 Task: Find connections with filter location Dombivli with filter topic #SMMwith filter profile language Spanish with filter current company Aptiv with filter school Sri Krishna Institute Of Technology with filter industry Cutlery and Handtool Manufacturing with filter service category Bookkeeping with filter keywords title Human Resources
Action: Mouse moved to (151, 230)
Screenshot: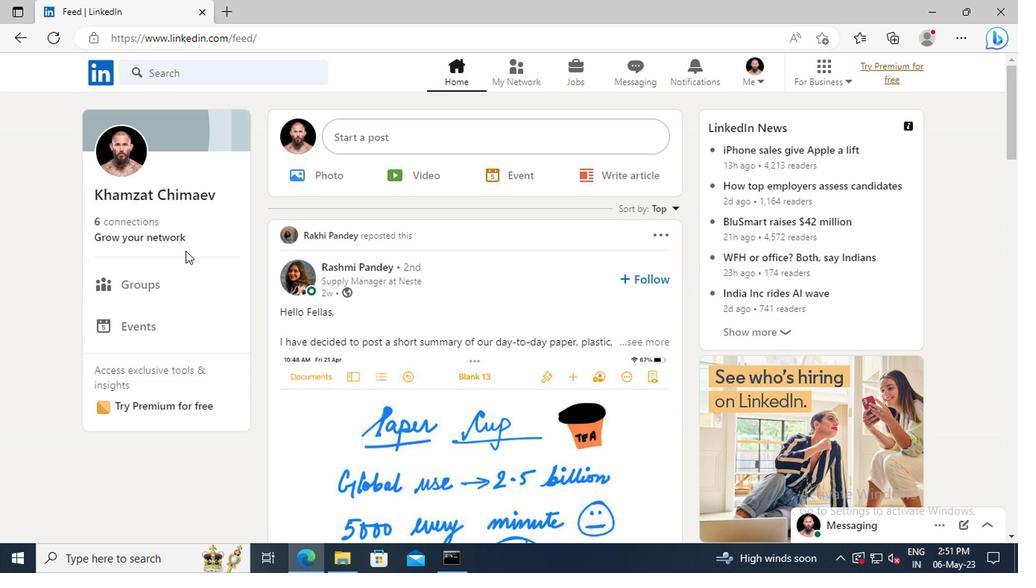
Action: Mouse pressed left at (151, 230)
Screenshot: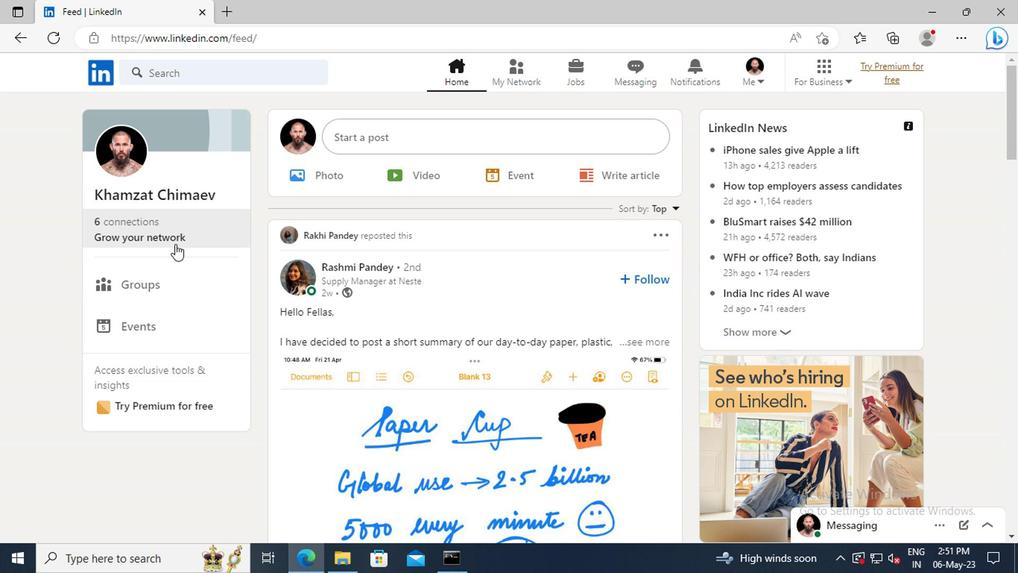 
Action: Mouse moved to (156, 157)
Screenshot: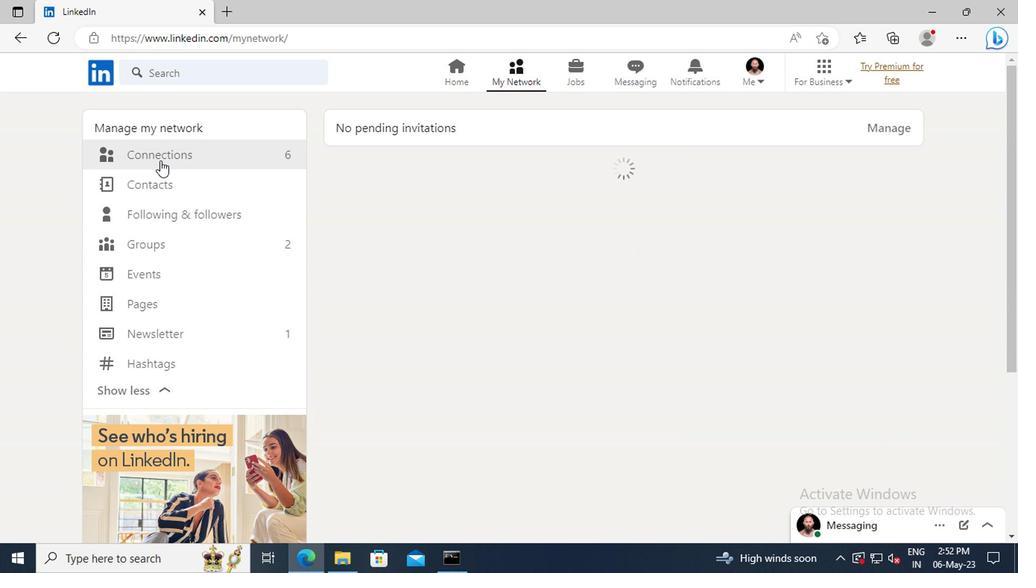 
Action: Mouse pressed left at (156, 157)
Screenshot: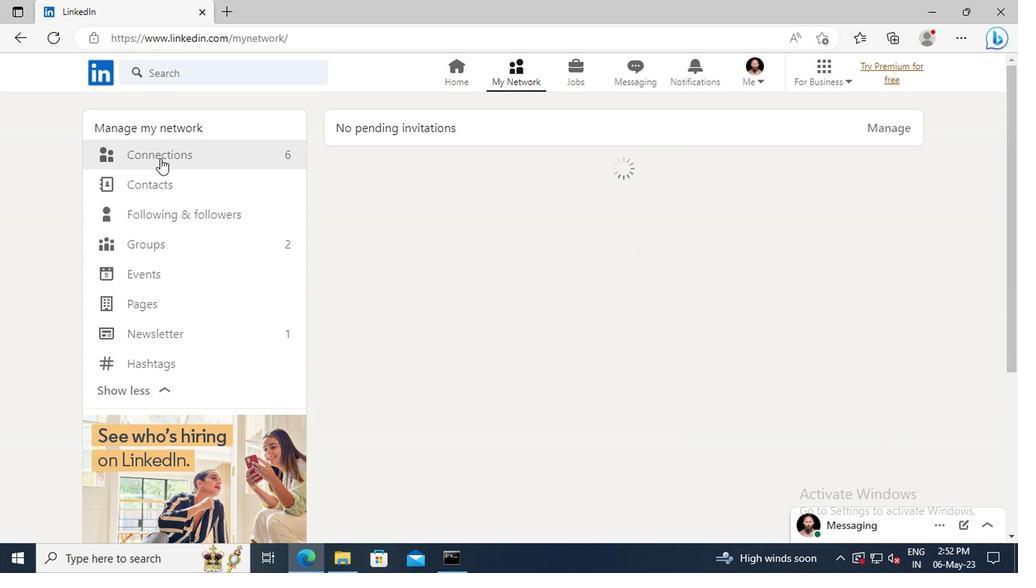
Action: Mouse moved to (621, 161)
Screenshot: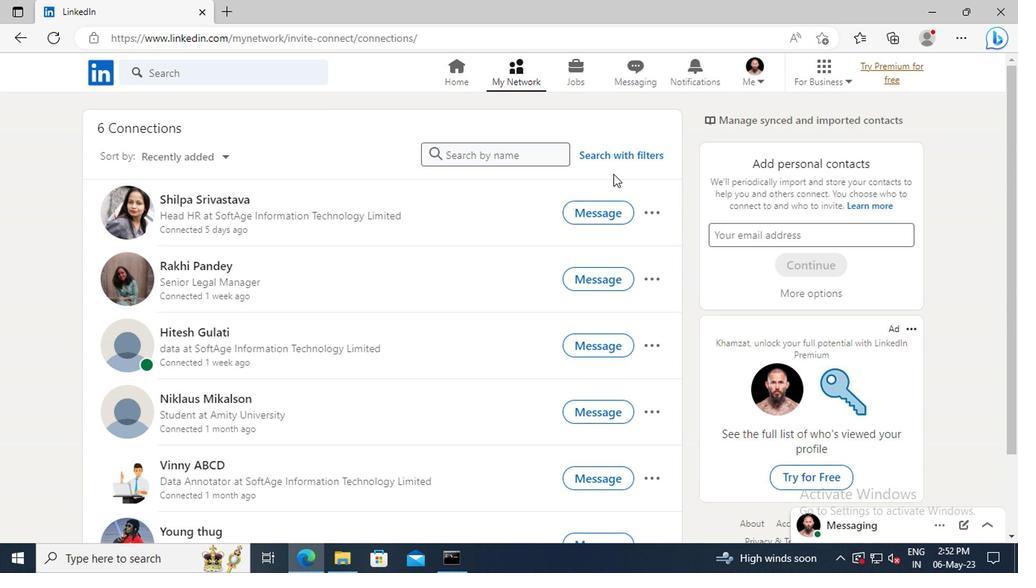
Action: Mouse pressed left at (621, 161)
Screenshot: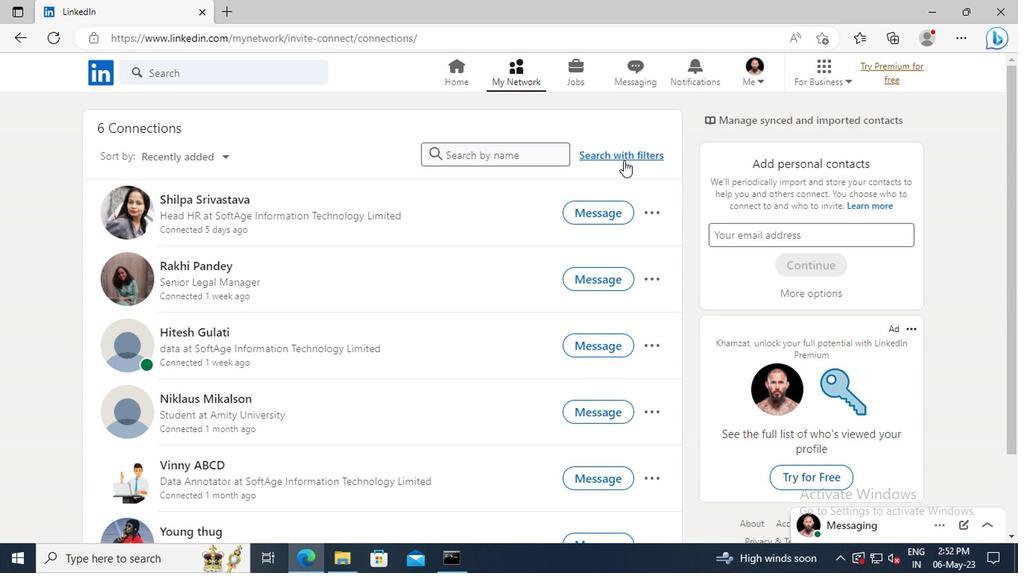 
Action: Mouse moved to (563, 115)
Screenshot: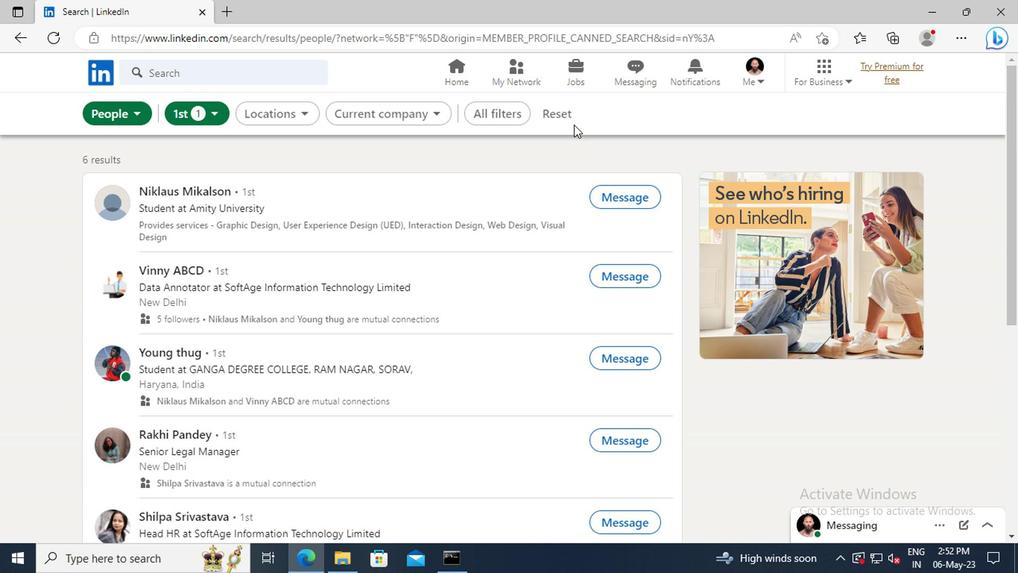 
Action: Mouse pressed left at (563, 115)
Screenshot: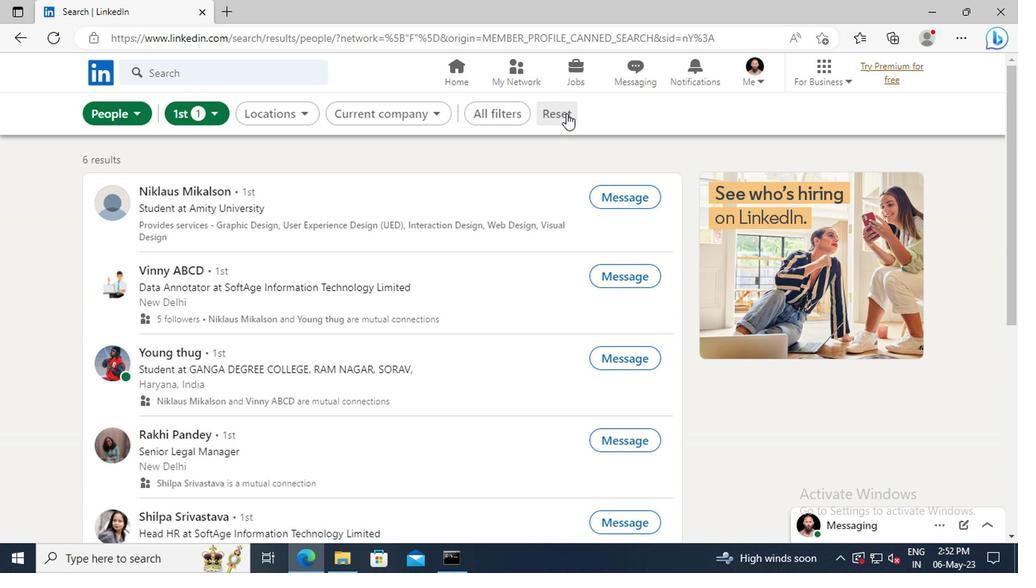 
Action: Mouse moved to (547, 116)
Screenshot: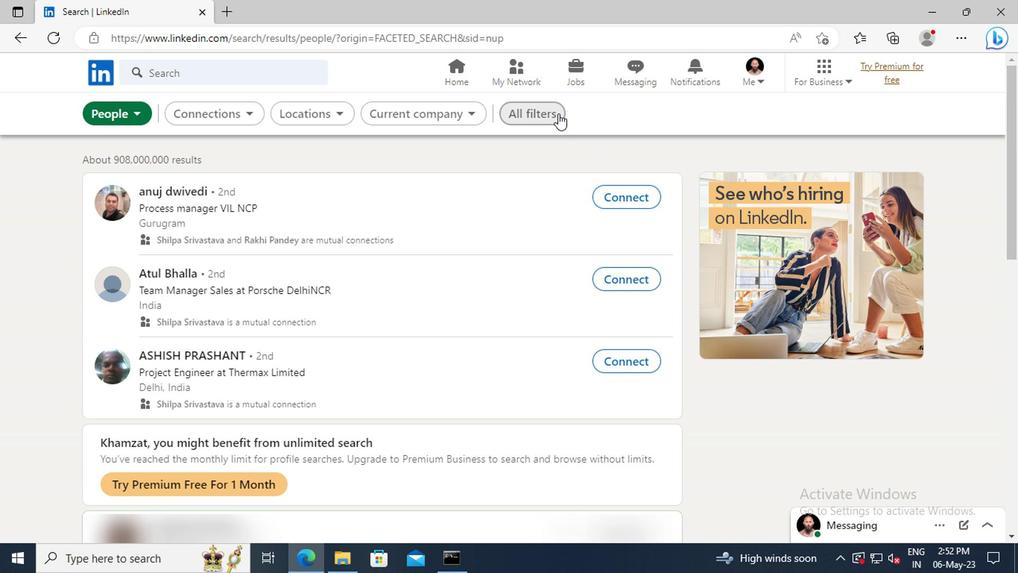 
Action: Mouse pressed left at (547, 116)
Screenshot: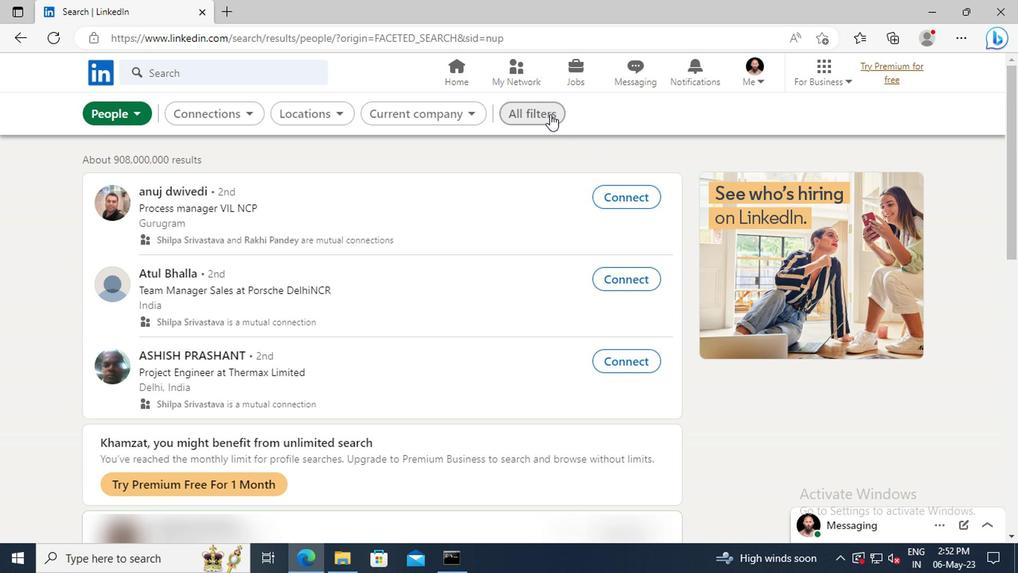 
Action: Mouse moved to (837, 299)
Screenshot: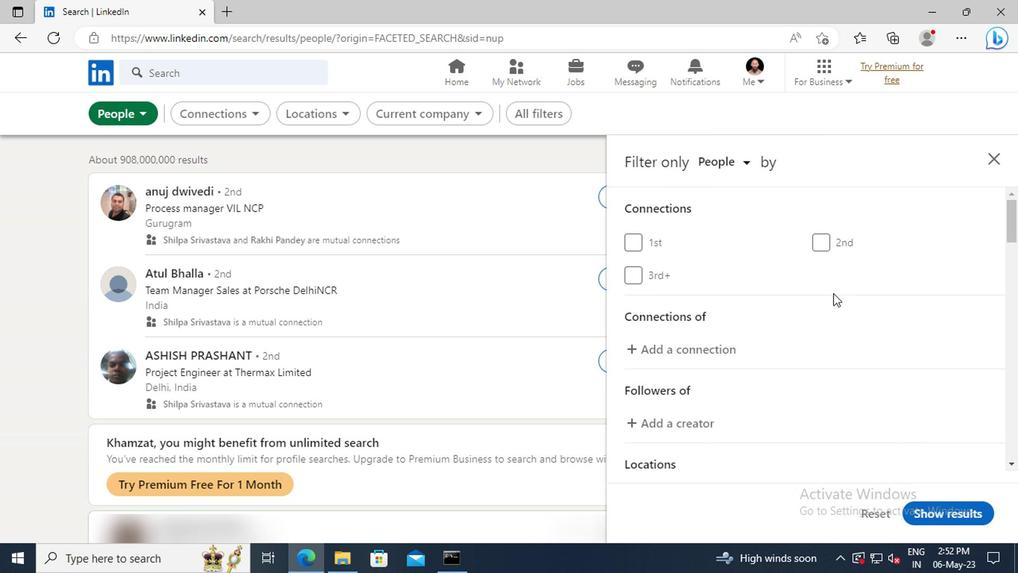 
Action: Mouse scrolled (837, 298) with delta (0, -1)
Screenshot: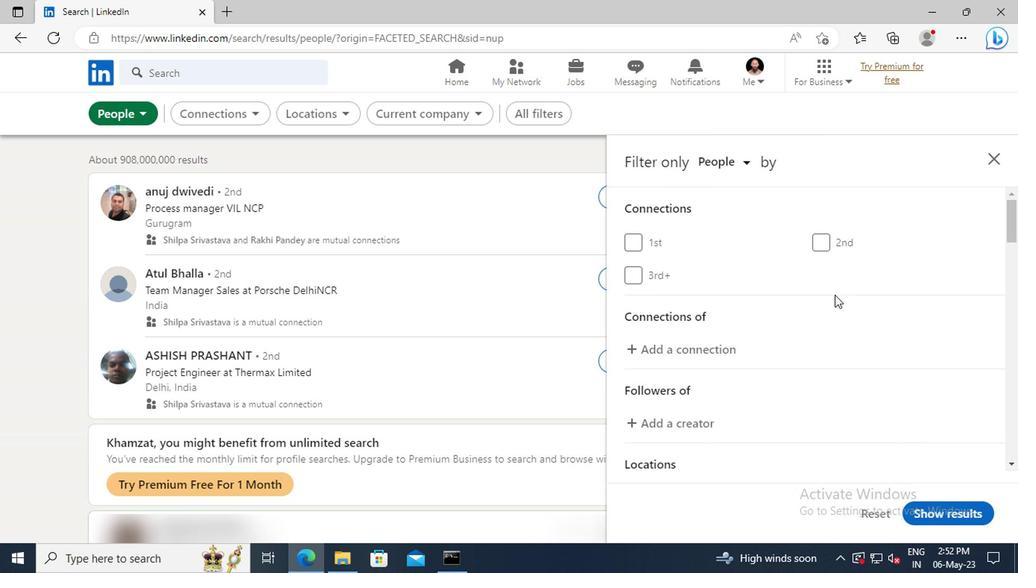 
Action: Mouse scrolled (837, 298) with delta (0, -1)
Screenshot: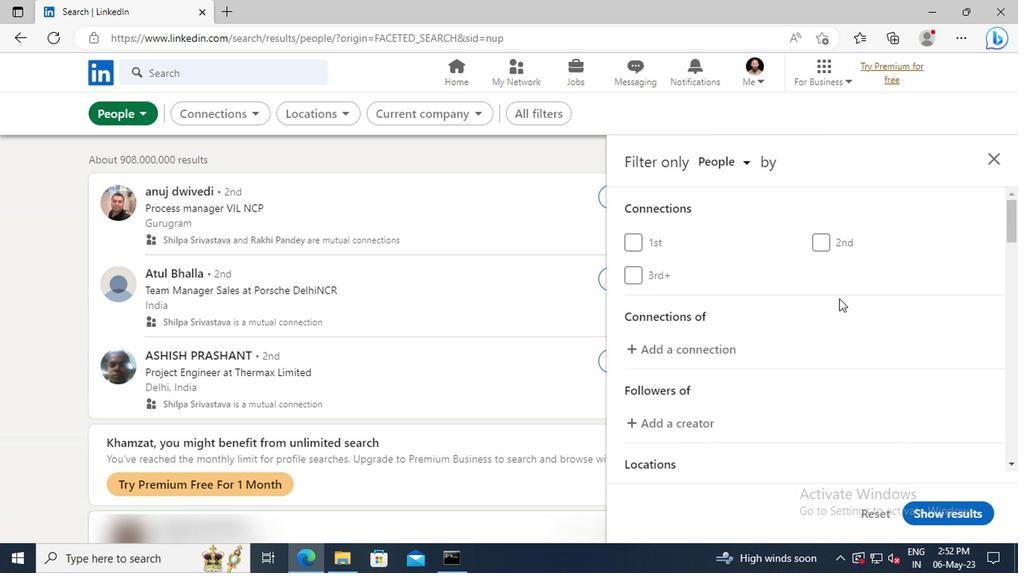 
Action: Mouse scrolled (837, 298) with delta (0, -1)
Screenshot: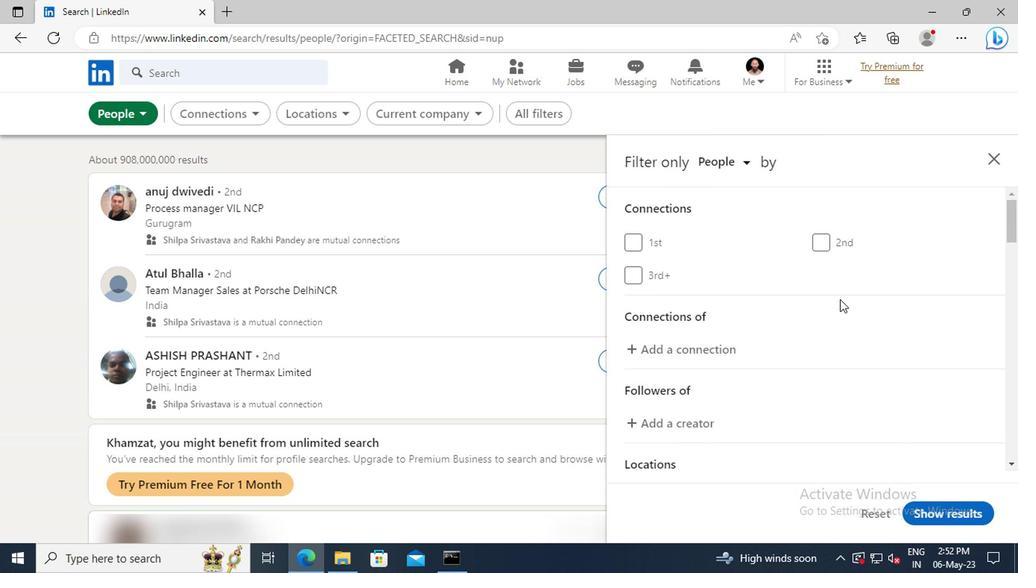 
Action: Mouse scrolled (837, 298) with delta (0, -1)
Screenshot: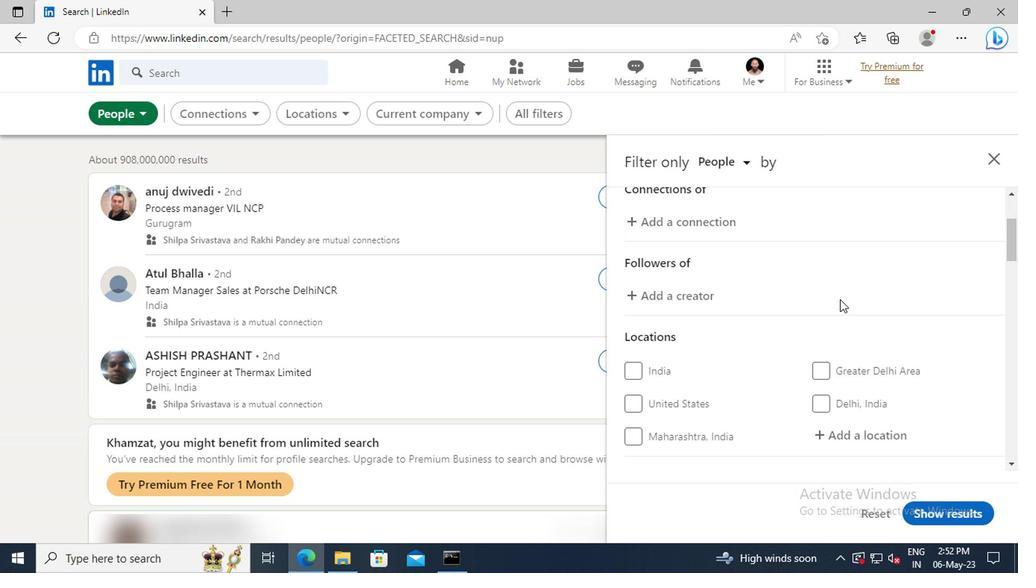 
Action: Mouse scrolled (837, 298) with delta (0, -1)
Screenshot: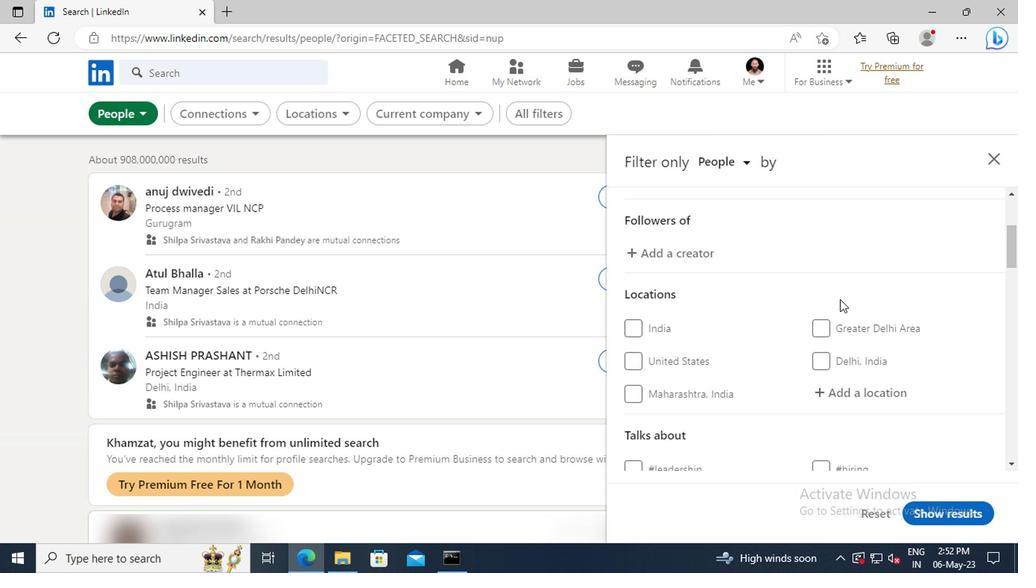 
Action: Mouse moved to (843, 349)
Screenshot: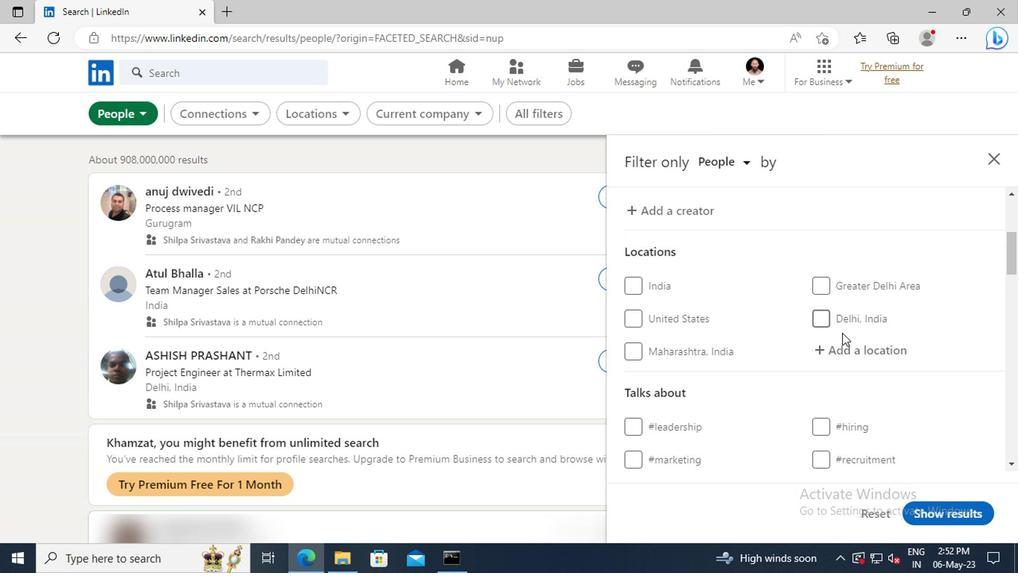 
Action: Mouse pressed left at (843, 349)
Screenshot: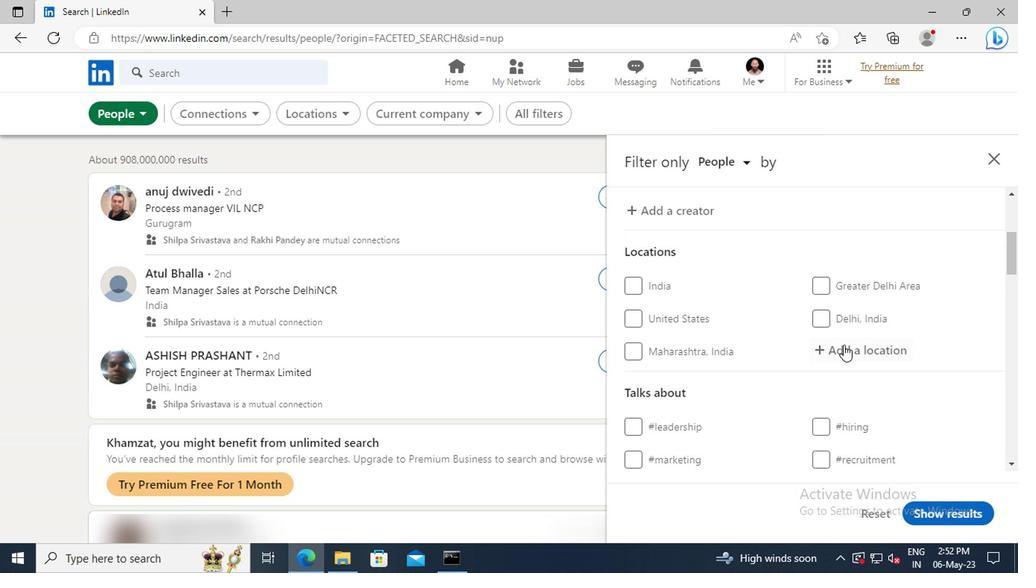 
Action: Key pressed <Key.shift>DOMBIVLI<Key.enter>
Screenshot: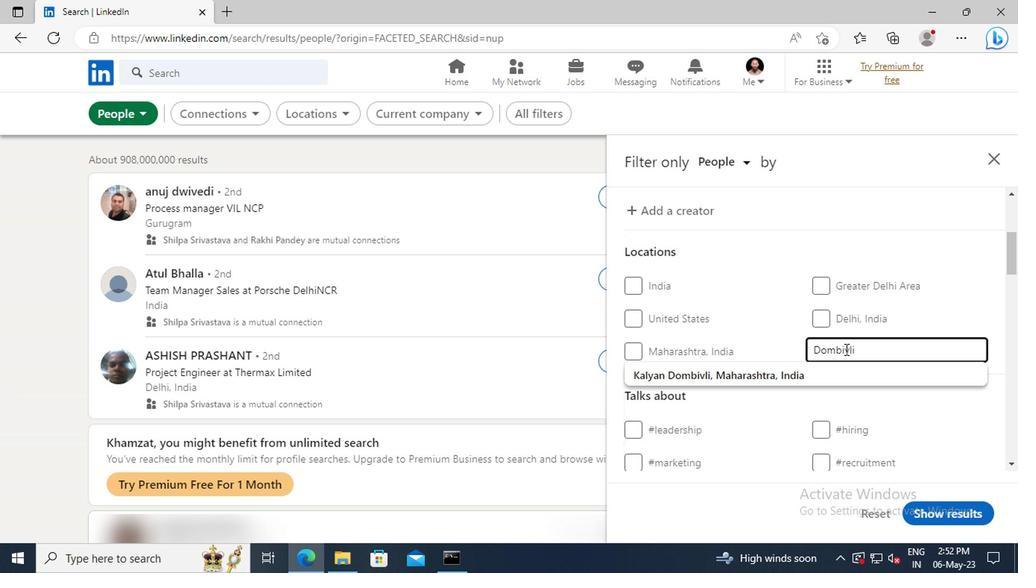 
Action: Mouse scrolled (843, 348) with delta (0, 0)
Screenshot: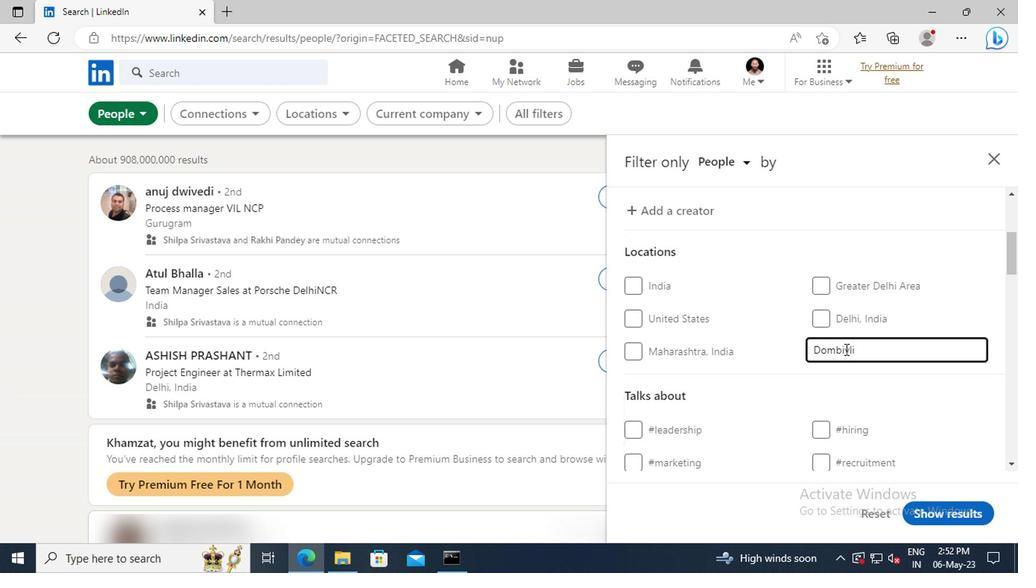 
Action: Mouse scrolled (843, 348) with delta (0, 0)
Screenshot: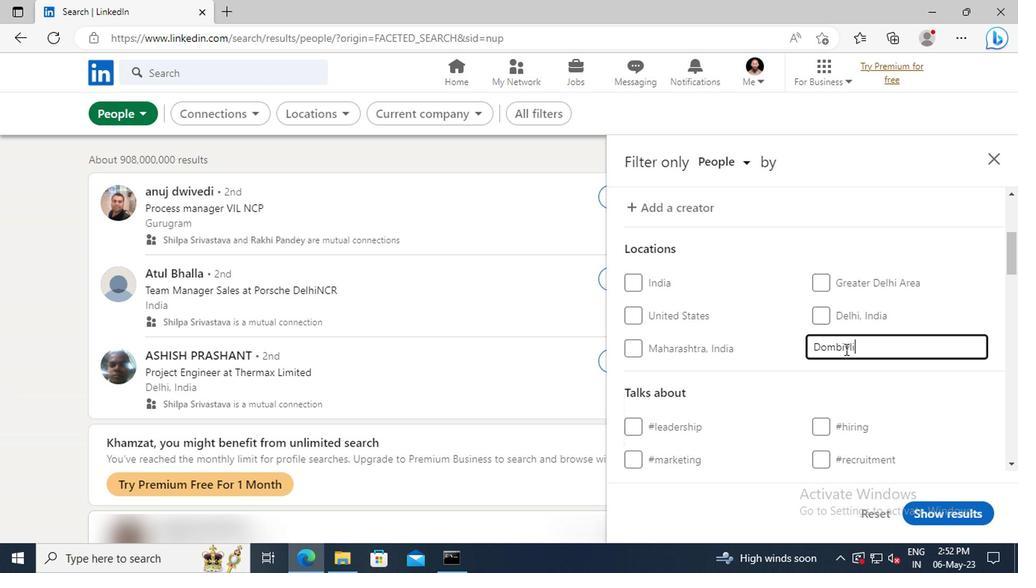 
Action: Mouse scrolled (843, 348) with delta (0, 0)
Screenshot: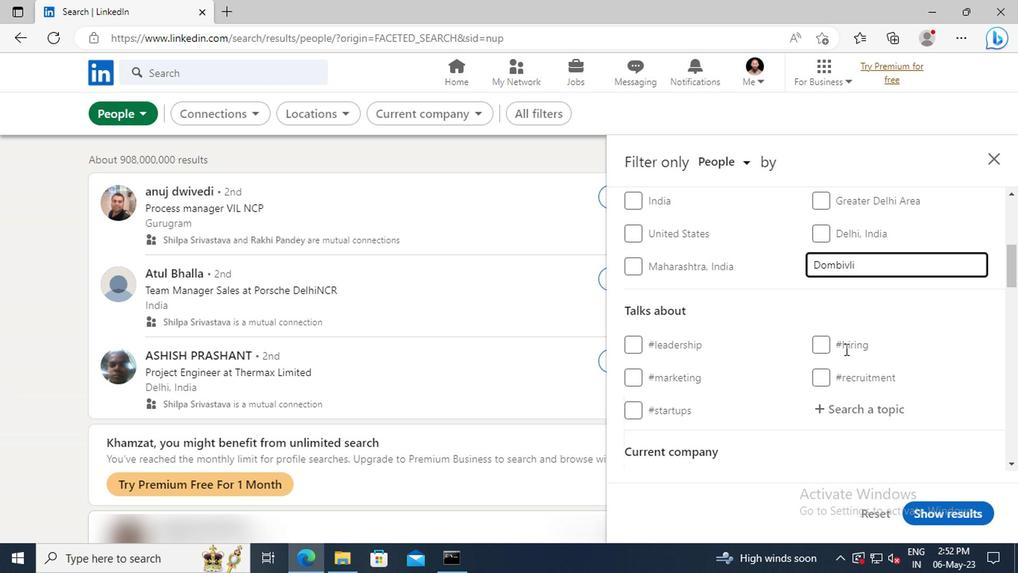 
Action: Mouse moved to (852, 366)
Screenshot: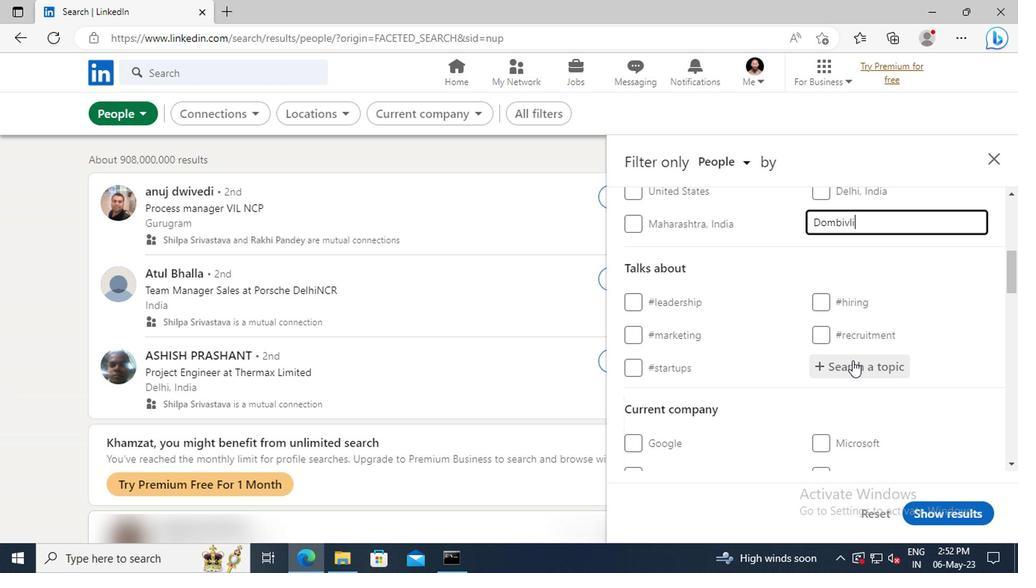 
Action: Mouse pressed left at (852, 366)
Screenshot: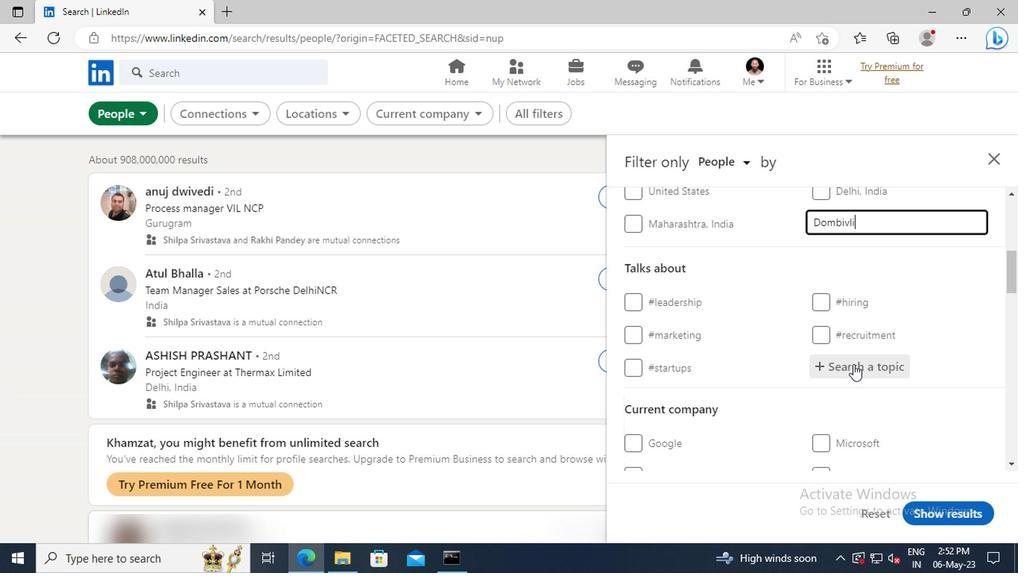 
Action: Key pressed <Key.shift>SMM
Screenshot: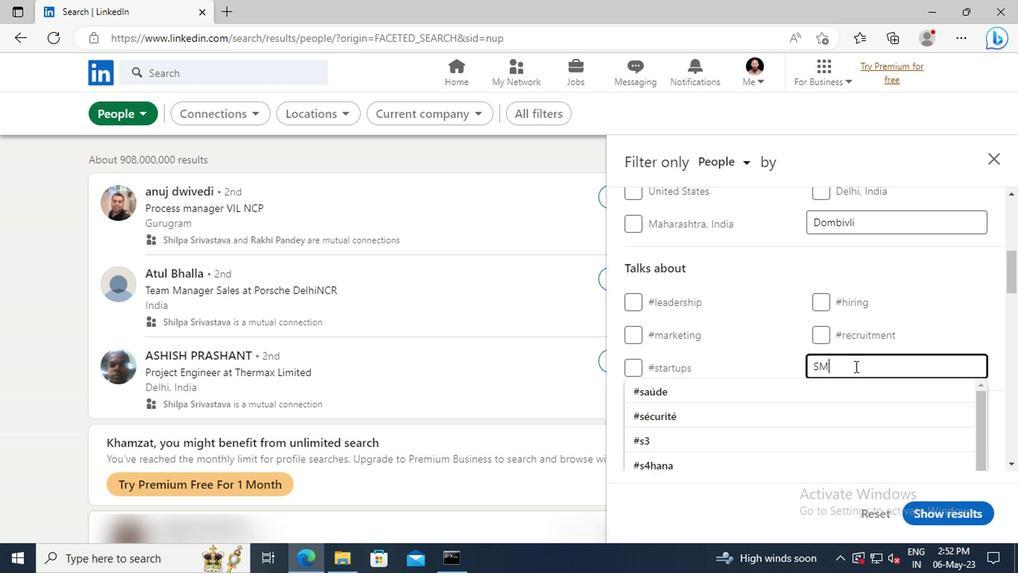
Action: Mouse moved to (852, 386)
Screenshot: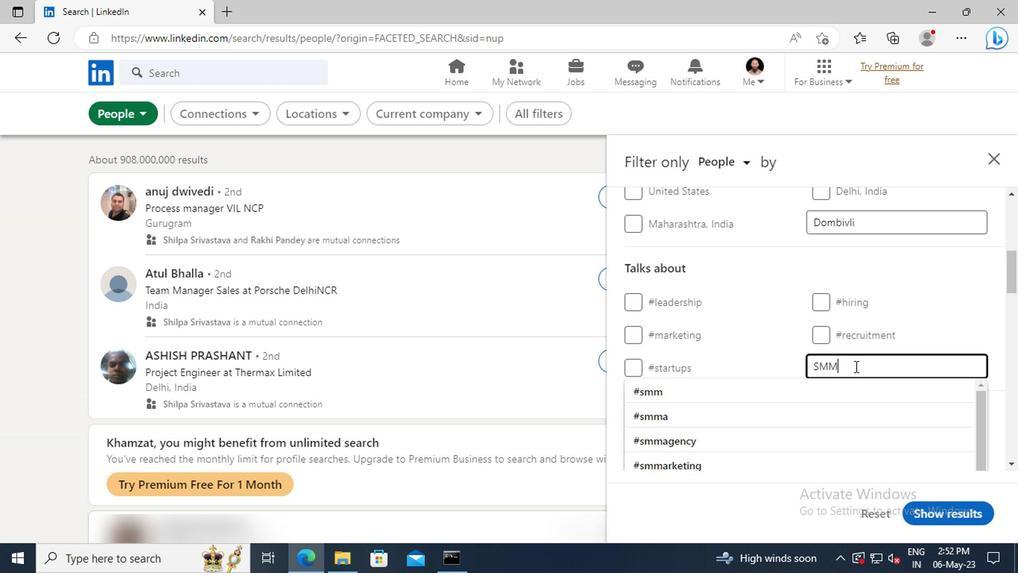 
Action: Mouse pressed left at (852, 386)
Screenshot: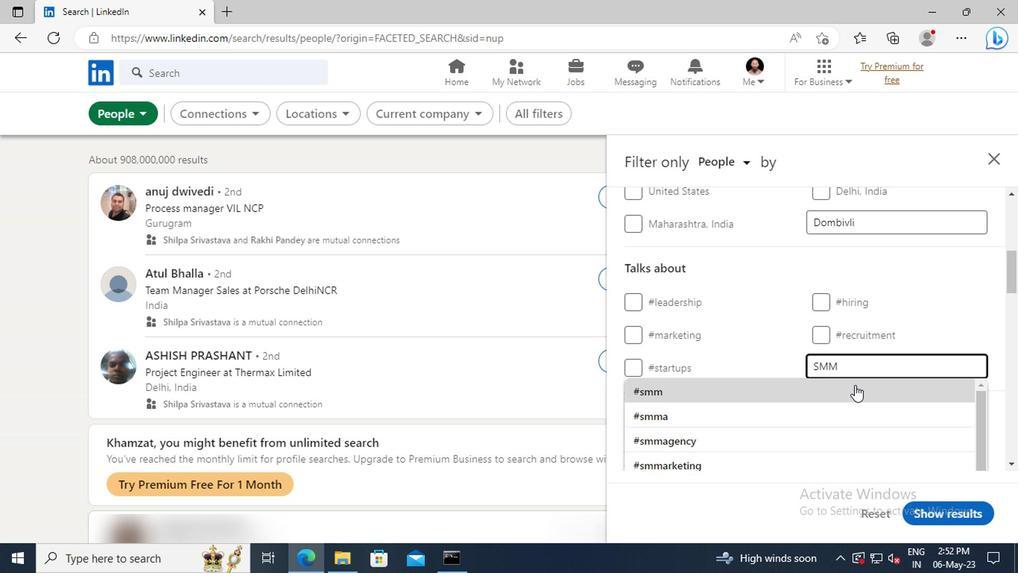 
Action: Mouse scrolled (852, 386) with delta (0, 0)
Screenshot: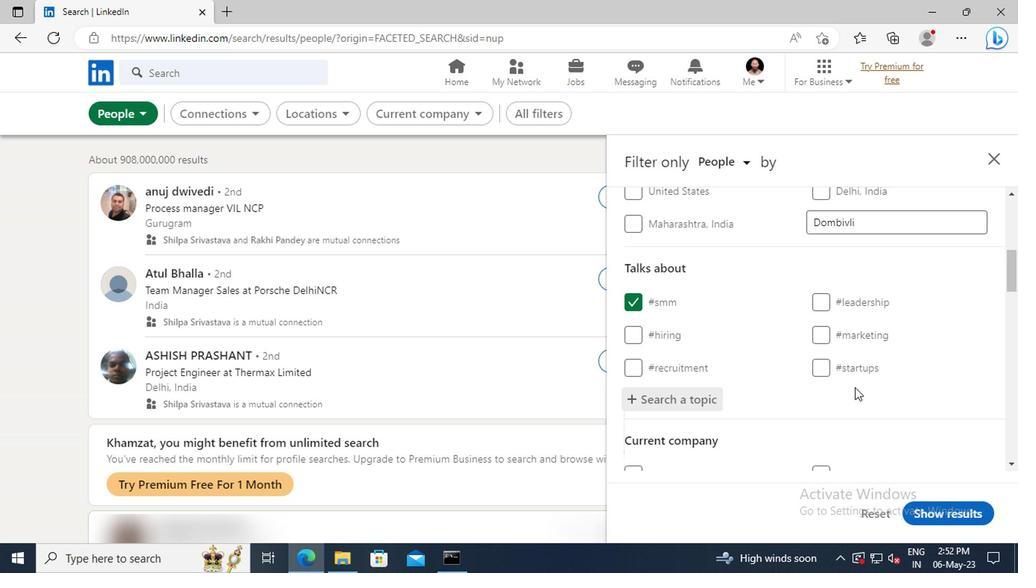 
Action: Mouse scrolled (852, 386) with delta (0, 0)
Screenshot: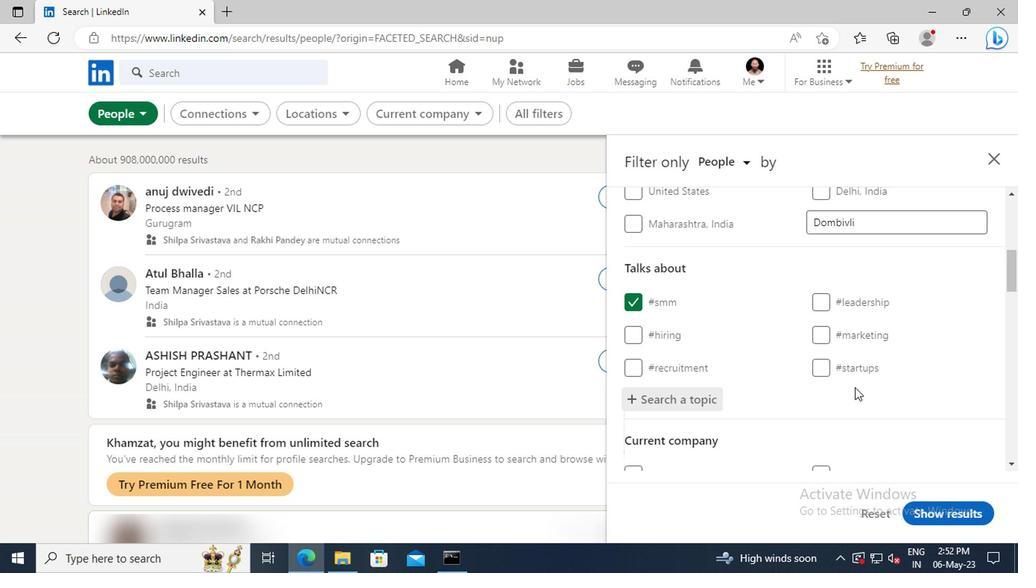 
Action: Mouse scrolled (852, 386) with delta (0, 0)
Screenshot: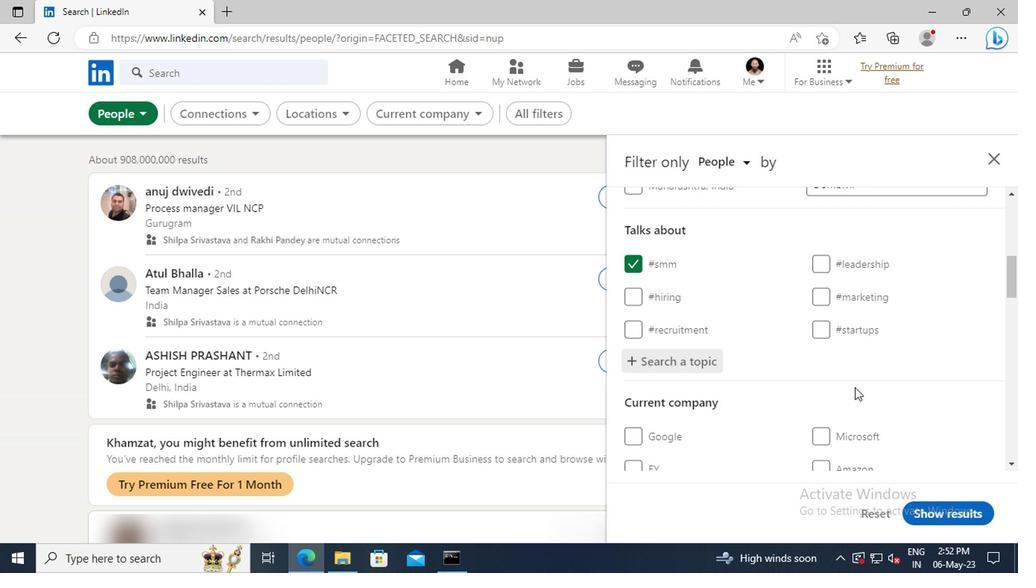 
Action: Mouse scrolled (852, 386) with delta (0, 0)
Screenshot: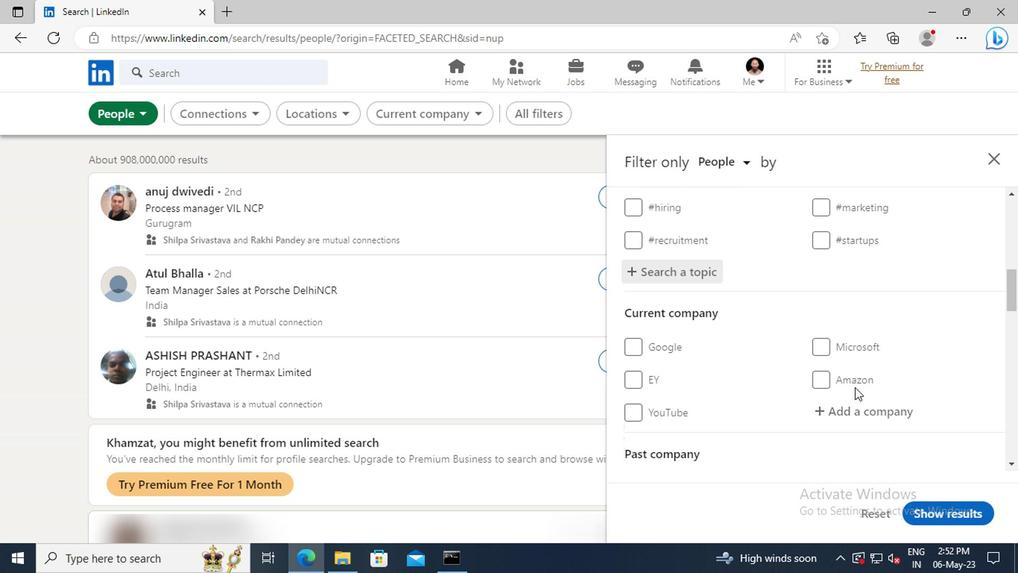 
Action: Mouse scrolled (852, 386) with delta (0, 0)
Screenshot: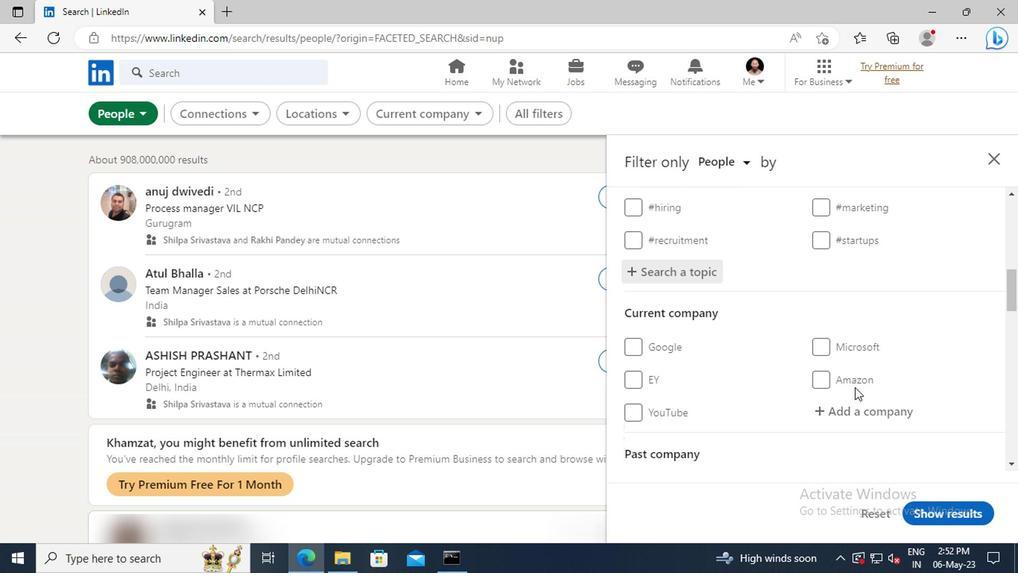 
Action: Mouse scrolled (852, 386) with delta (0, 0)
Screenshot: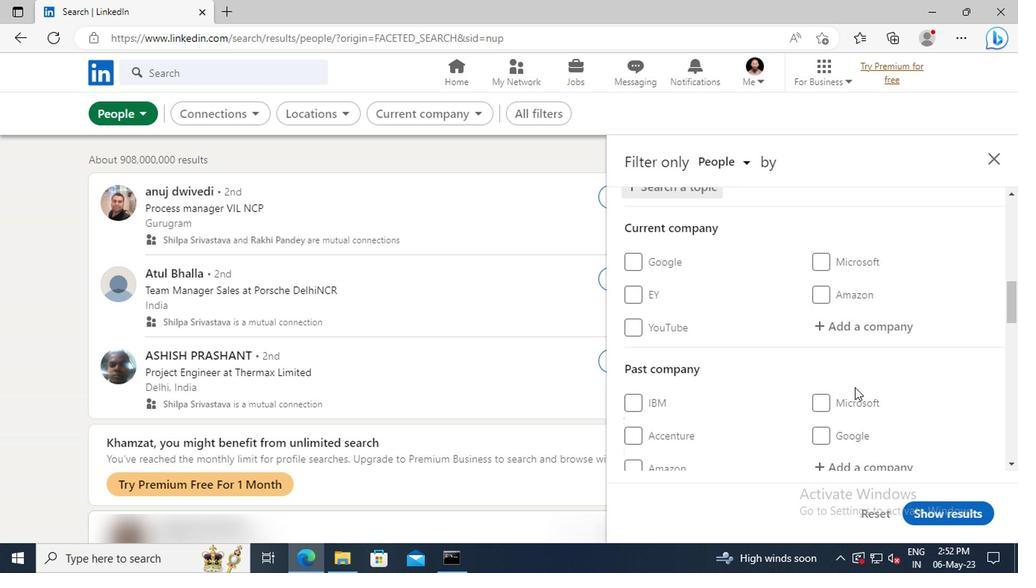 
Action: Mouse scrolled (852, 386) with delta (0, 0)
Screenshot: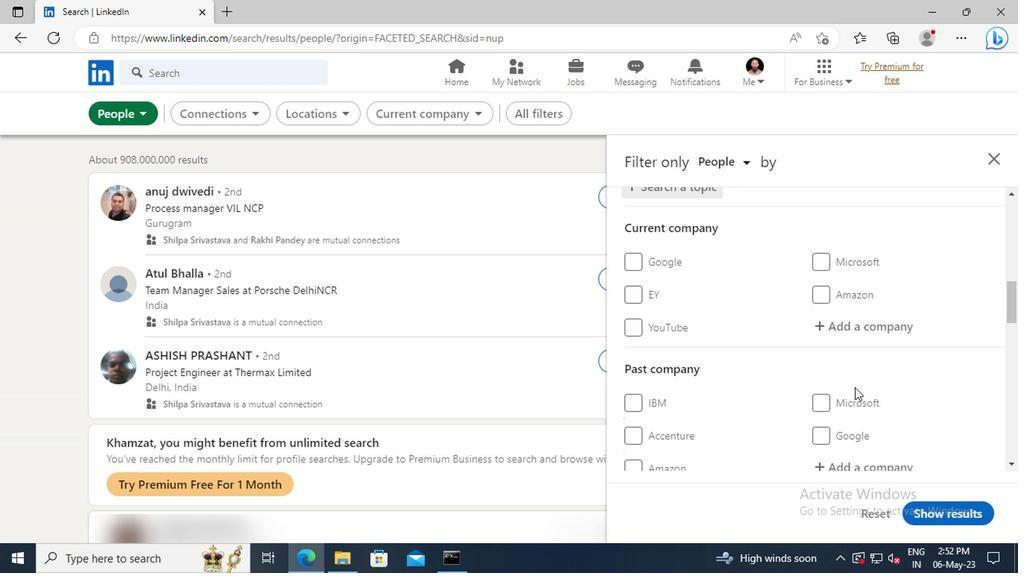 
Action: Mouse scrolled (852, 386) with delta (0, 0)
Screenshot: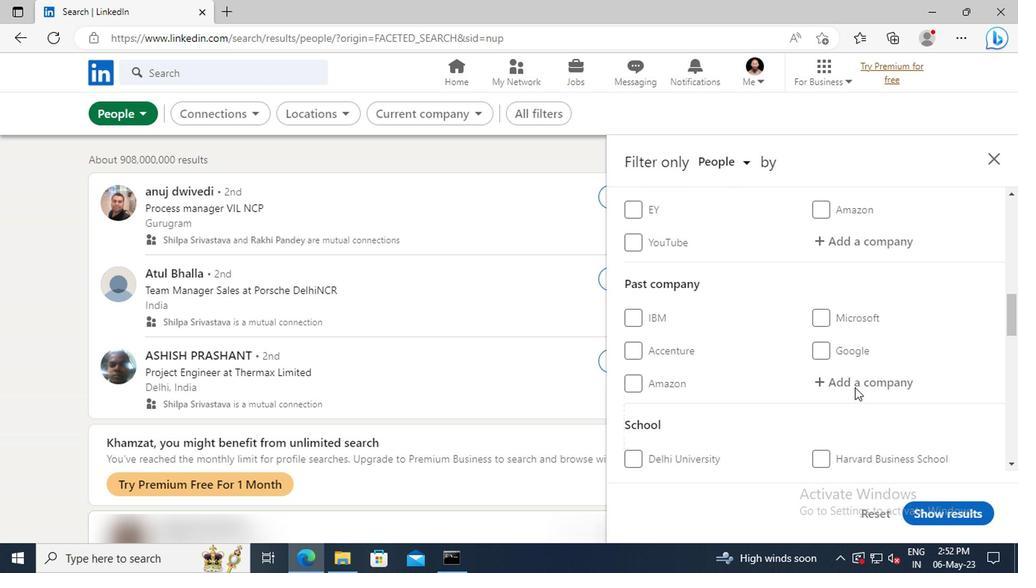 
Action: Mouse scrolled (852, 386) with delta (0, 0)
Screenshot: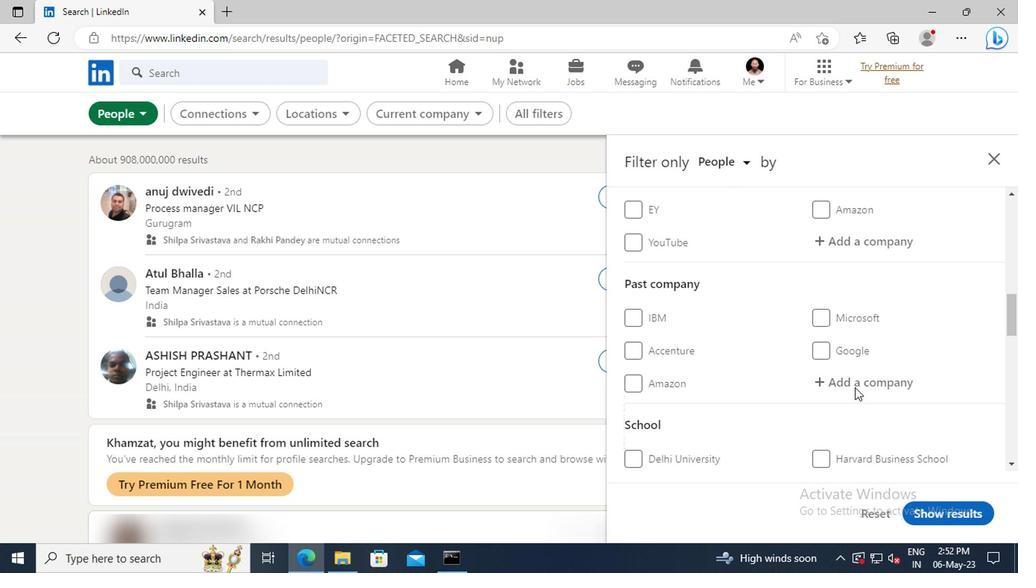 
Action: Mouse scrolled (852, 386) with delta (0, 0)
Screenshot: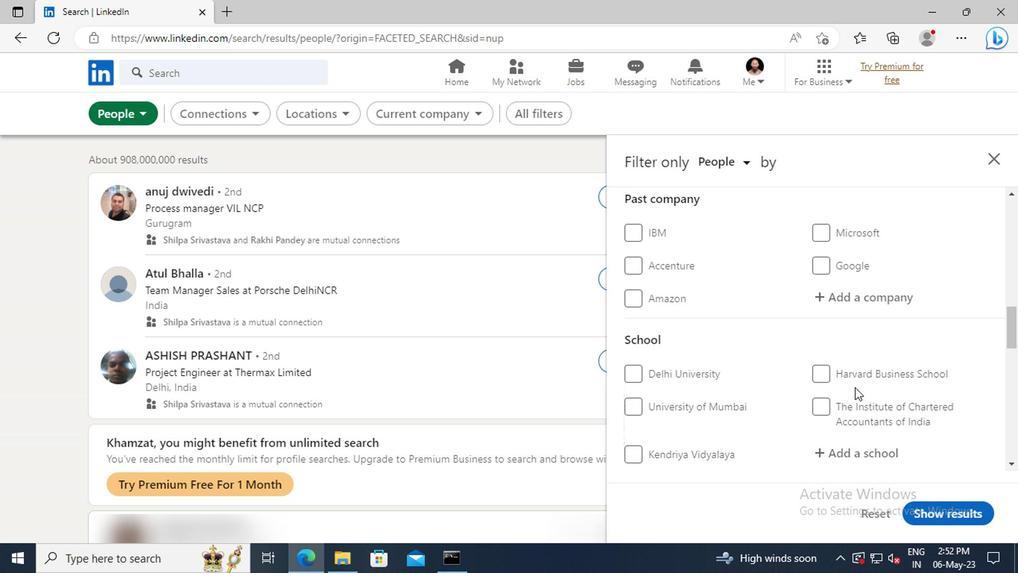 
Action: Mouse scrolled (852, 386) with delta (0, 0)
Screenshot: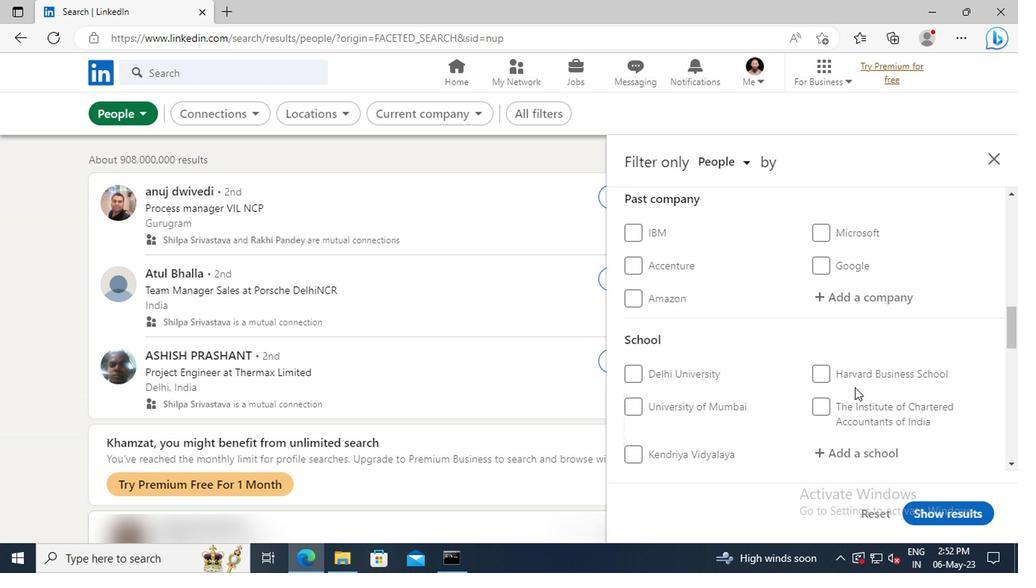 
Action: Mouse scrolled (852, 386) with delta (0, 0)
Screenshot: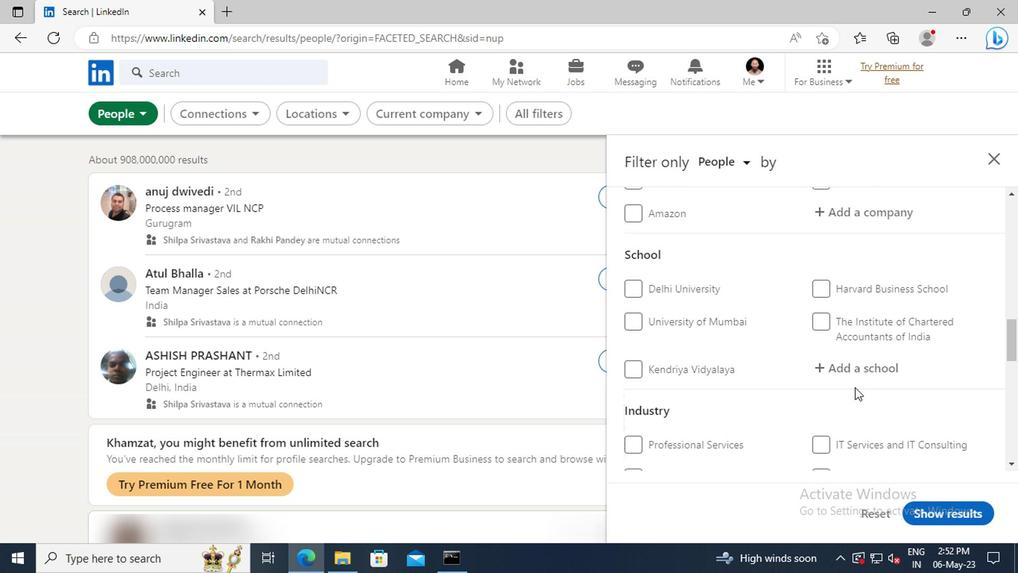 
Action: Mouse scrolled (852, 386) with delta (0, 0)
Screenshot: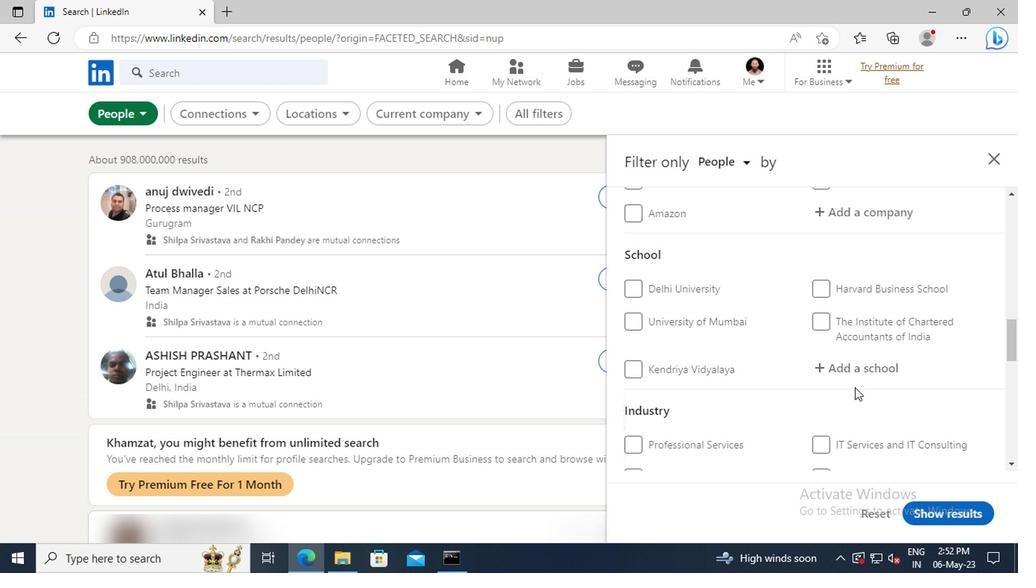 
Action: Mouse scrolled (852, 386) with delta (0, 0)
Screenshot: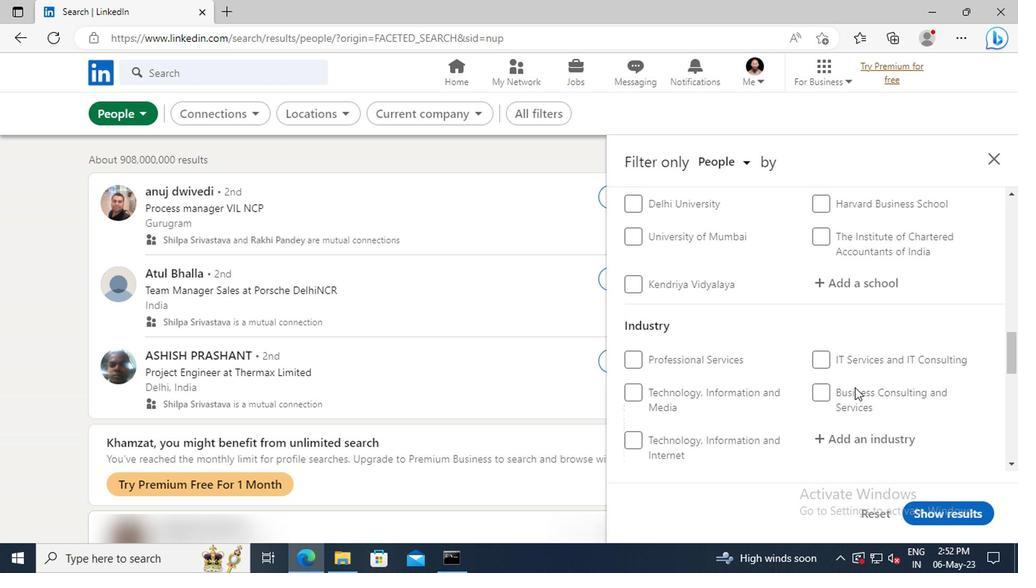 
Action: Mouse scrolled (852, 386) with delta (0, 0)
Screenshot: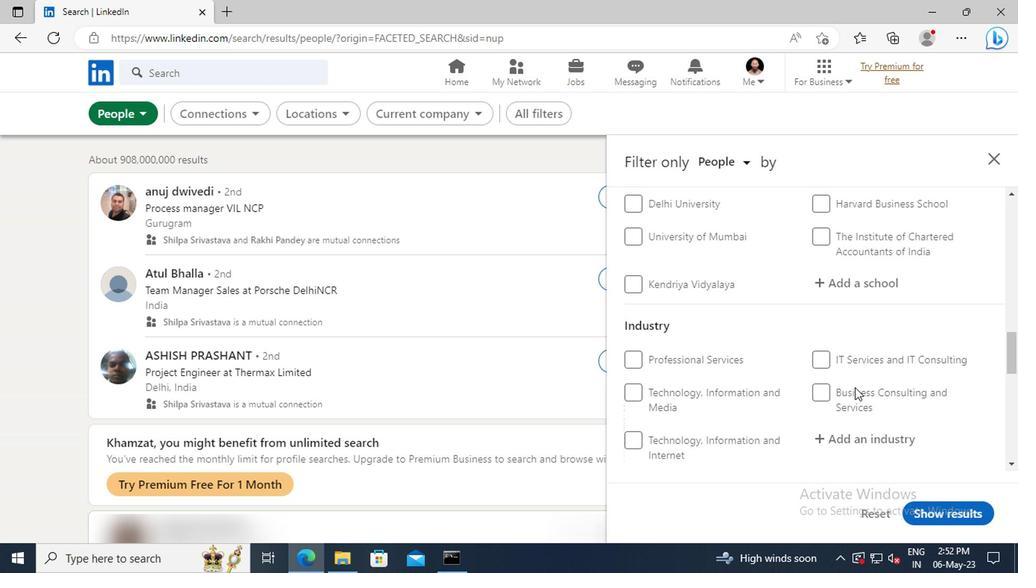 
Action: Mouse scrolled (852, 386) with delta (0, 0)
Screenshot: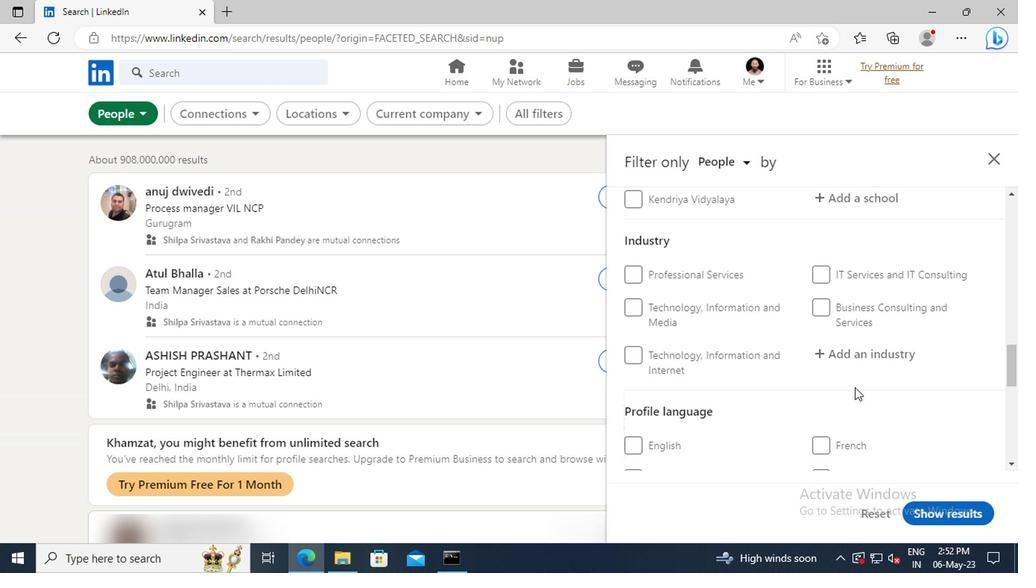 
Action: Mouse scrolled (852, 386) with delta (0, 0)
Screenshot: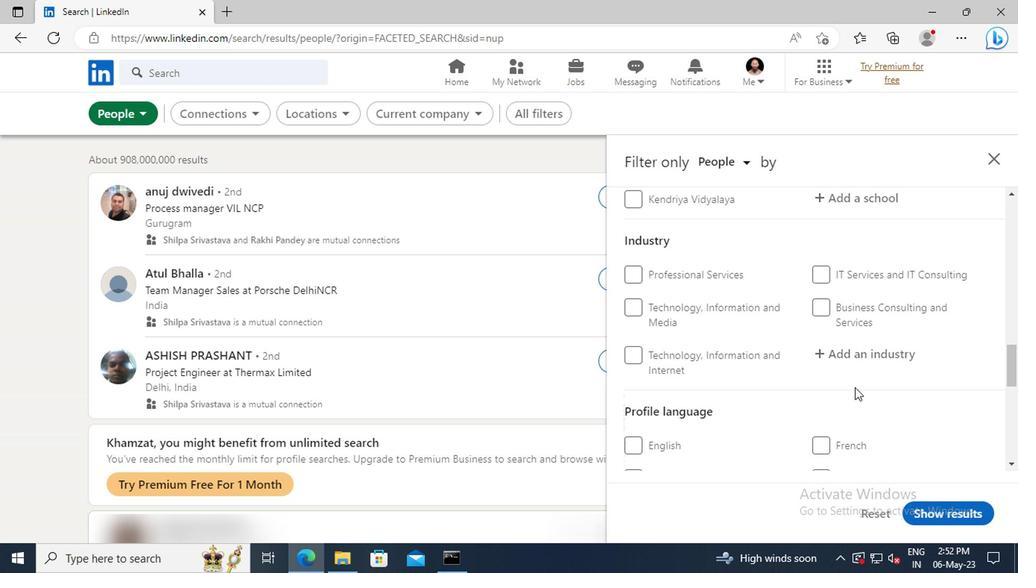 
Action: Mouse moved to (633, 393)
Screenshot: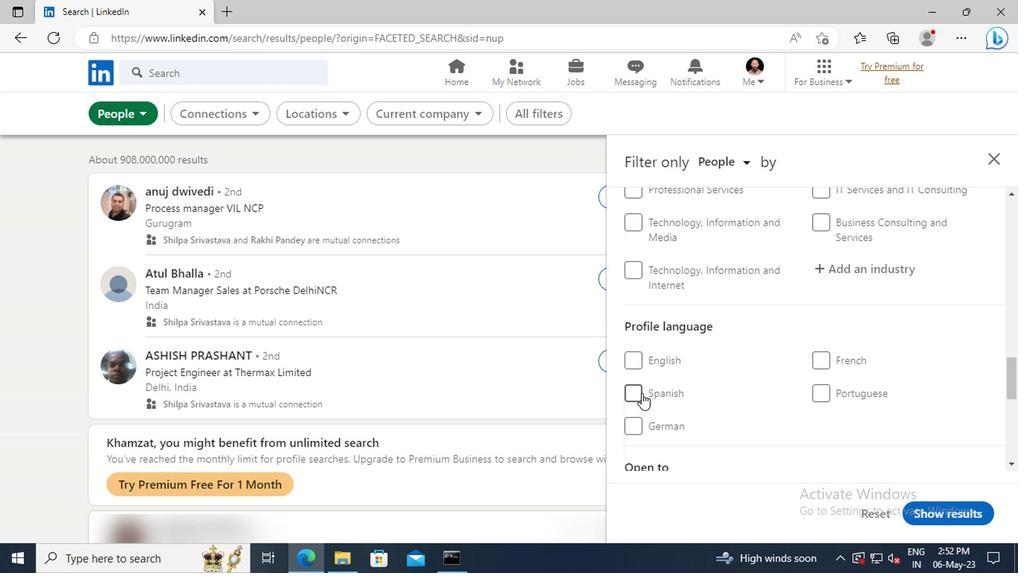 
Action: Mouse pressed left at (633, 393)
Screenshot: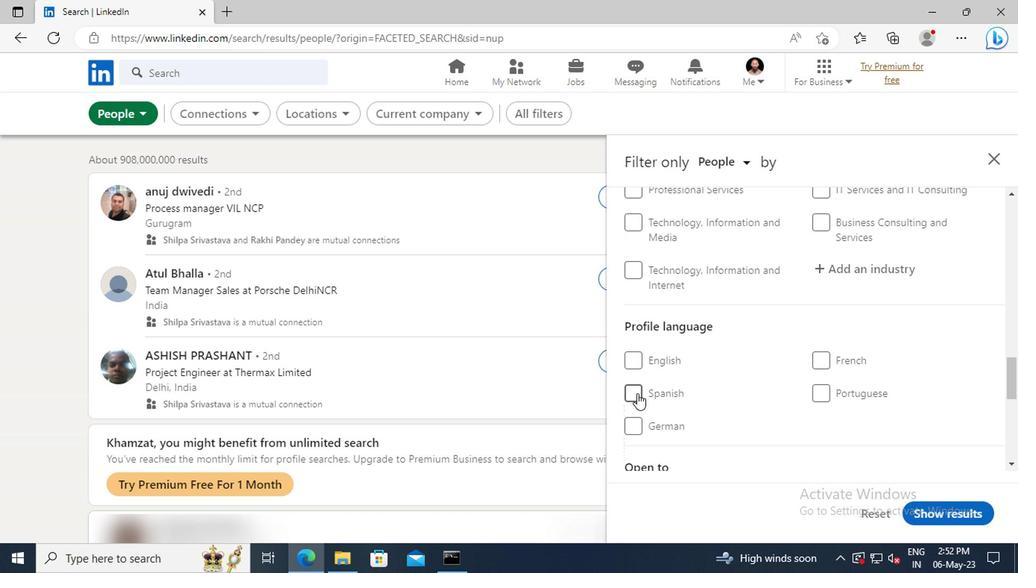 
Action: Mouse moved to (840, 361)
Screenshot: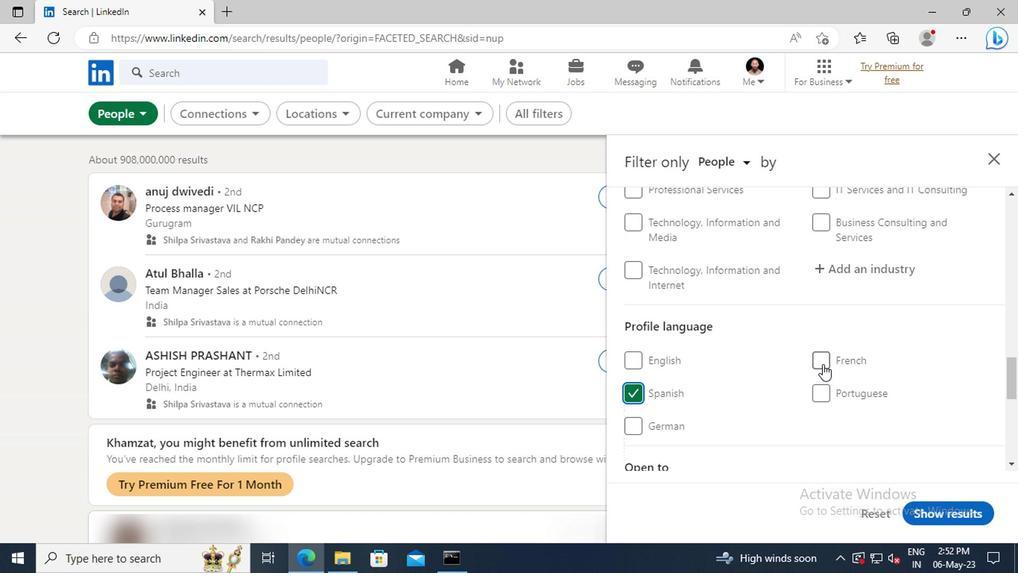 
Action: Mouse scrolled (840, 362) with delta (0, 0)
Screenshot: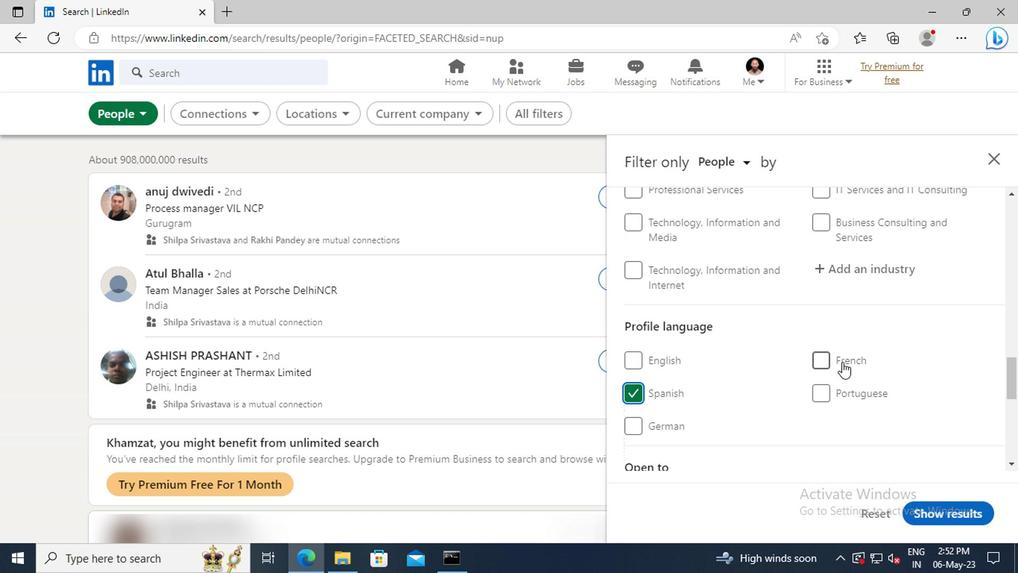 
Action: Mouse scrolled (840, 362) with delta (0, 0)
Screenshot: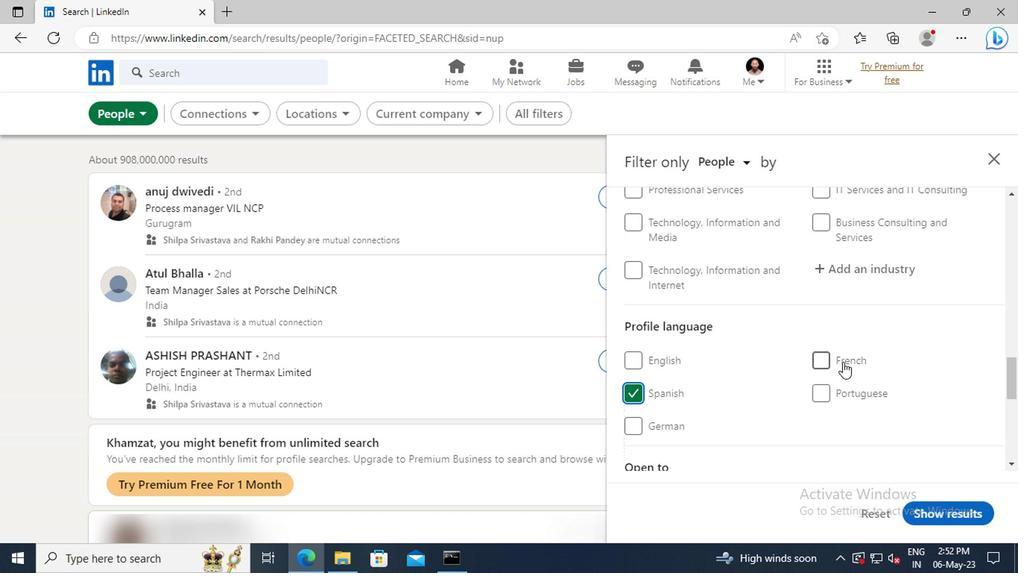 
Action: Mouse scrolled (840, 362) with delta (0, 0)
Screenshot: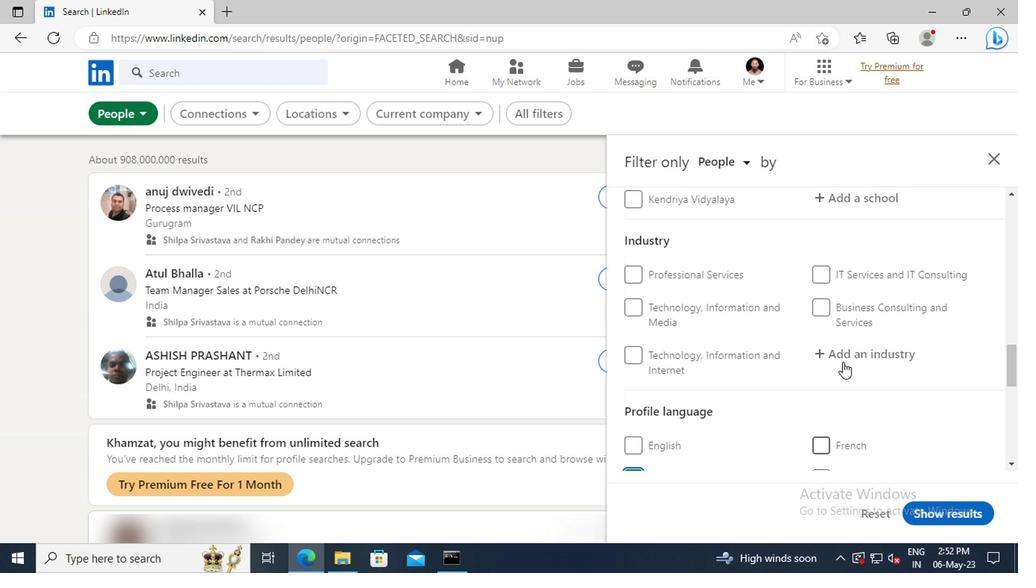 
Action: Mouse scrolled (840, 362) with delta (0, 0)
Screenshot: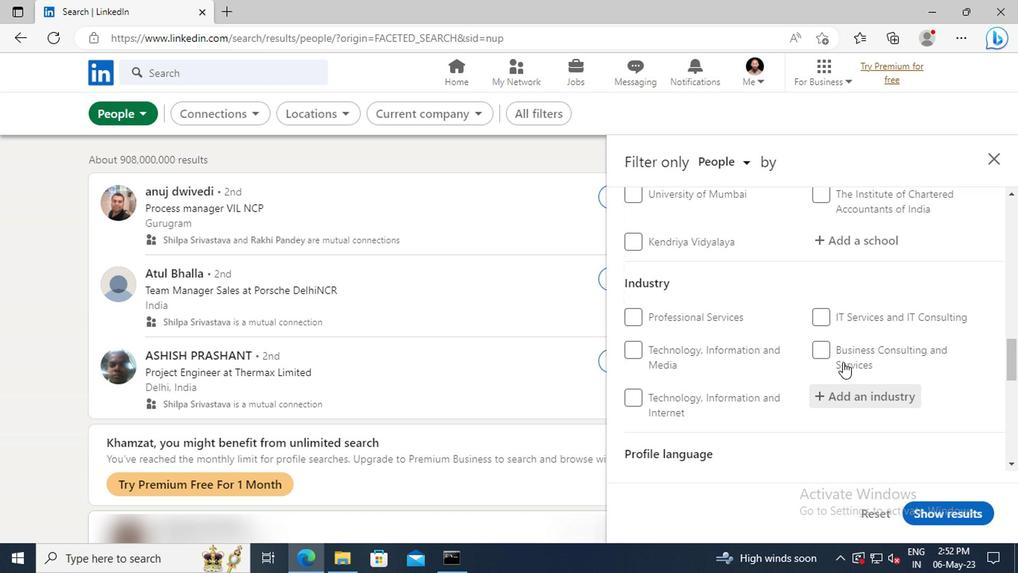 
Action: Mouse scrolled (840, 362) with delta (0, 0)
Screenshot: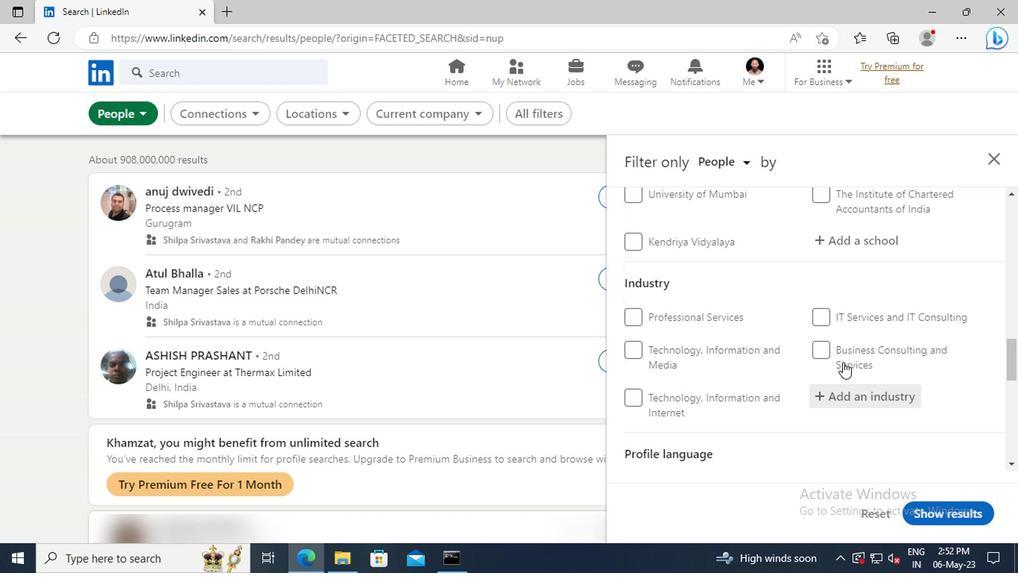 
Action: Mouse scrolled (840, 362) with delta (0, 0)
Screenshot: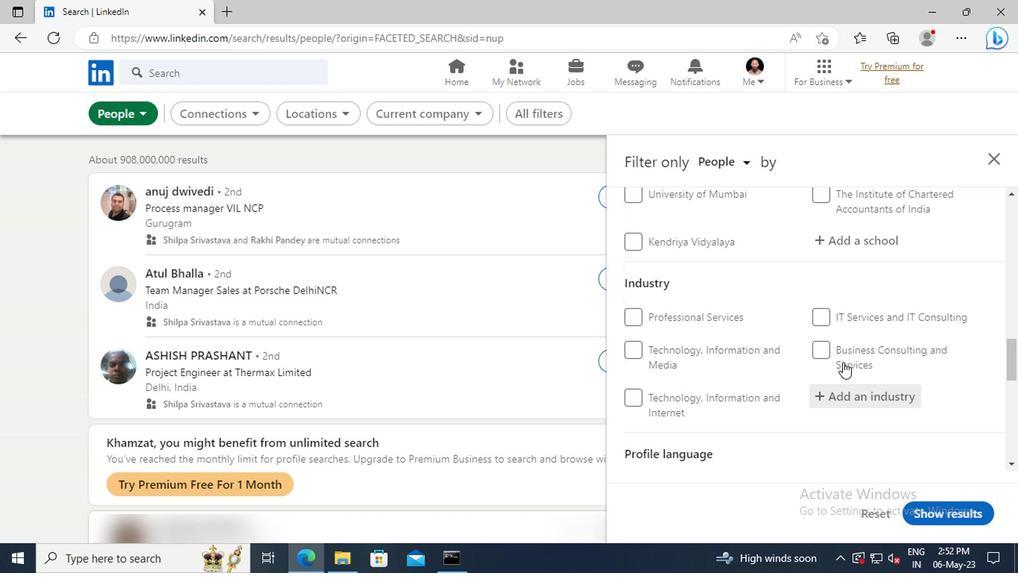 
Action: Mouse scrolled (840, 362) with delta (0, 0)
Screenshot: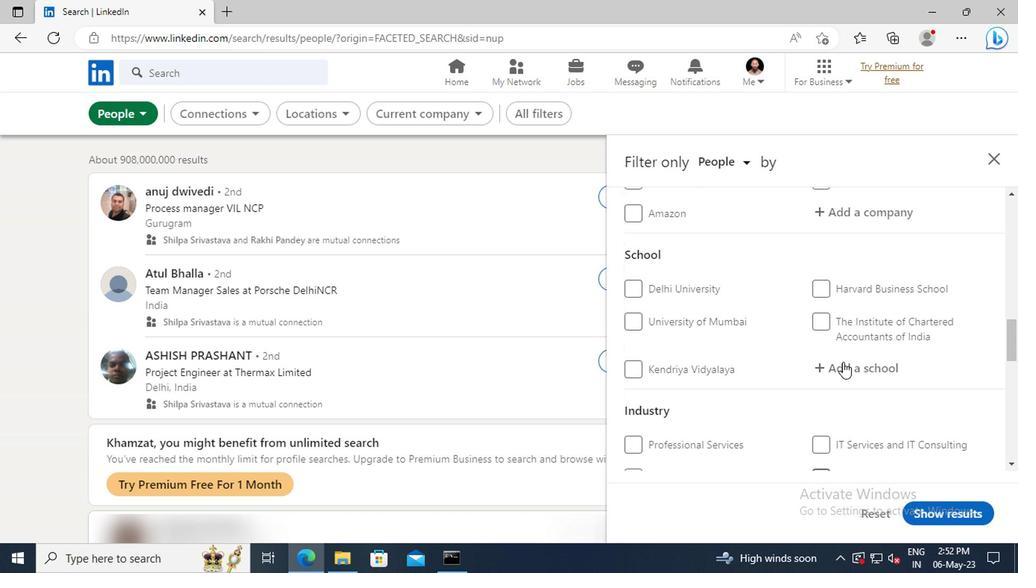 
Action: Mouse scrolled (840, 362) with delta (0, 0)
Screenshot: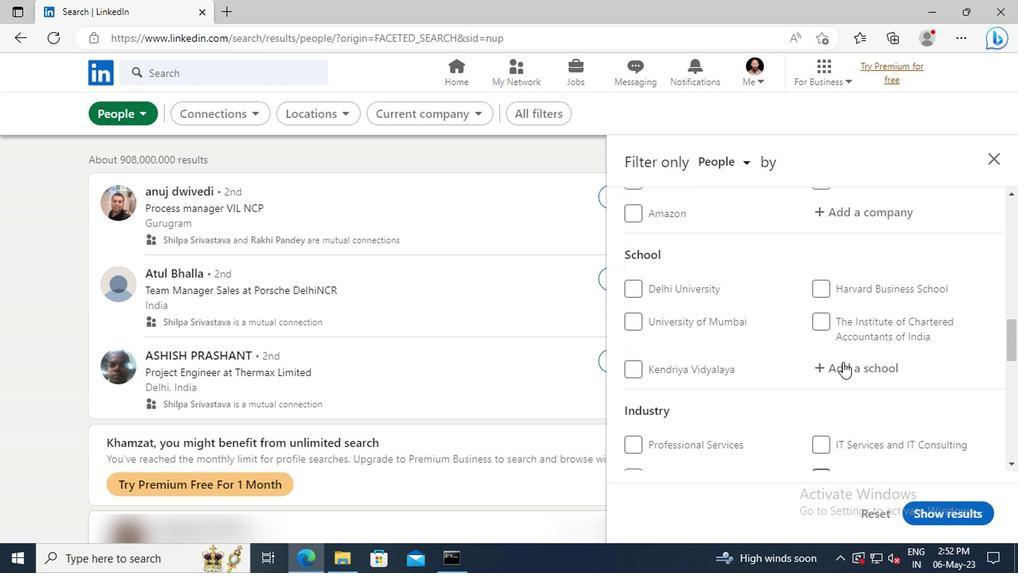 
Action: Mouse scrolled (840, 362) with delta (0, 0)
Screenshot: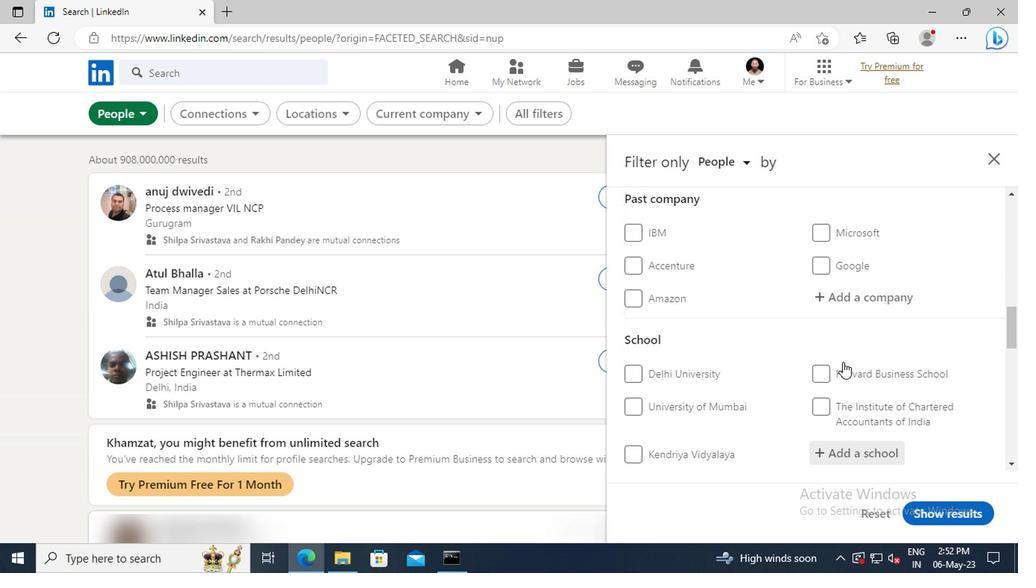 
Action: Mouse scrolled (840, 362) with delta (0, 0)
Screenshot: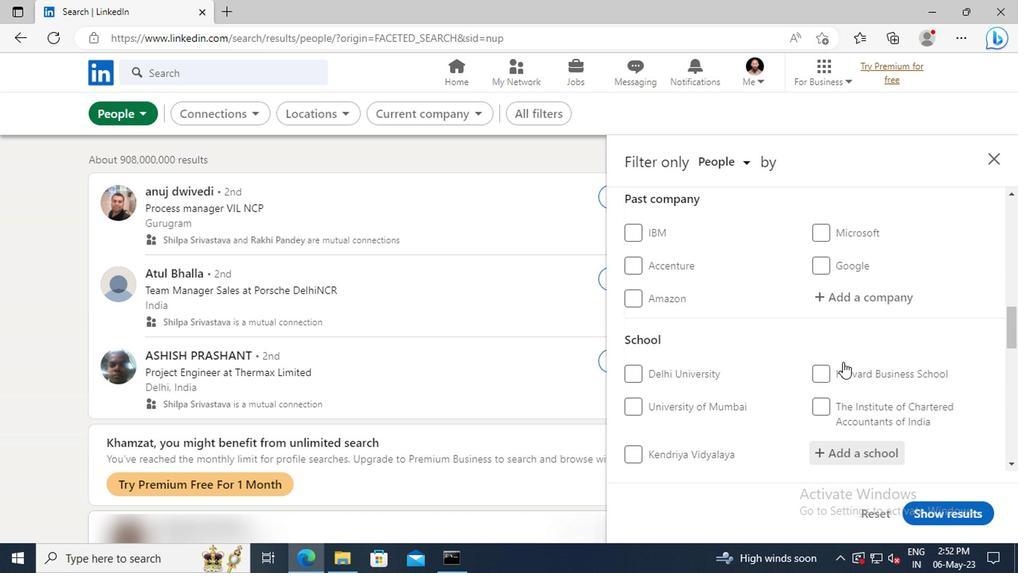 
Action: Mouse scrolled (840, 362) with delta (0, 0)
Screenshot: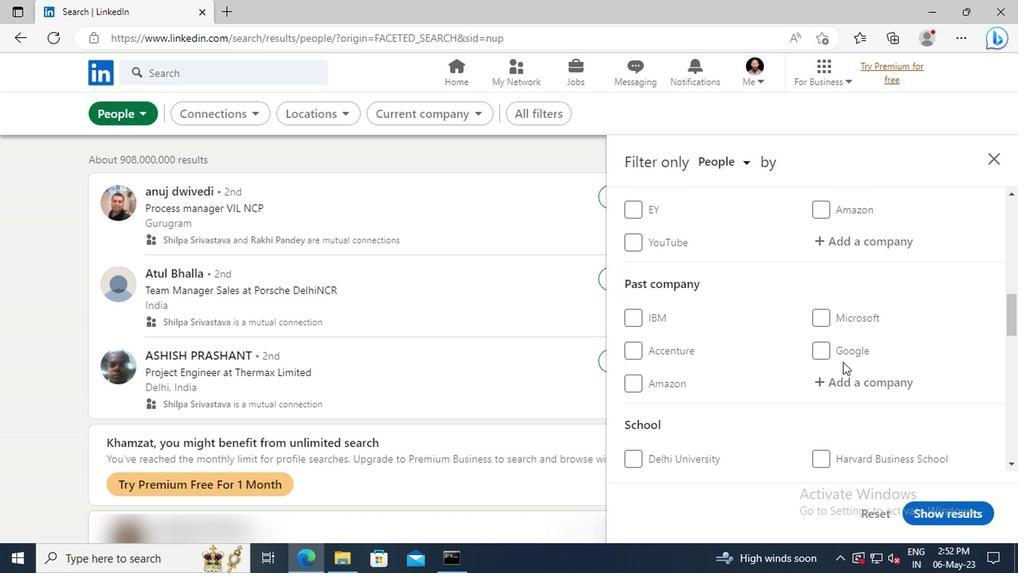 
Action: Mouse scrolled (840, 362) with delta (0, 0)
Screenshot: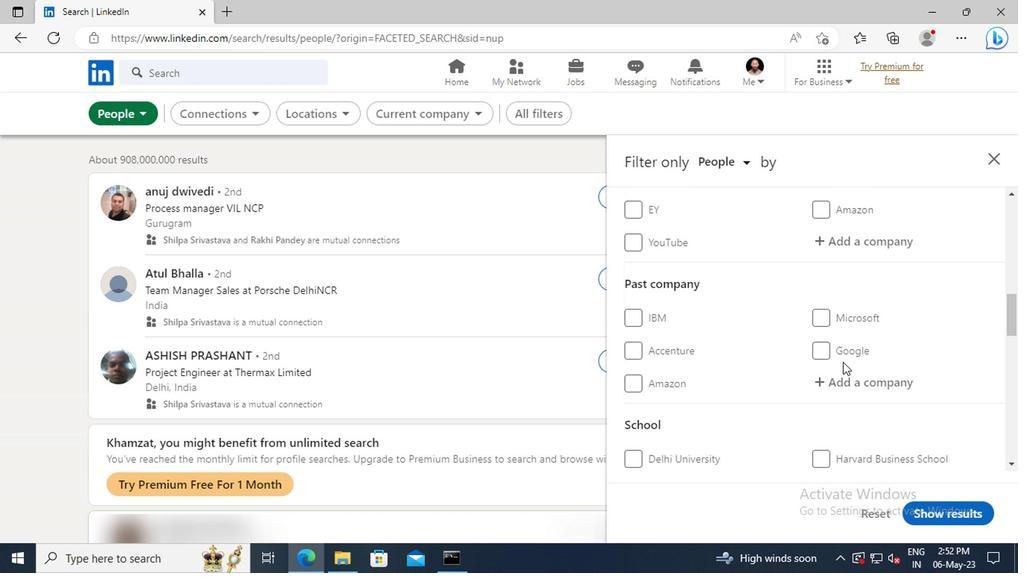 
Action: Mouse moved to (835, 330)
Screenshot: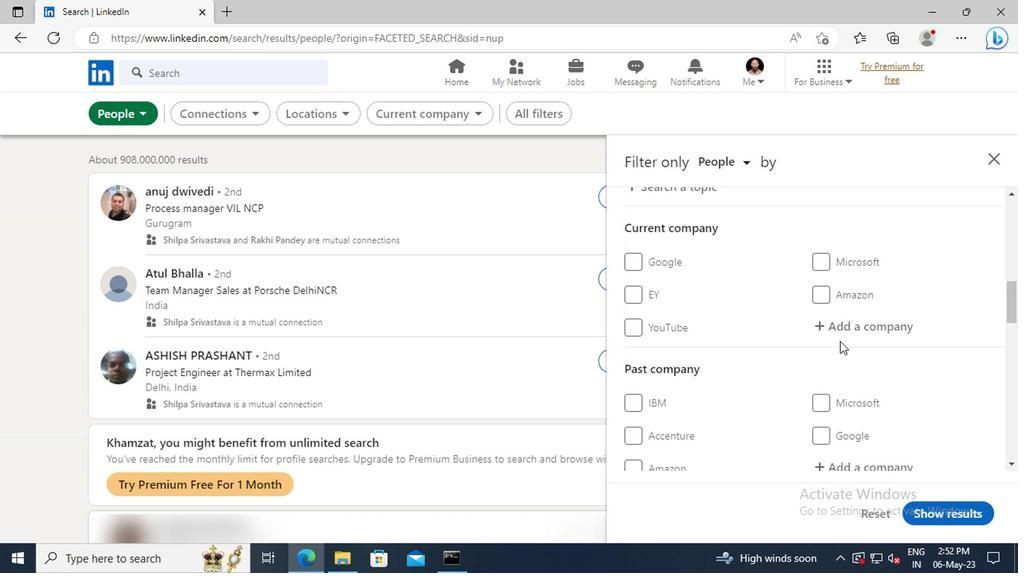 
Action: Mouse pressed left at (835, 330)
Screenshot: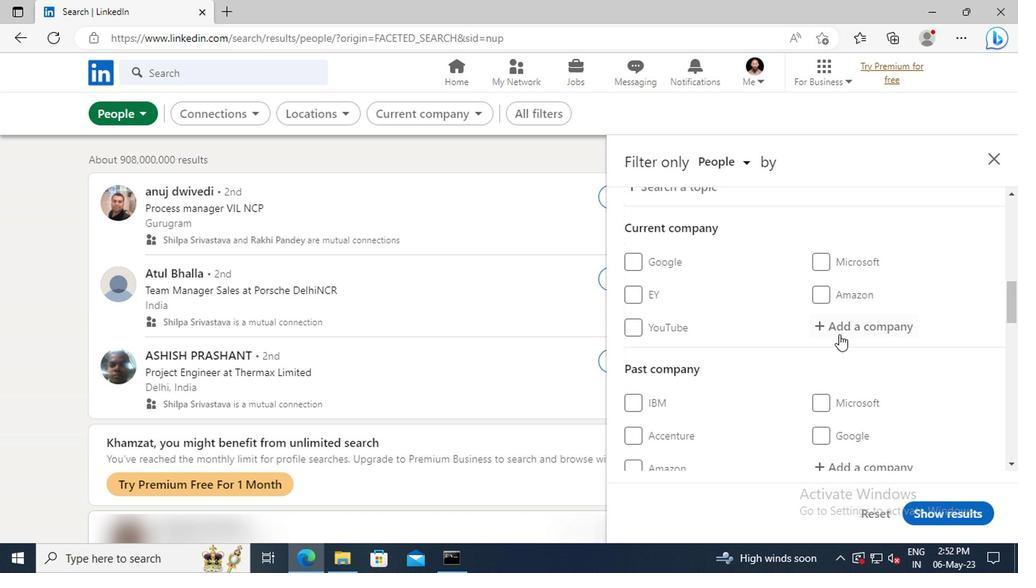 
Action: Key pressed <Key.shift>APTIV
Screenshot: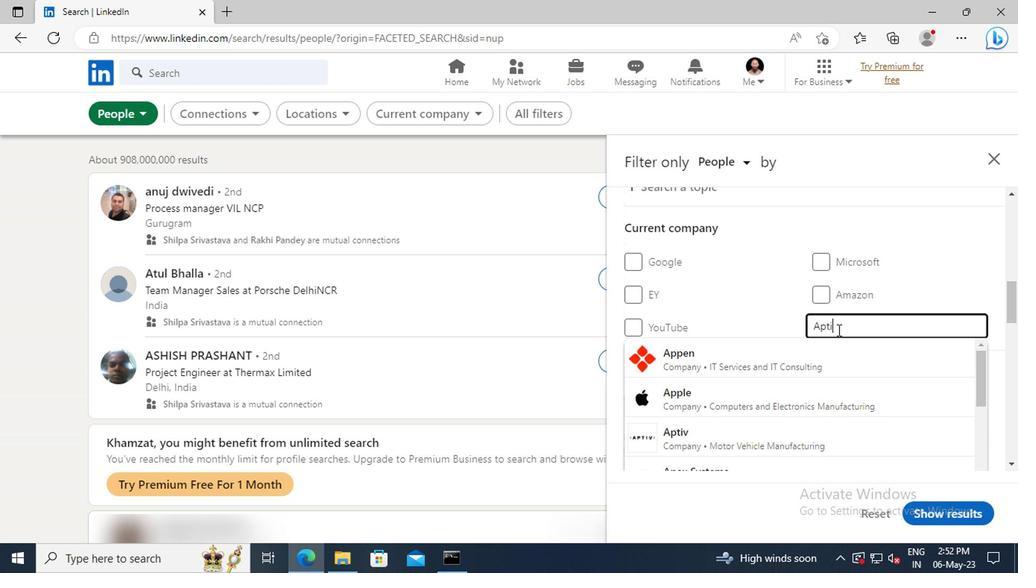 
Action: Mouse moved to (840, 352)
Screenshot: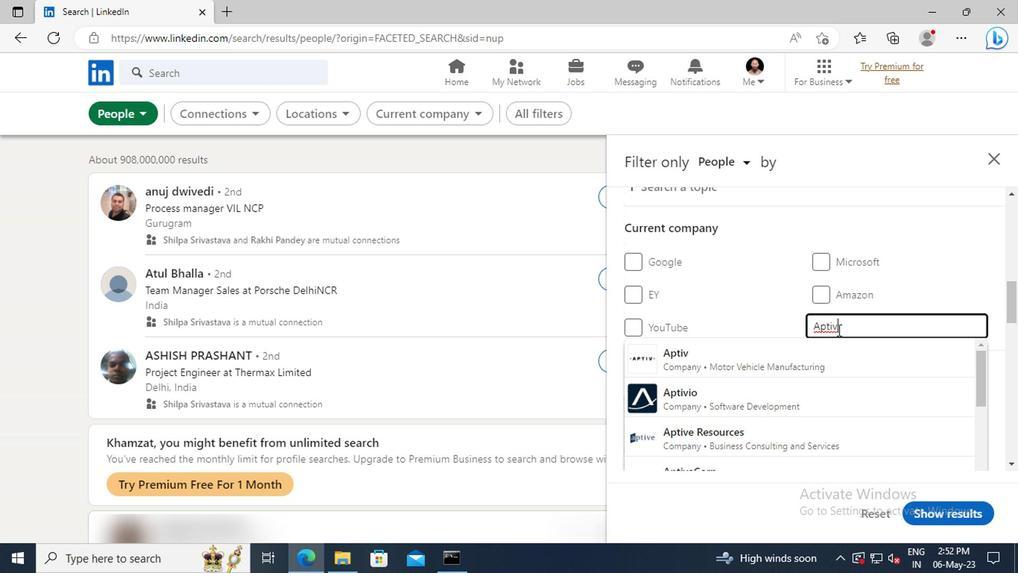 
Action: Mouse pressed left at (840, 352)
Screenshot: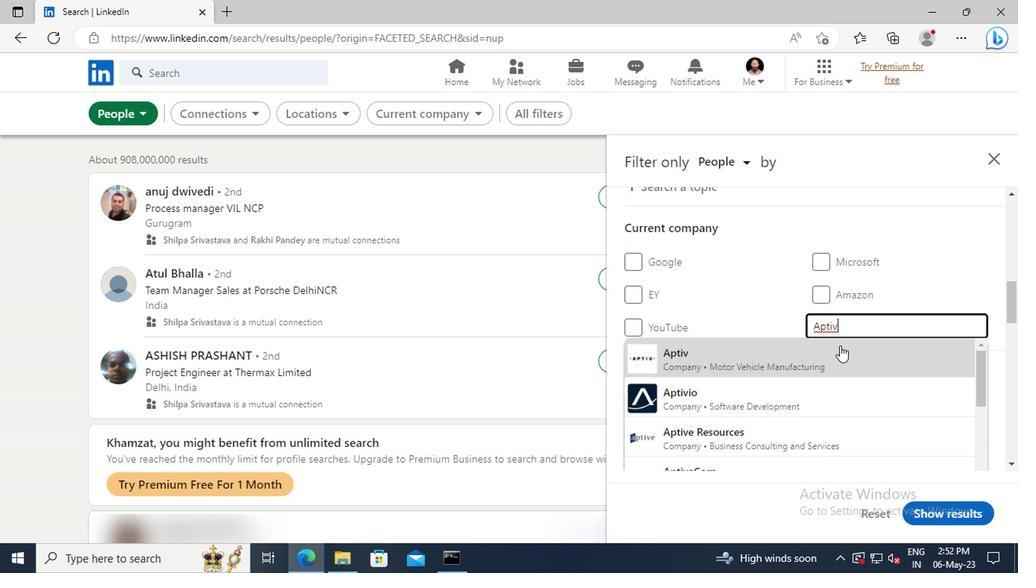 
Action: Mouse scrolled (840, 352) with delta (0, 0)
Screenshot: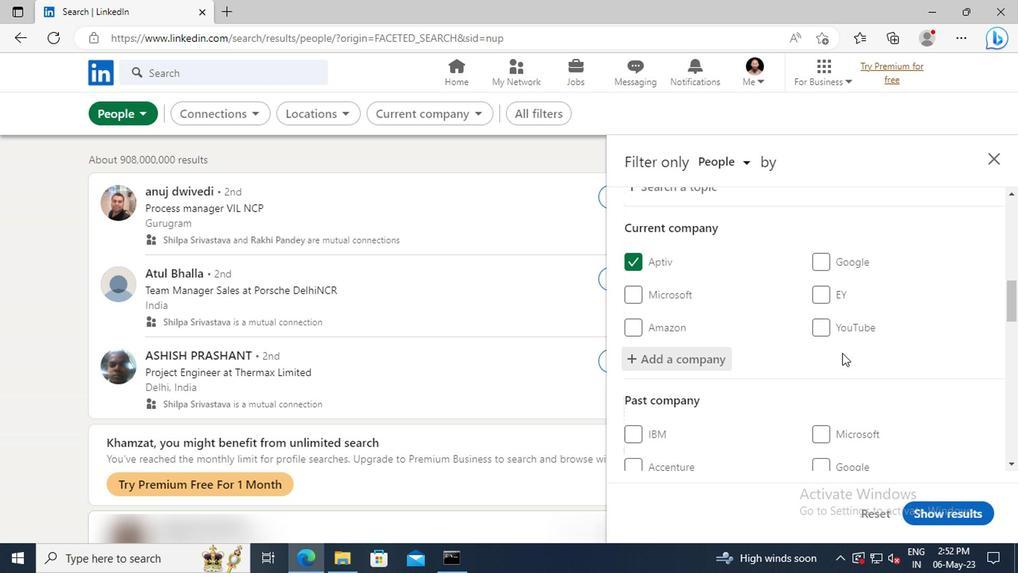 
Action: Mouse scrolled (840, 352) with delta (0, 0)
Screenshot: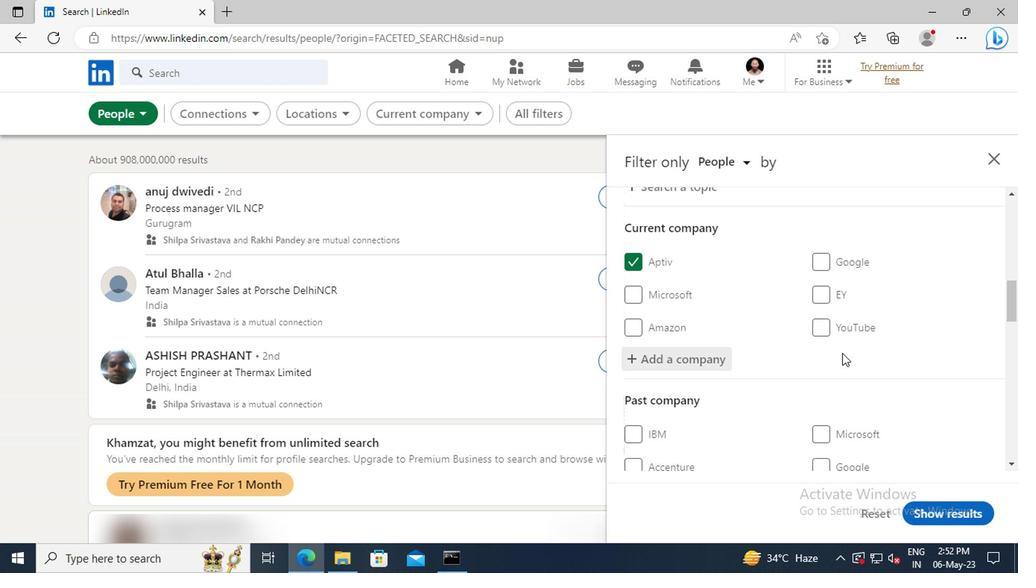 
Action: Mouse scrolled (840, 352) with delta (0, 0)
Screenshot: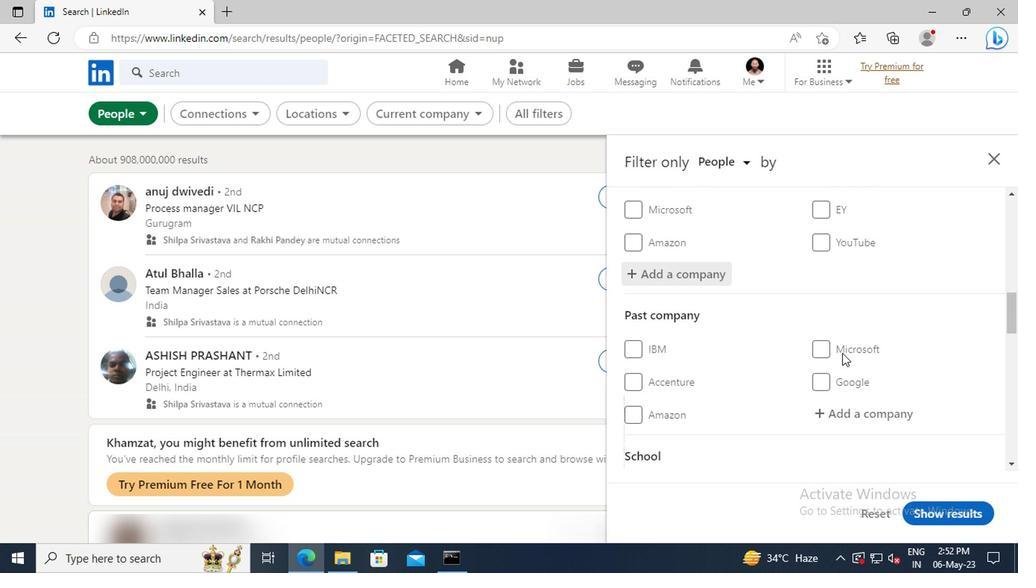 
Action: Mouse scrolled (840, 352) with delta (0, 0)
Screenshot: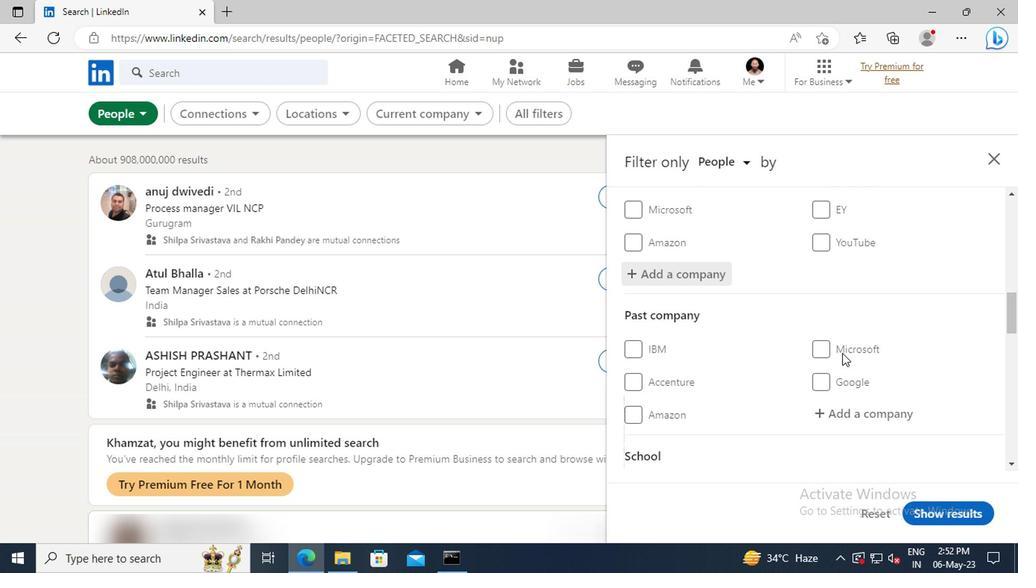 
Action: Mouse moved to (840, 350)
Screenshot: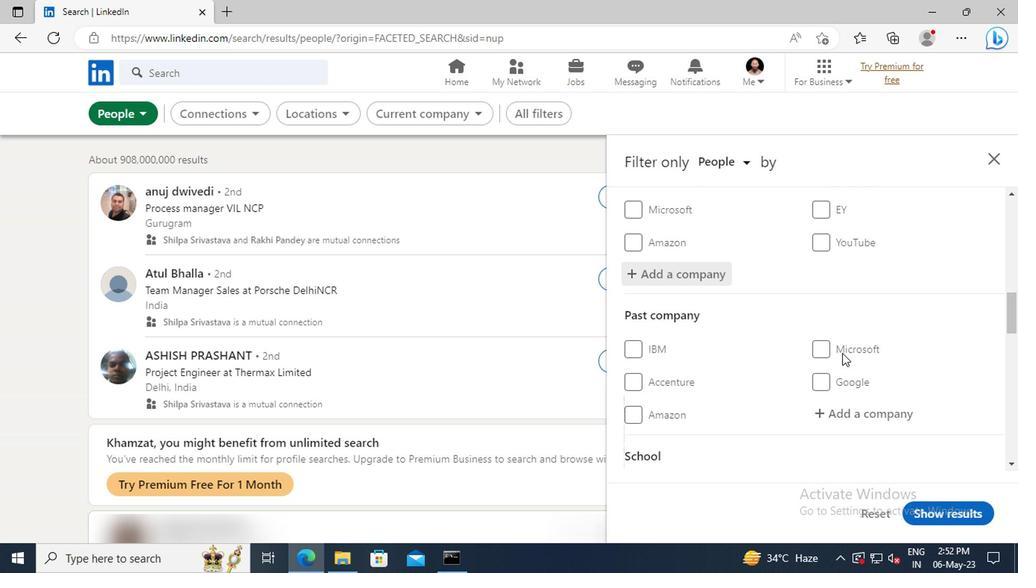 
Action: Mouse scrolled (840, 349) with delta (0, -1)
Screenshot: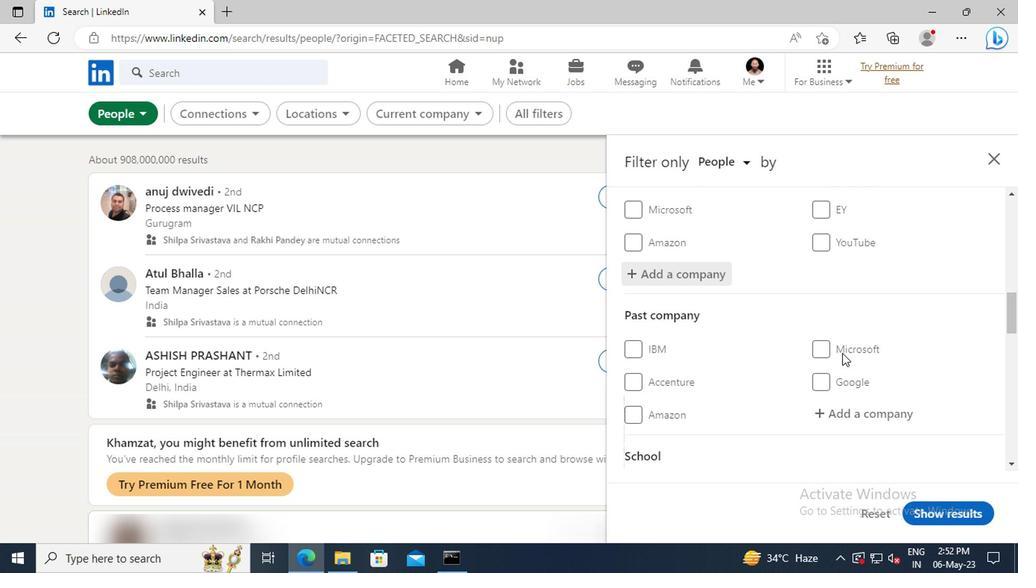 
Action: Mouse moved to (834, 342)
Screenshot: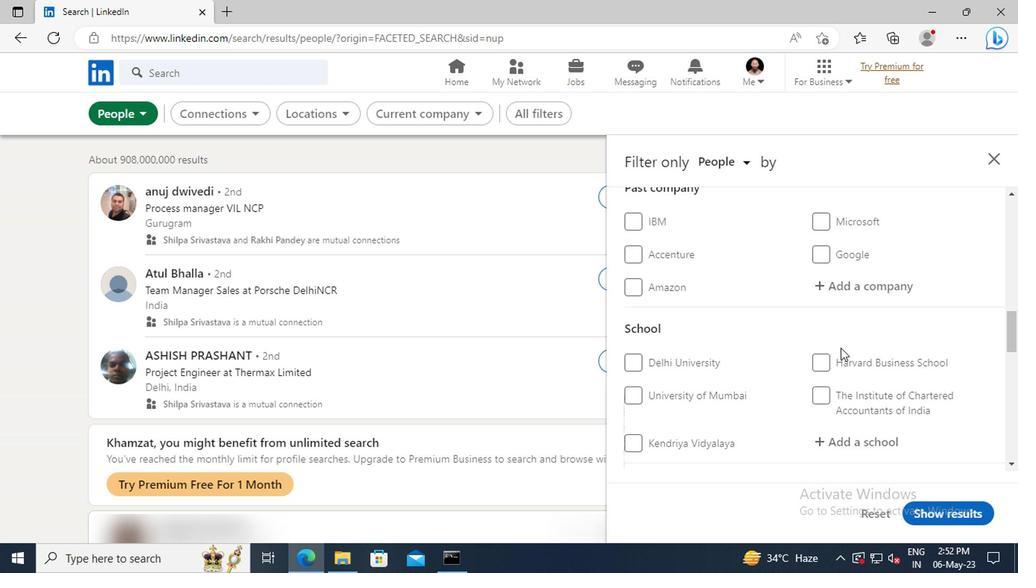 
Action: Mouse scrolled (834, 341) with delta (0, -1)
Screenshot: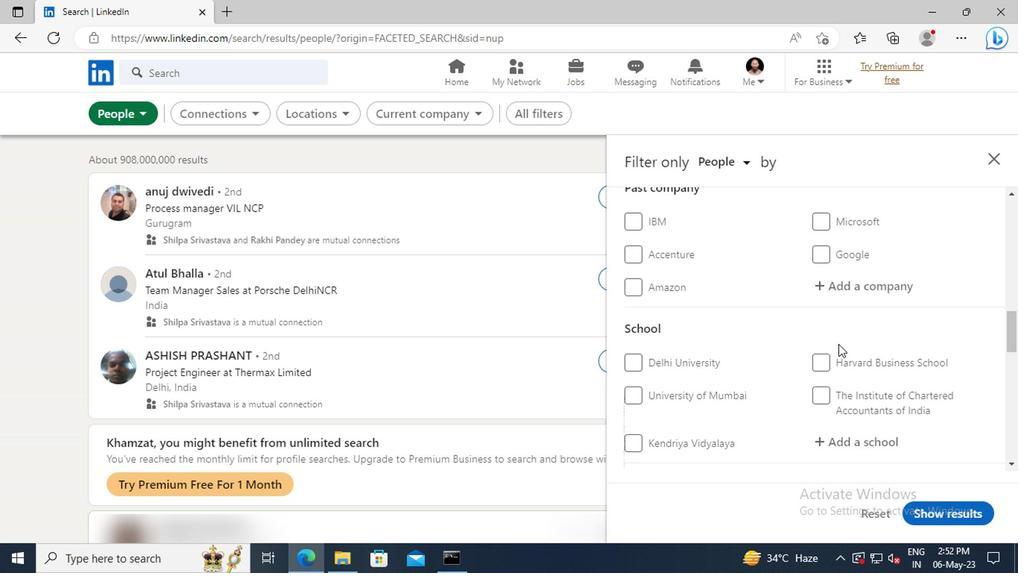
Action: Mouse scrolled (834, 341) with delta (0, -1)
Screenshot: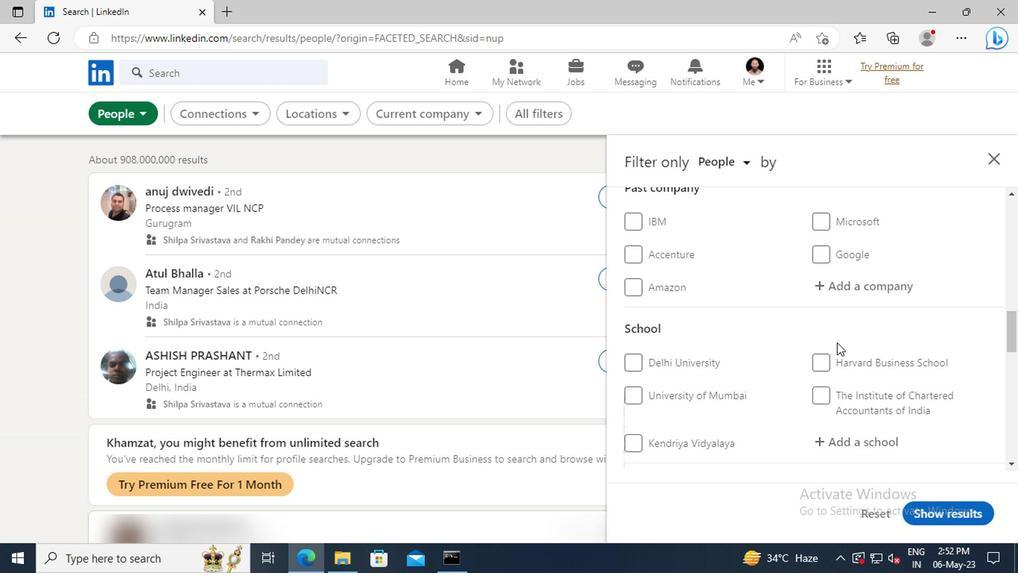 
Action: Mouse moved to (836, 356)
Screenshot: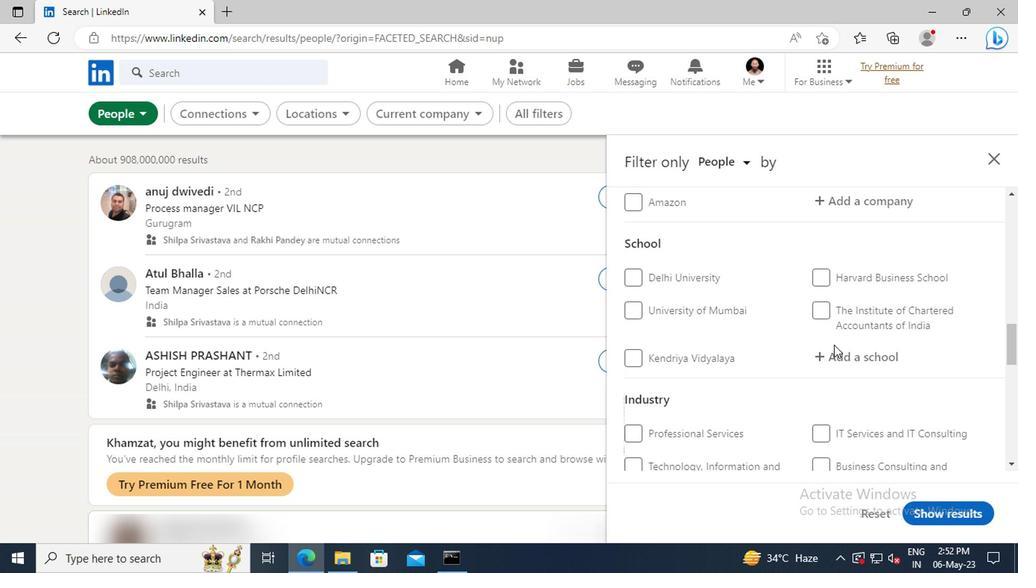 
Action: Mouse pressed left at (836, 356)
Screenshot: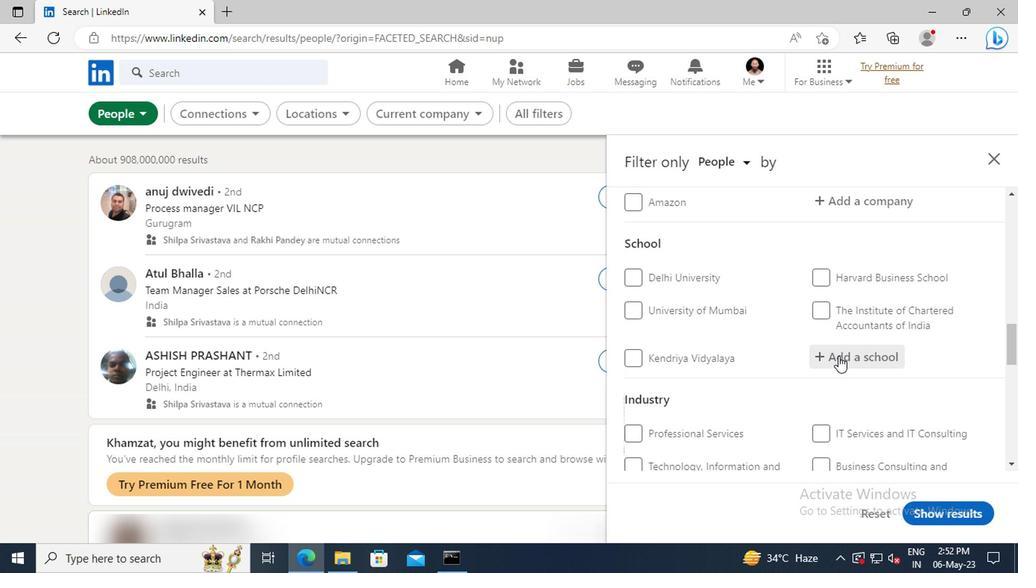 
Action: Key pressed <Key.shift>SRI<Key.space><Key.shift>KRISHNA<Key.space><Key.shift>INS
Screenshot: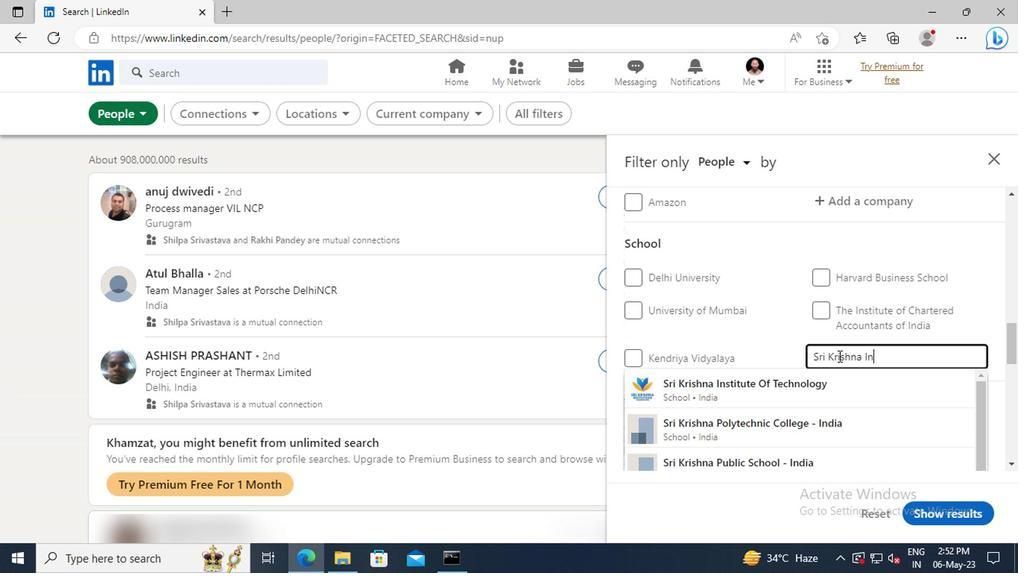 
Action: Mouse moved to (840, 385)
Screenshot: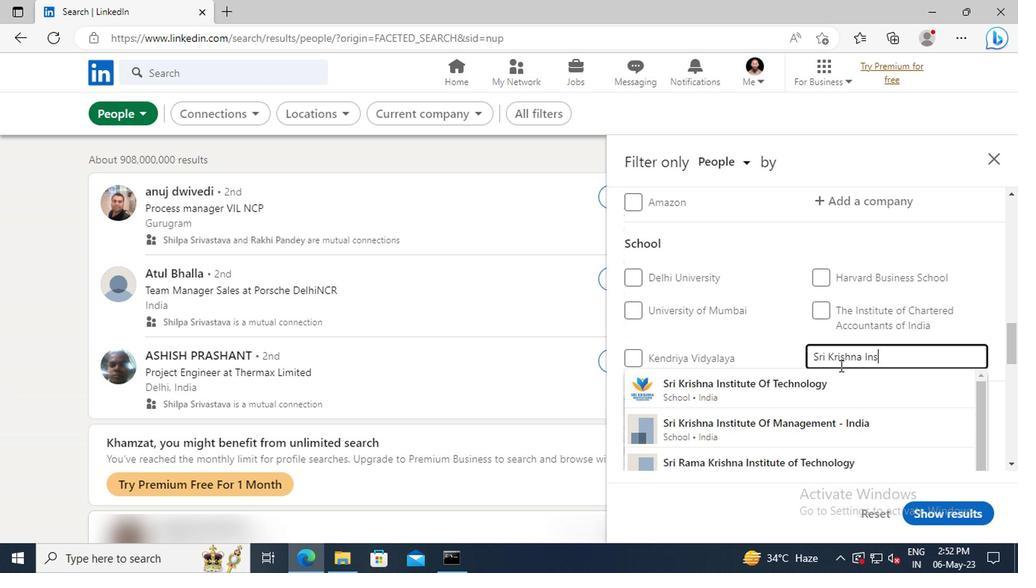 
Action: Mouse pressed left at (840, 385)
Screenshot: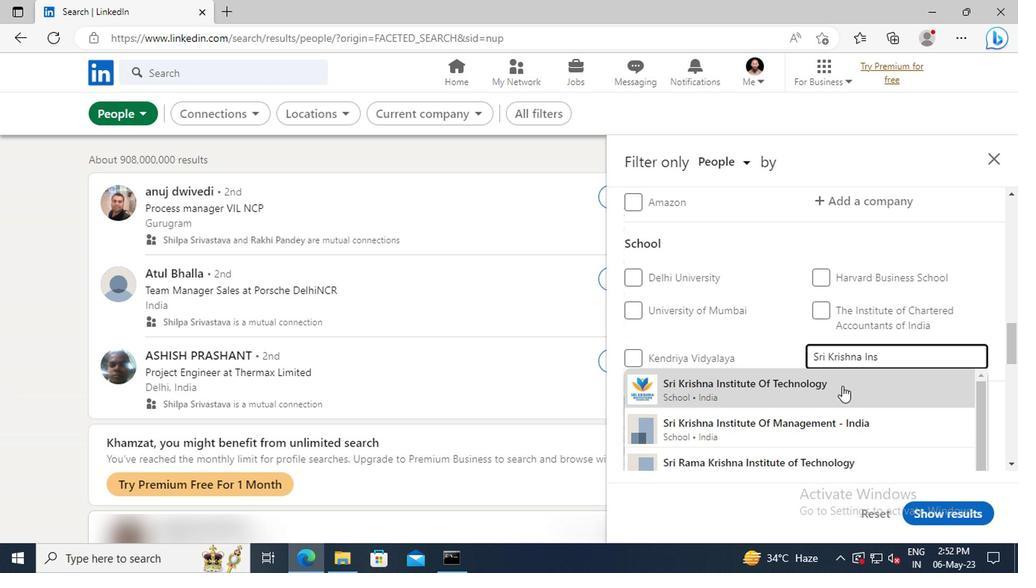 
Action: Mouse scrolled (840, 384) with delta (0, -1)
Screenshot: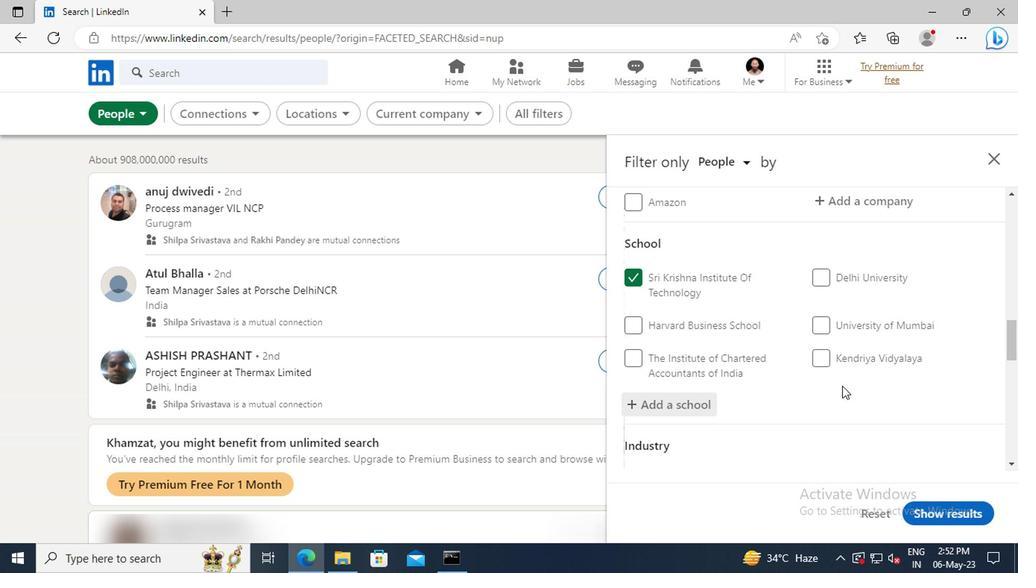 
Action: Mouse scrolled (840, 384) with delta (0, -1)
Screenshot: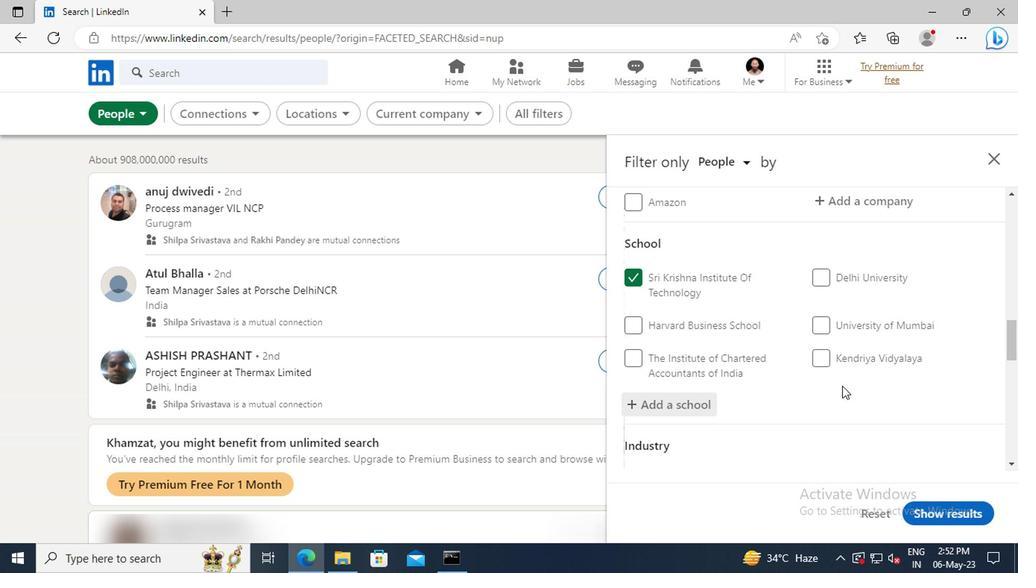 
Action: Mouse moved to (836, 376)
Screenshot: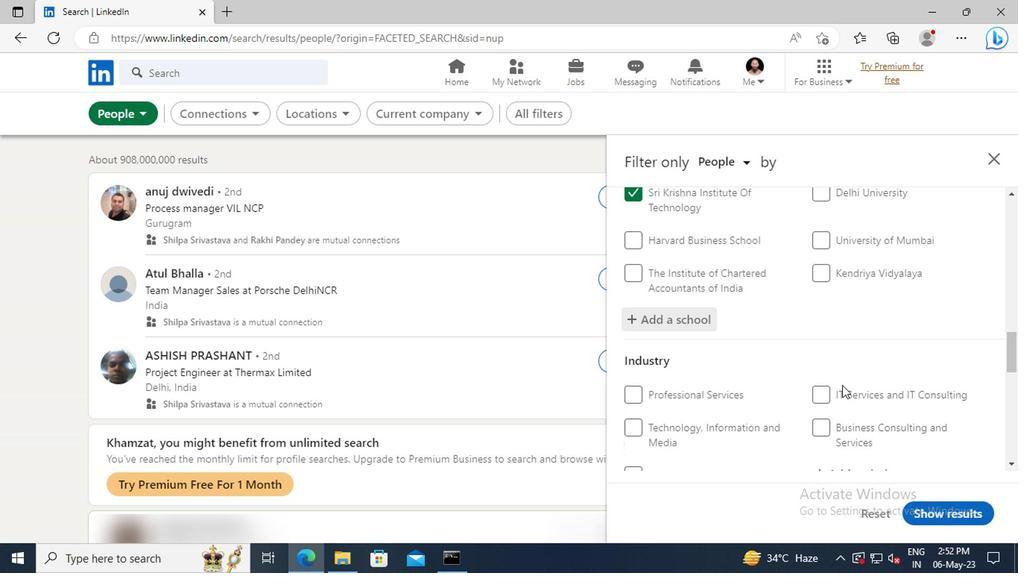 
Action: Mouse scrolled (836, 375) with delta (0, -1)
Screenshot: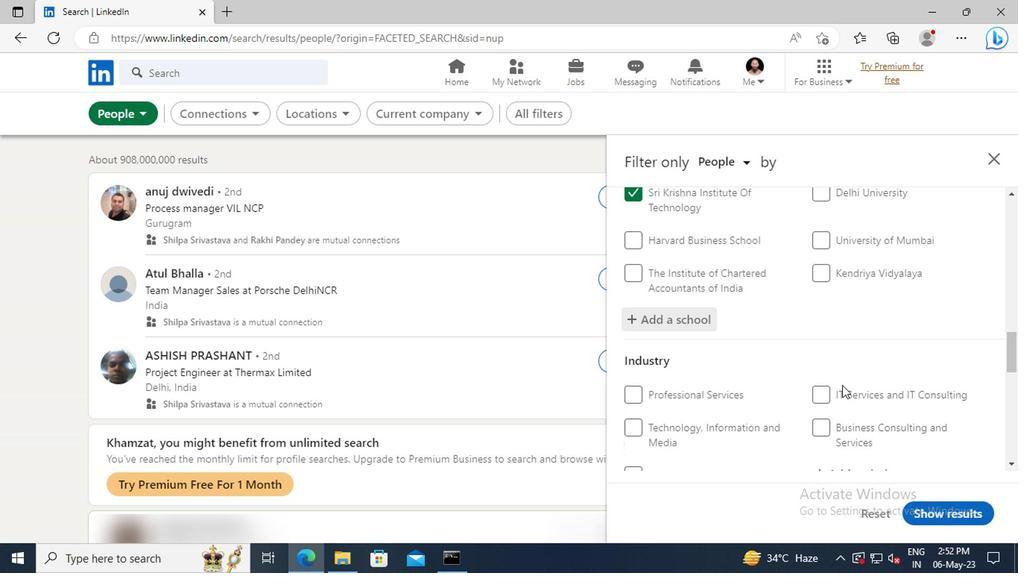 
Action: Mouse scrolled (836, 375) with delta (0, -1)
Screenshot: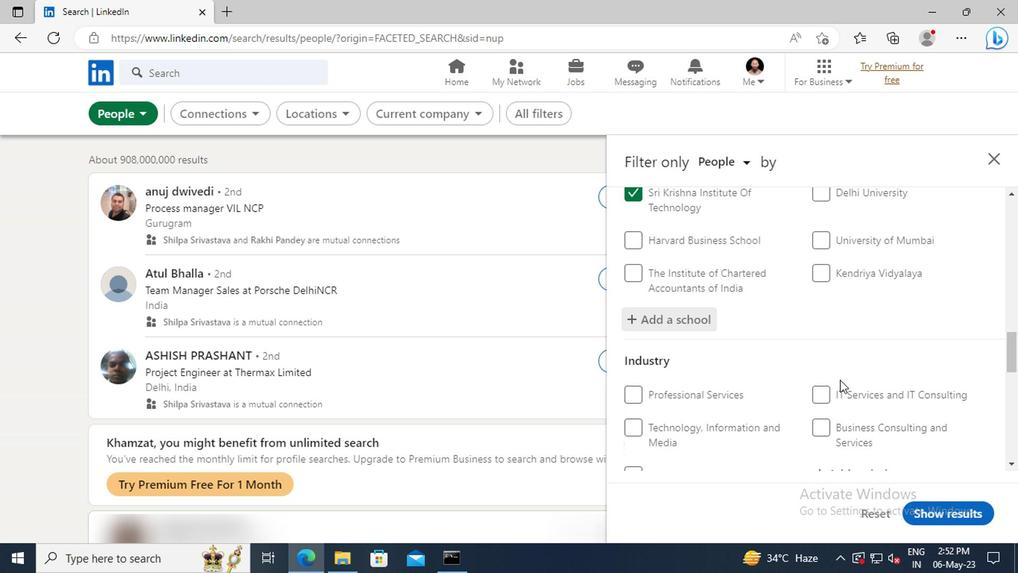 
Action: Mouse moved to (835, 387)
Screenshot: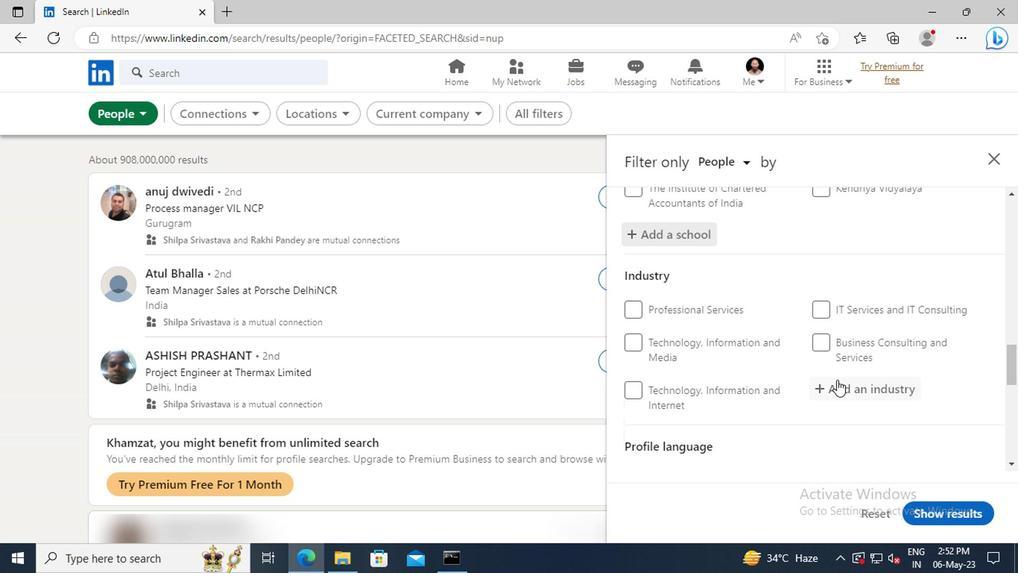 
Action: Mouse pressed left at (835, 387)
Screenshot: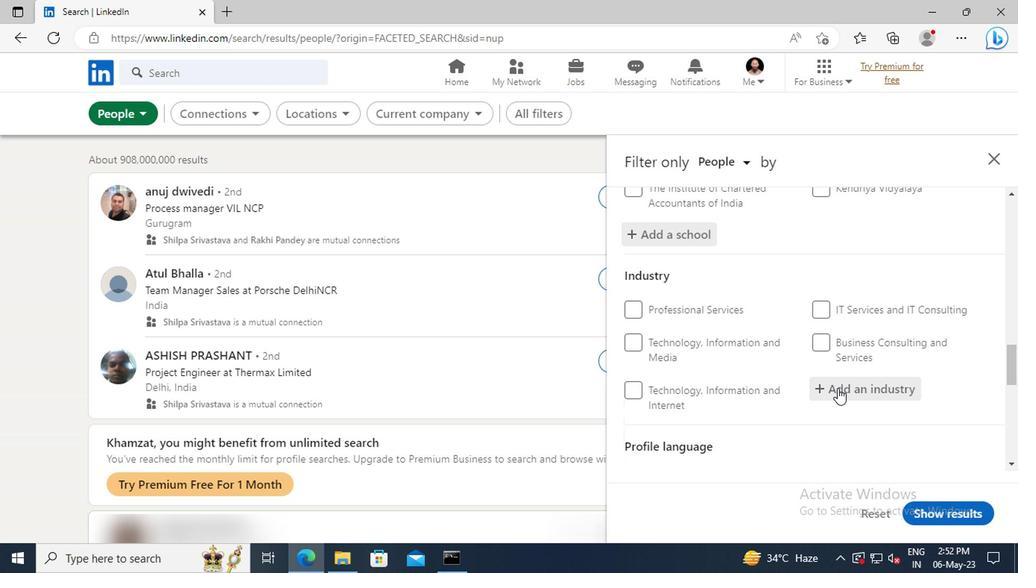 
Action: Key pressed <Key.shift>CUTLE
Screenshot: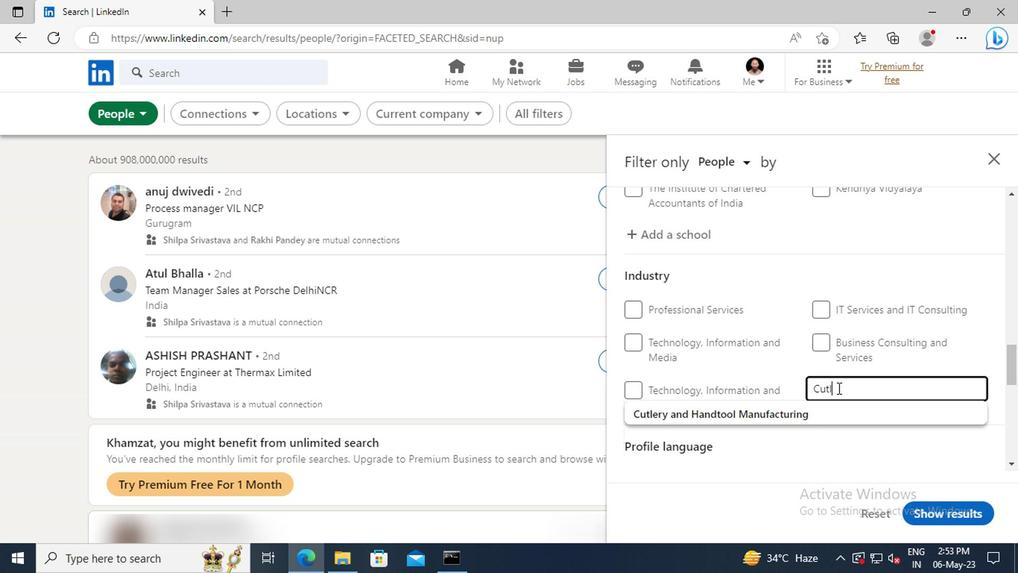 
Action: Mouse moved to (842, 409)
Screenshot: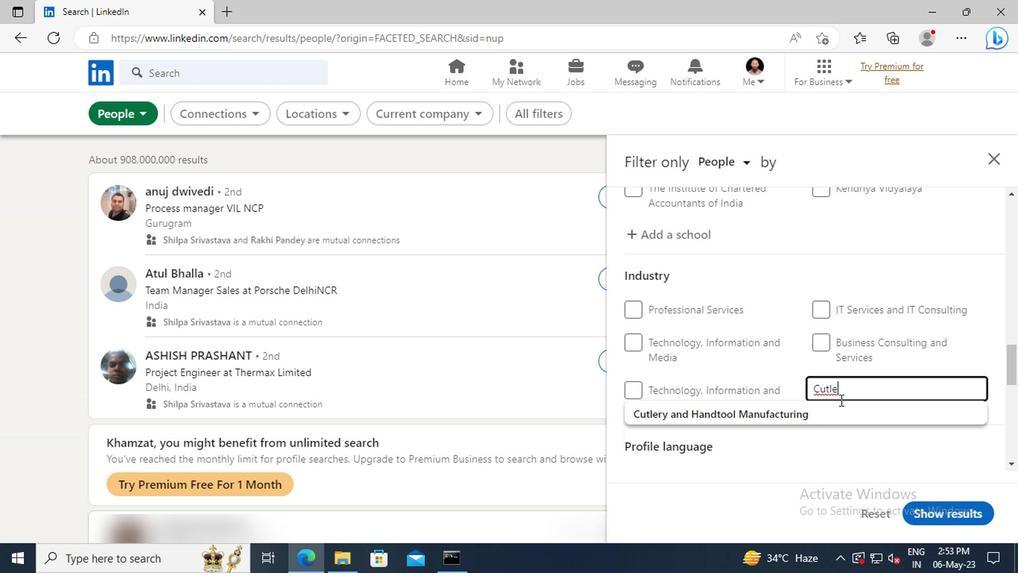 
Action: Mouse pressed left at (842, 409)
Screenshot: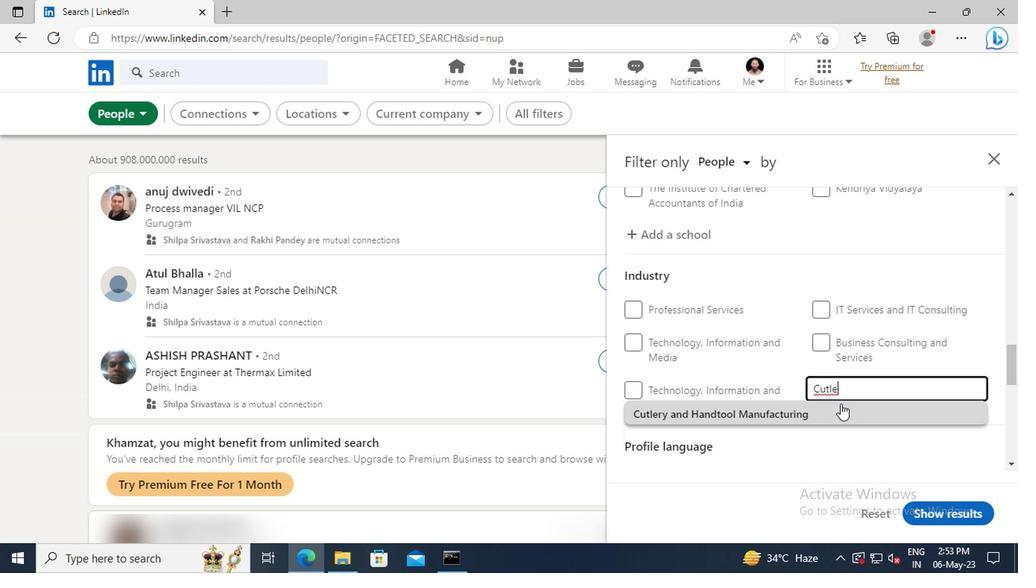 
Action: Mouse scrolled (842, 408) with delta (0, 0)
Screenshot: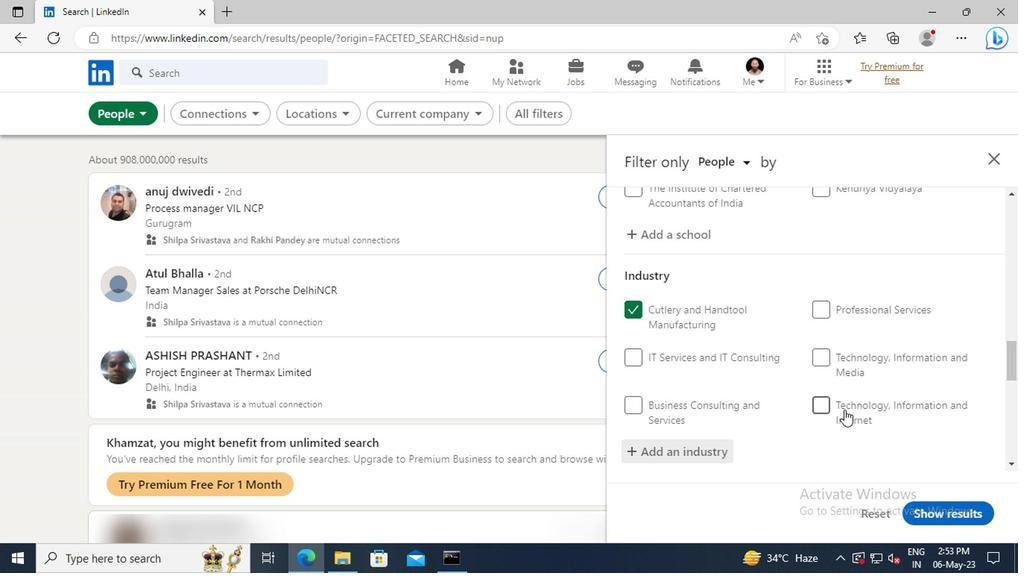 
Action: Mouse scrolled (842, 408) with delta (0, 0)
Screenshot: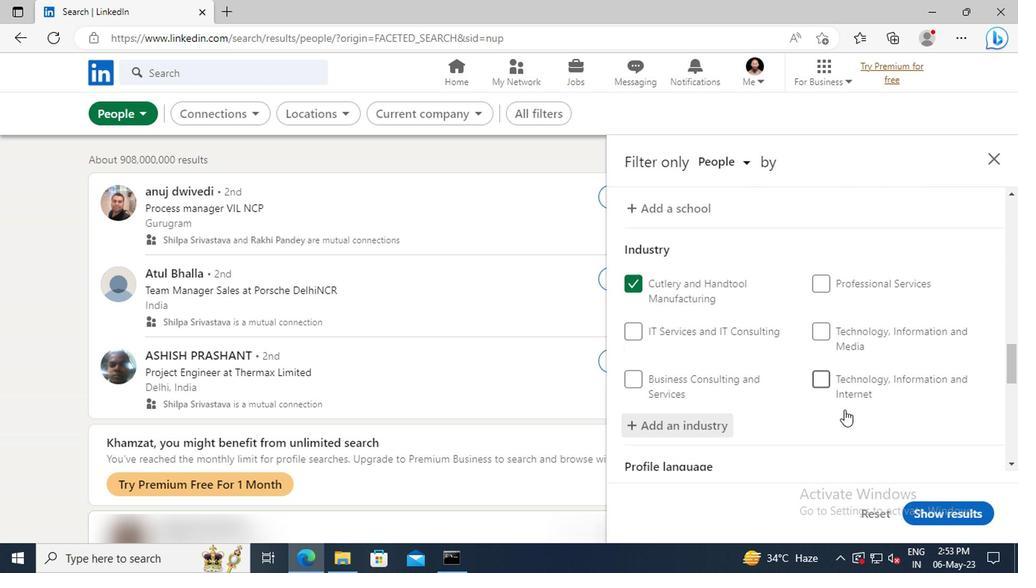 
Action: Mouse scrolled (842, 408) with delta (0, 0)
Screenshot: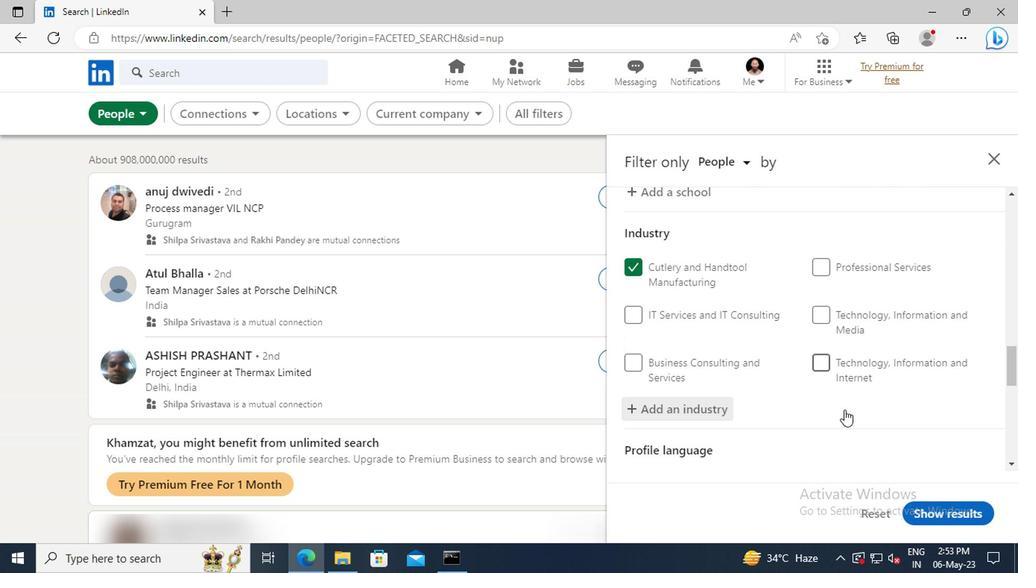 
Action: Mouse moved to (842, 408)
Screenshot: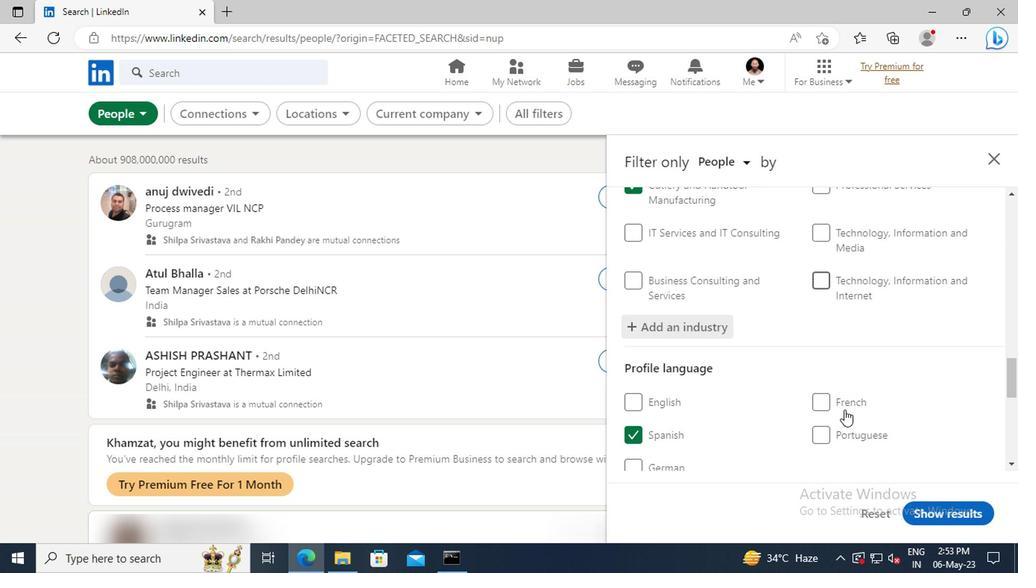 
Action: Mouse scrolled (842, 407) with delta (0, -1)
Screenshot: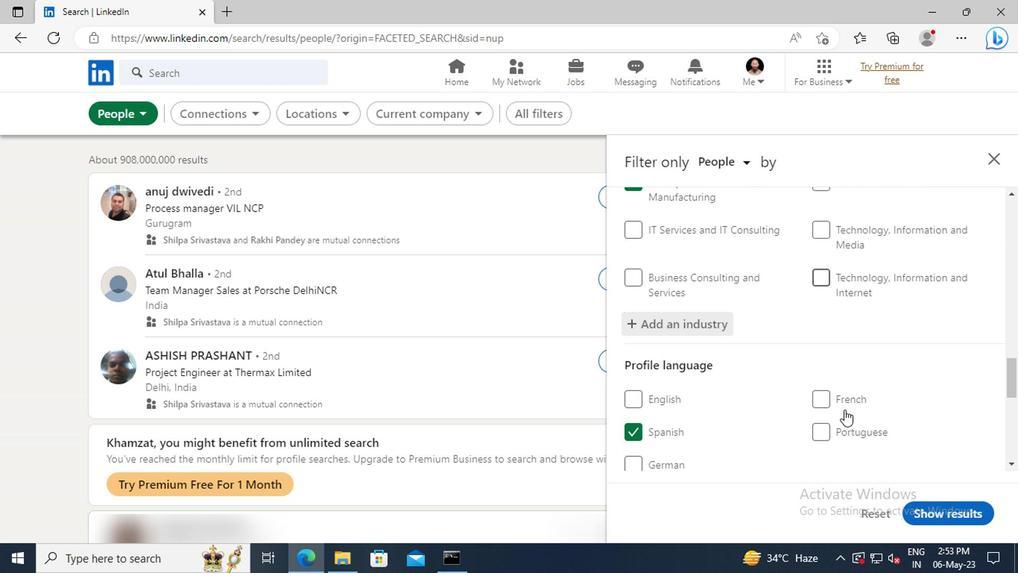 
Action: Mouse moved to (840, 402)
Screenshot: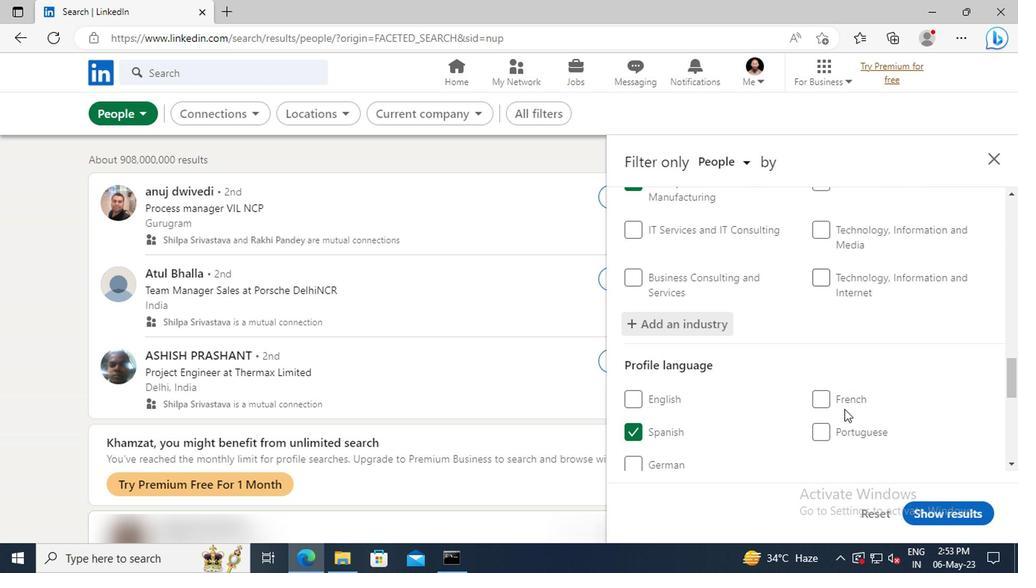 
Action: Mouse scrolled (840, 401) with delta (0, -1)
Screenshot: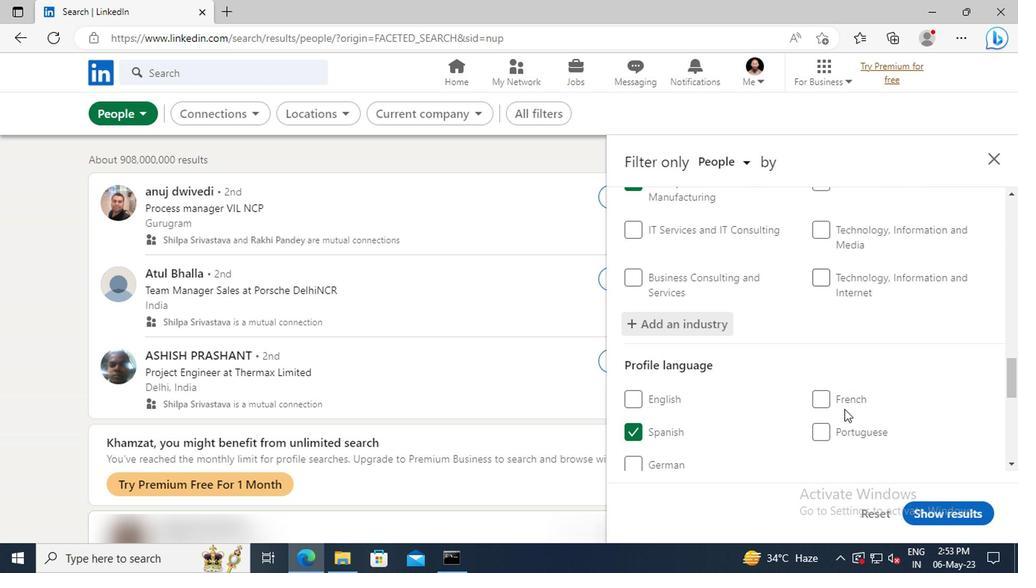 
Action: Mouse moved to (827, 365)
Screenshot: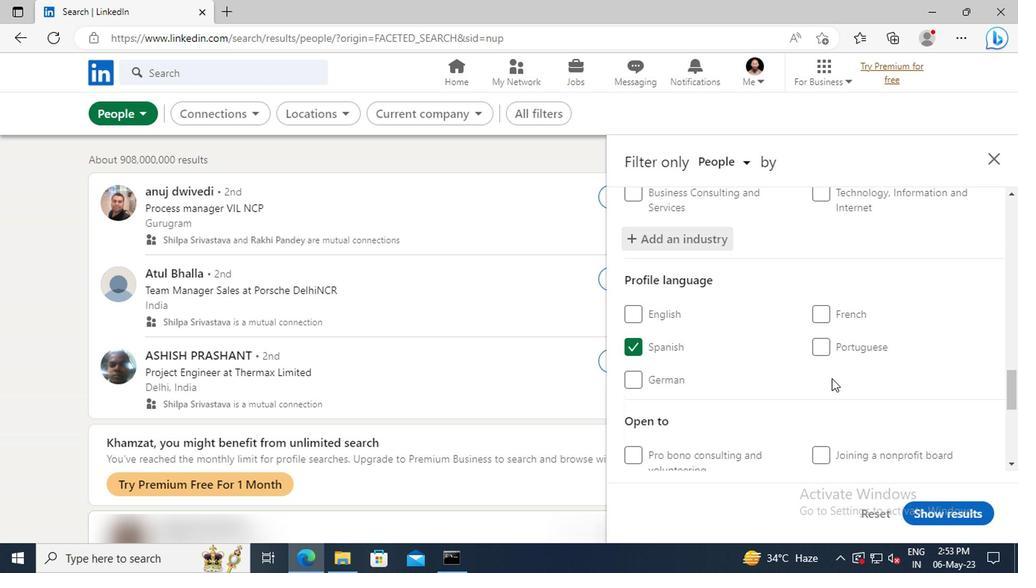 
Action: Mouse scrolled (827, 364) with delta (0, -1)
Screenshot: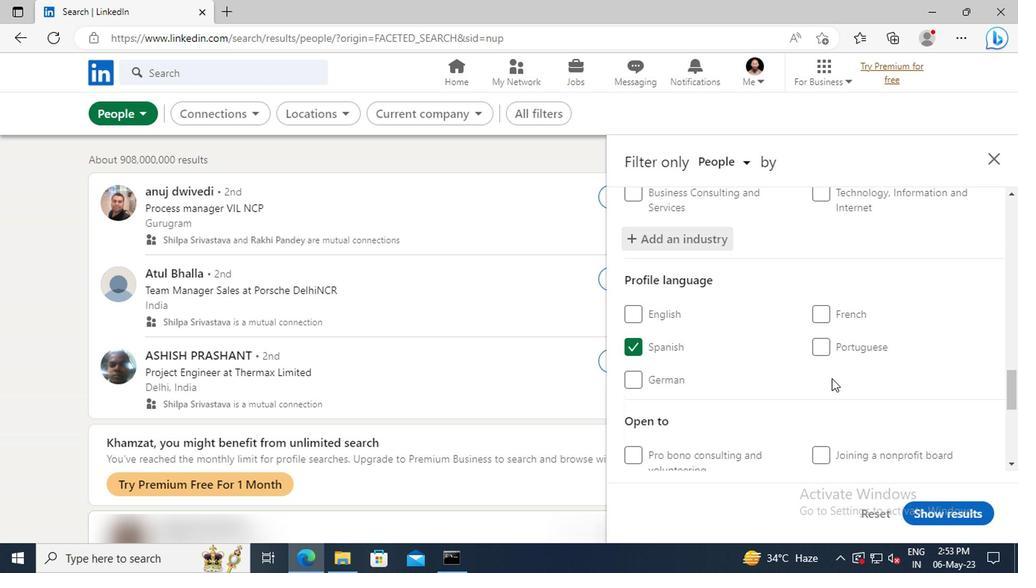 
Action: Mouse moved to (827, 364)
Screenshot: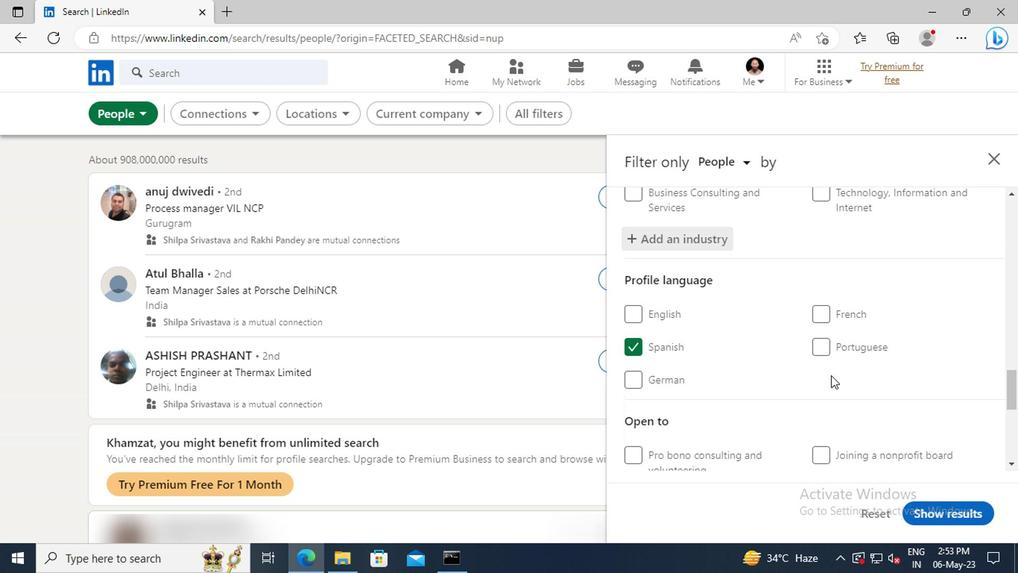 
Action: Mouse scrolled (827, 364) with delta (0, 0)
Screenshot: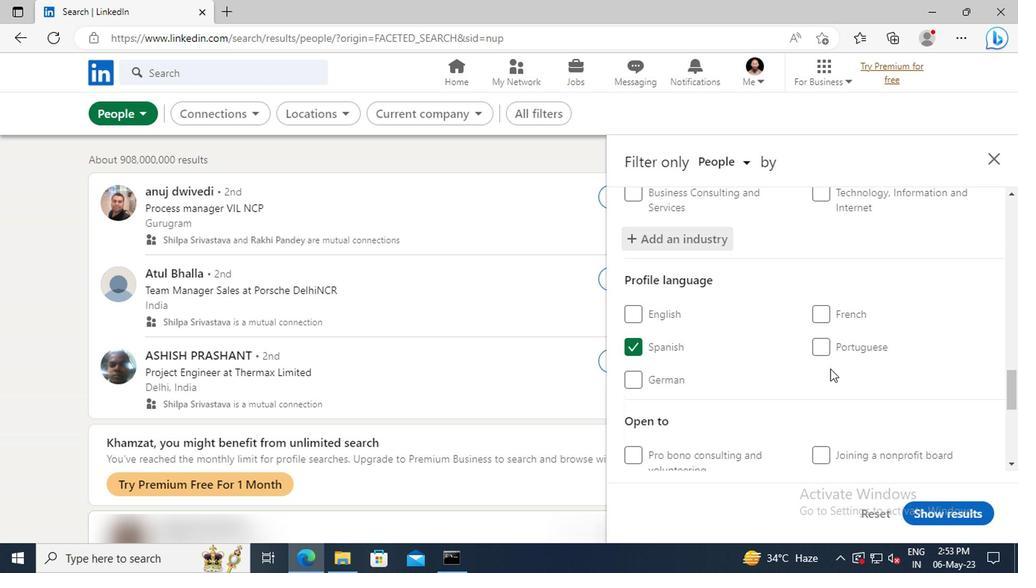 
Action: Mouse moved to (827, 351)
Screenshot: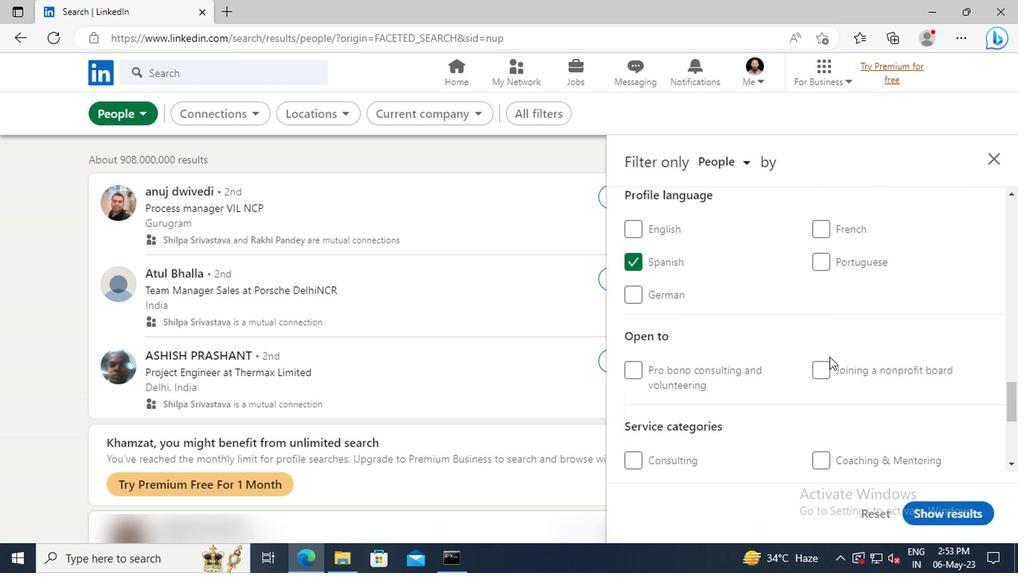 
Action: Mouse scrolled (827, 350) with delta (0, 0)
Screenshot: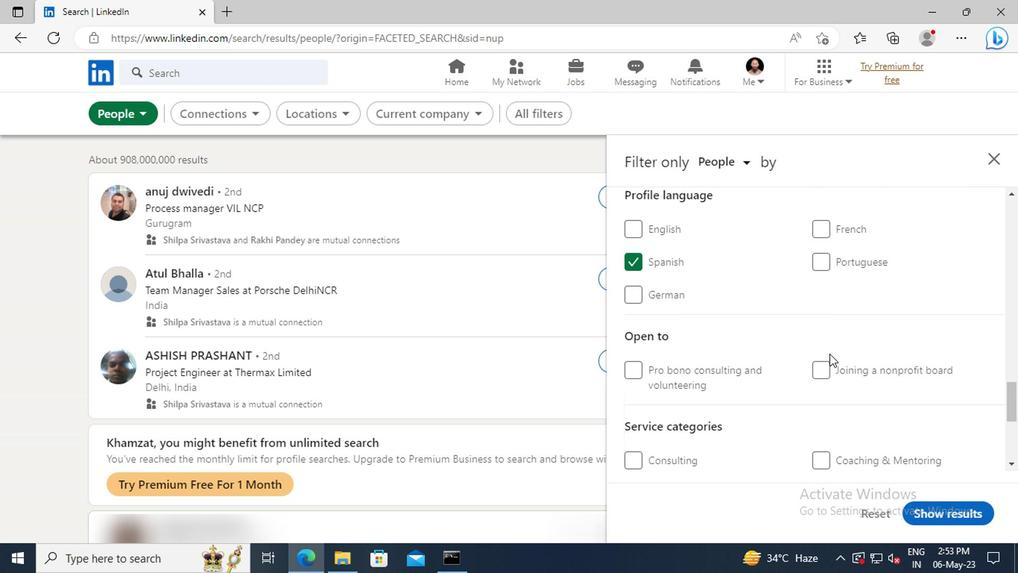 
Action: Mouse scrolled (827, 350) with delta (0, 0)
Screenshot: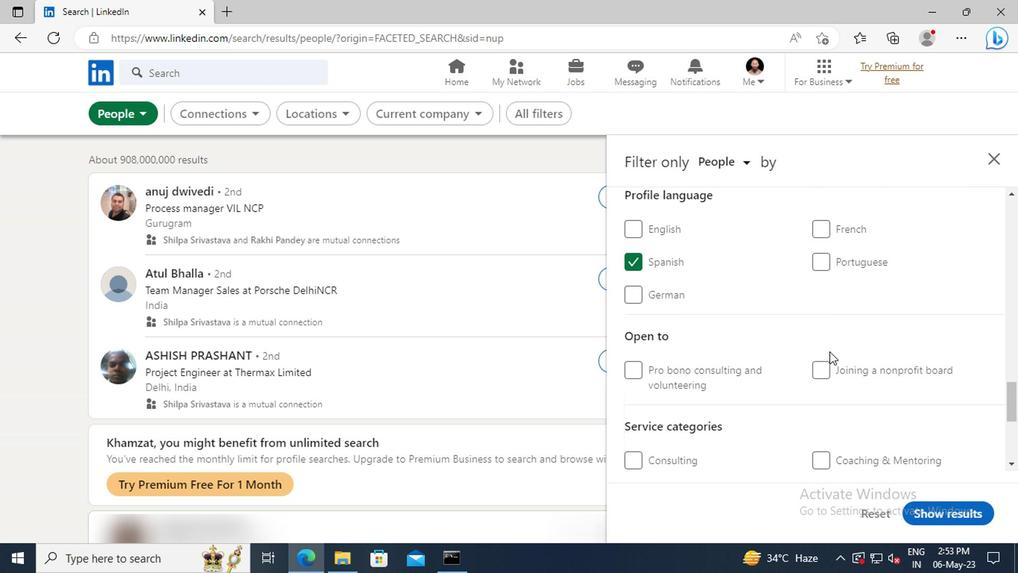 
Action: Mouse scrolled (827, 350) with delta (0, 0)
Screenshot: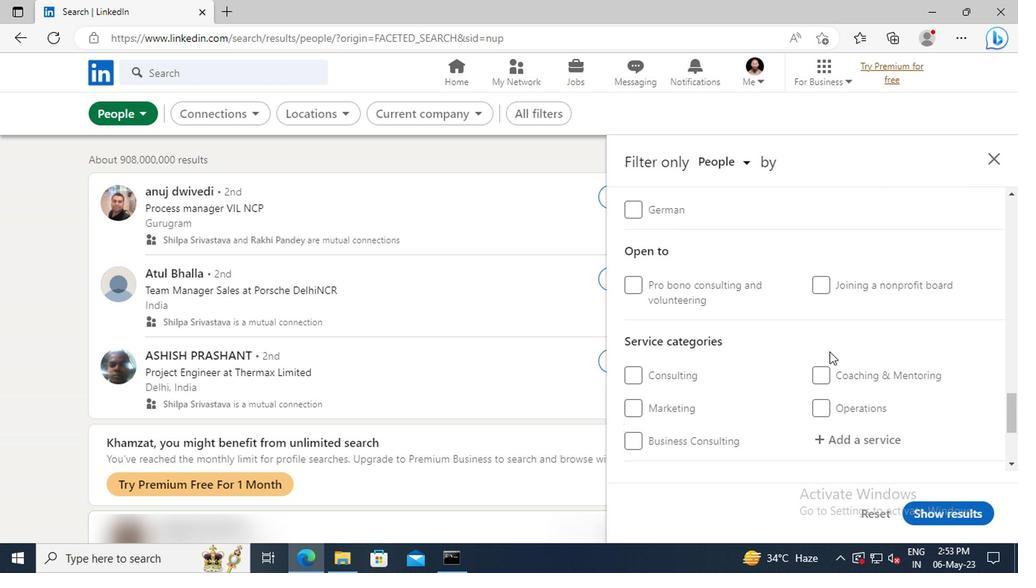
Action: Mouse scrolled (827, 350) with delta (0, 0)
Screenshot: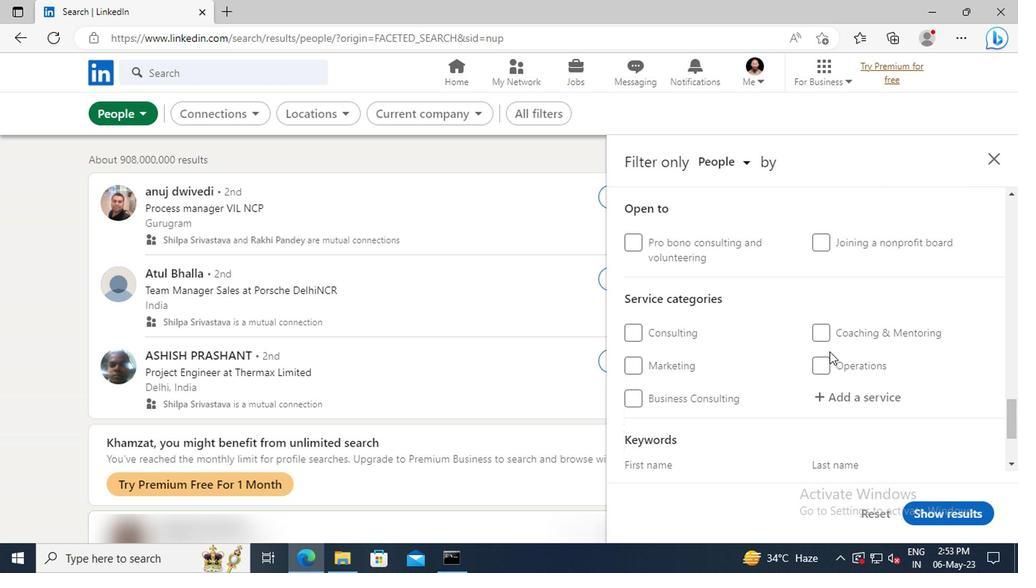 
Action: Mouse moved to (831, 354)
Screenshot: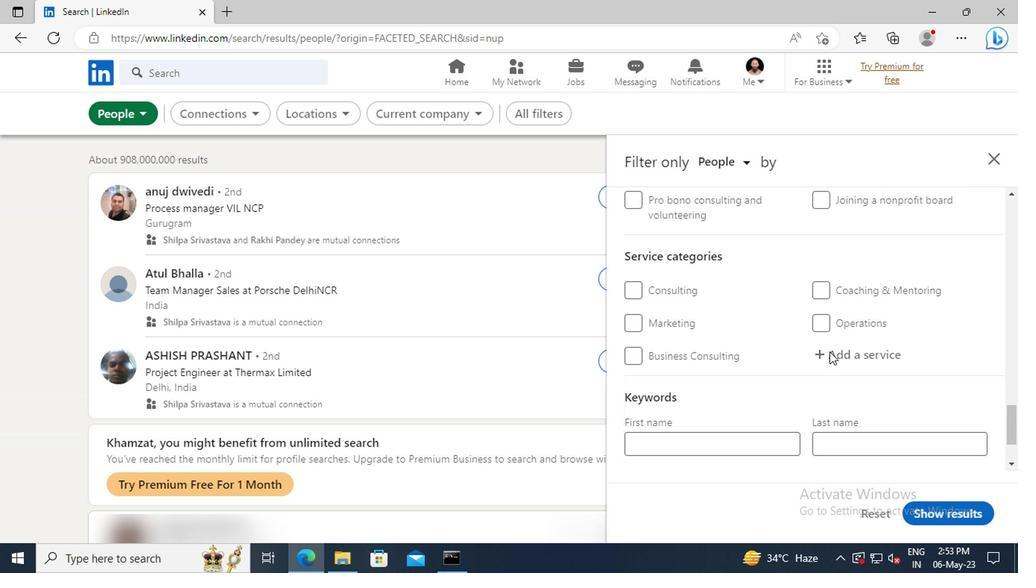 
Action: Mouse pressed left at (831, 354)
Screenshot: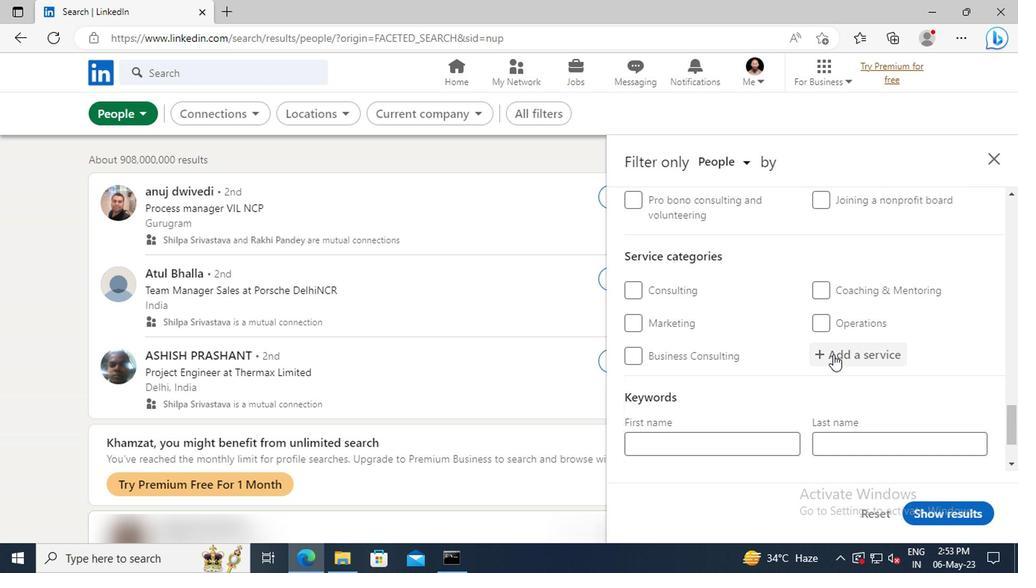 
Action: Key pressed <Key.shift>BOOK
Screenshot: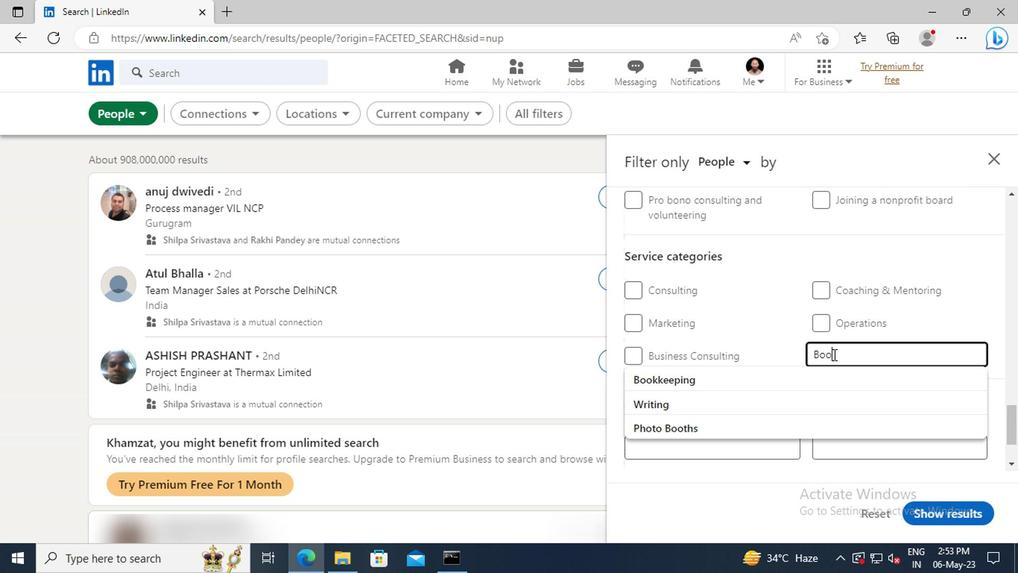 
Action: Mouse moved to (831, 355)
Screenshot: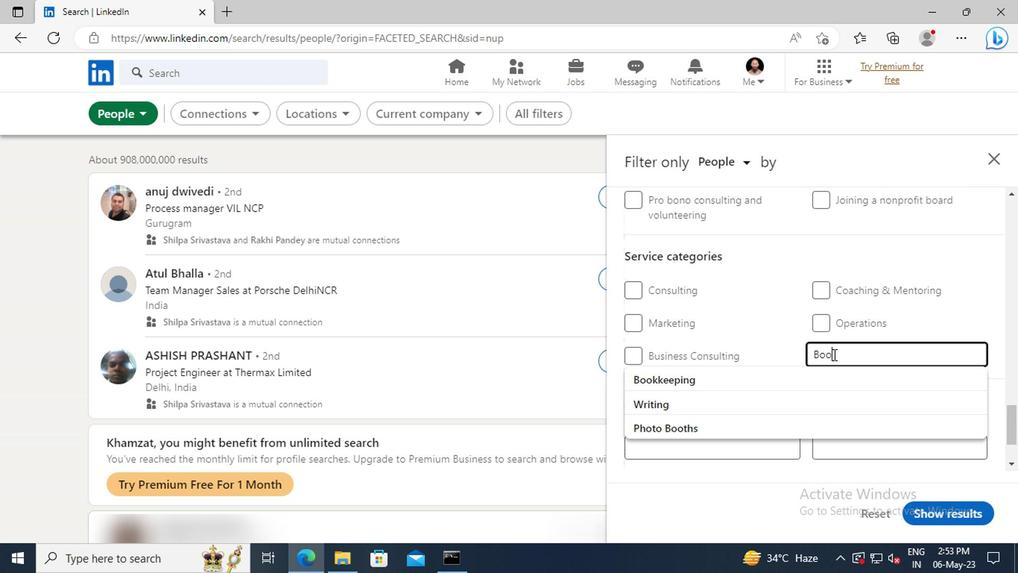 
Action: Key pressed KE
Screenshot: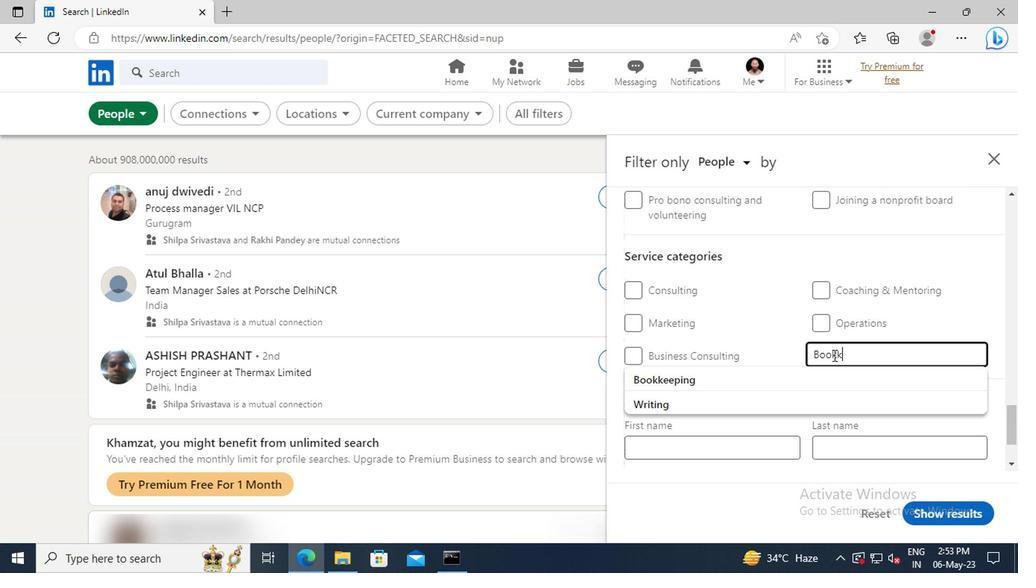 
Action: Mouse moved to (834, 371)
Screenshot: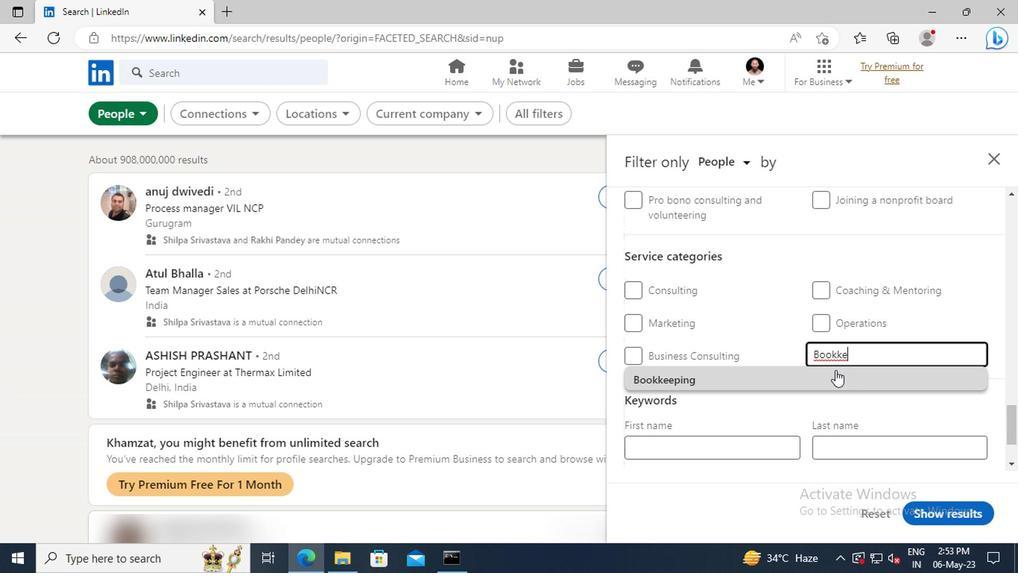 
Action: Mouse pressed left at (834, 371)
Screenshot: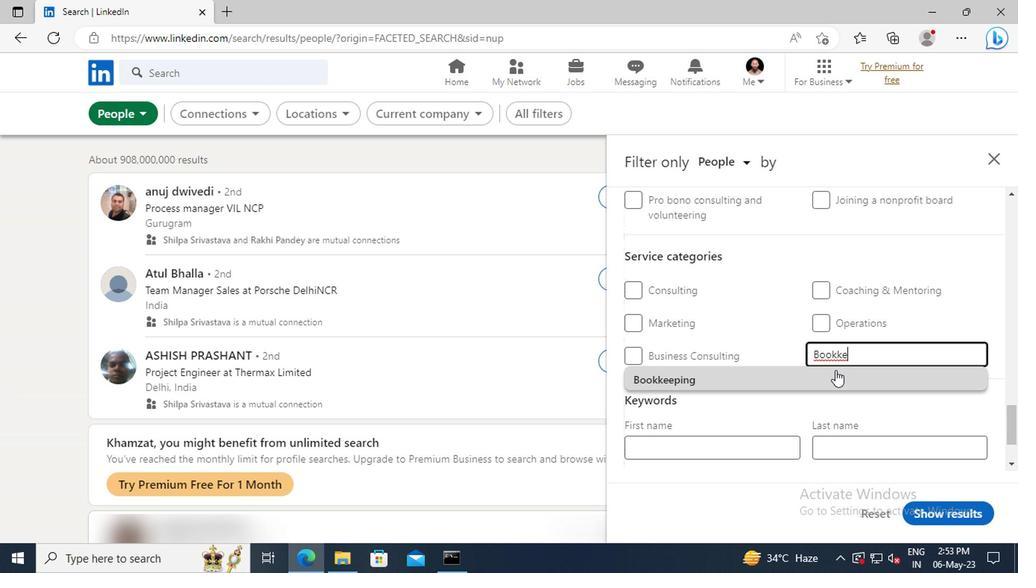 
Action: Mouse scrolled (834, 370) with delta (0, 0)
Screenshot: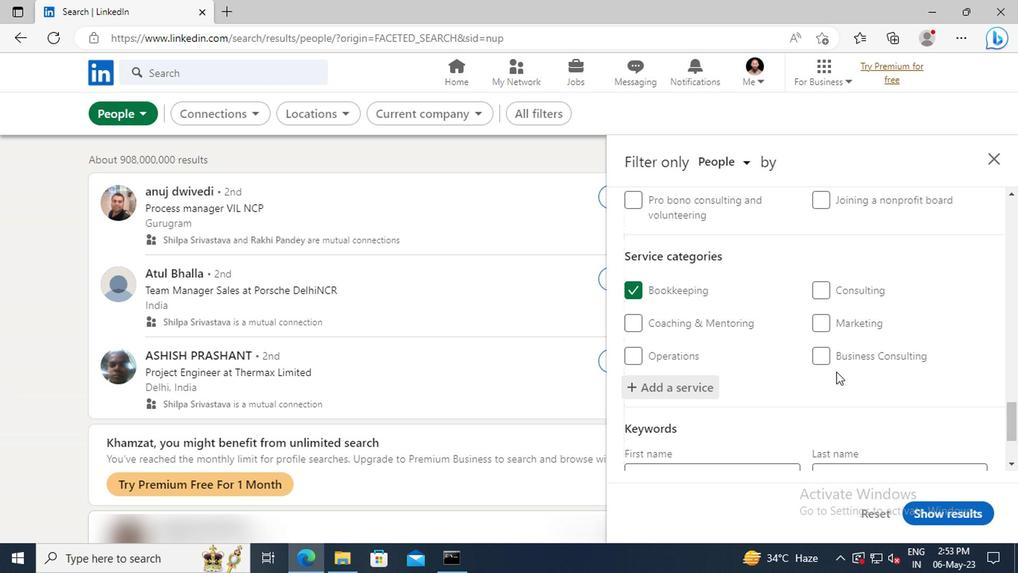 
Action: Mouse scrolled (834, 370) with delta (0, 0)
Screenshot: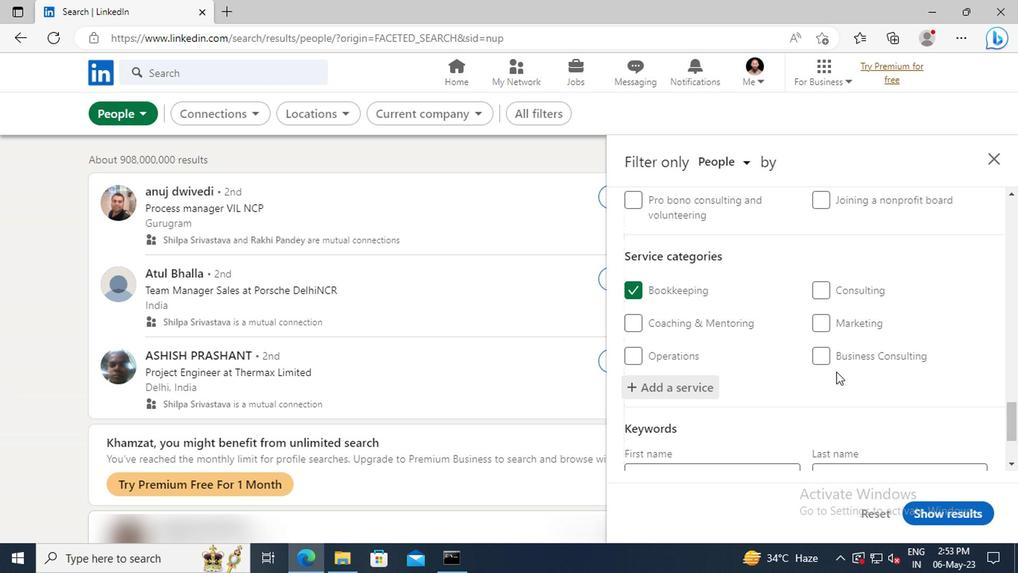 
Action: Mouse scrolled (834, 370) with delta (0, 0)
Screenshot: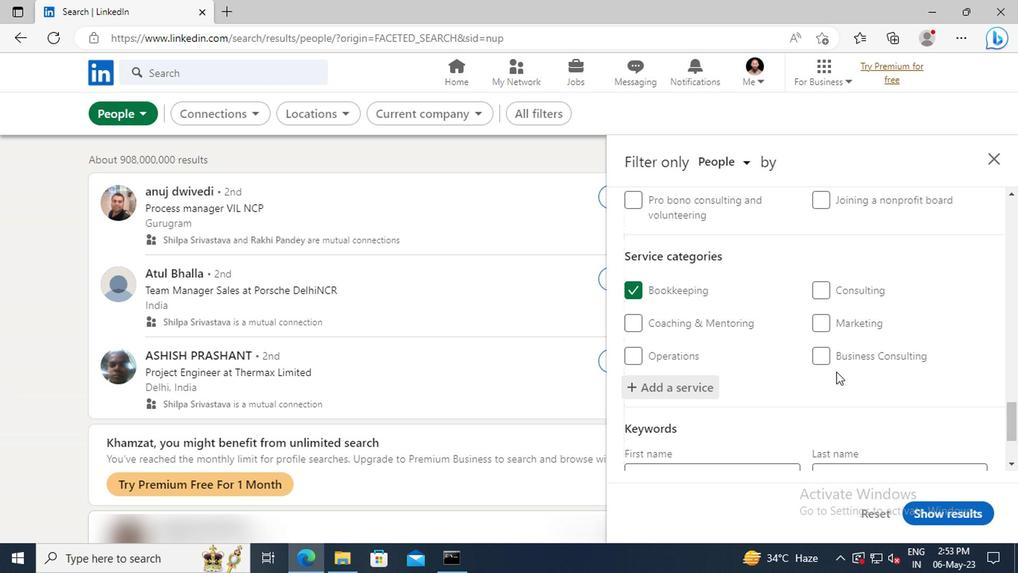 
Action: Mouse scrolled (834, 370) with delta (0, 0)
Screenshot: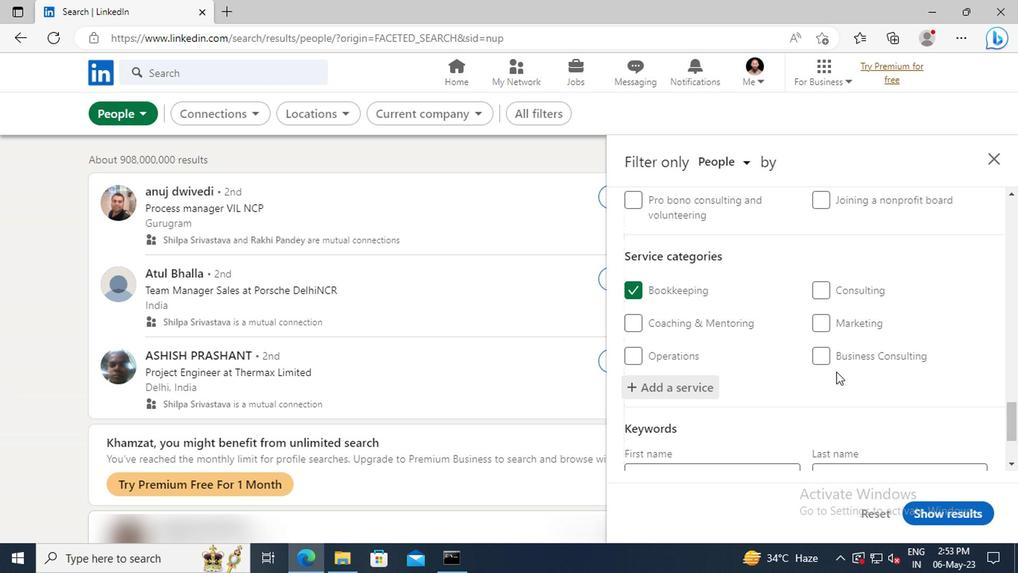 
Action: Mouse moved to (741, 401)
Screenshot: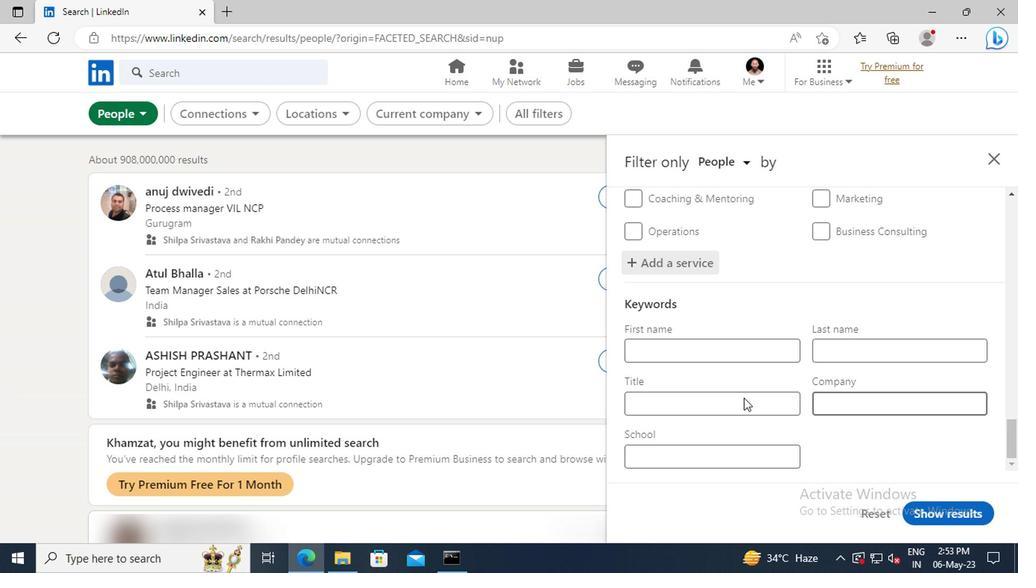 
Action: Mouse pressed left at (741, 401)
Screenshot: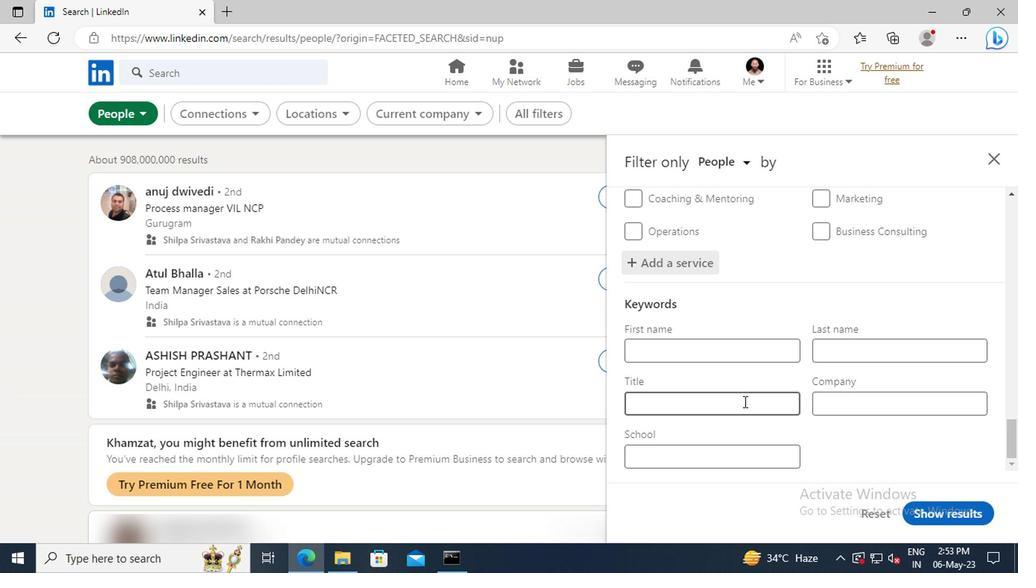 
Action: Key pressed <Key.shift>HUMAN<Key.space><Key.shift>RESOURCES<Key.enter>
Screenshot: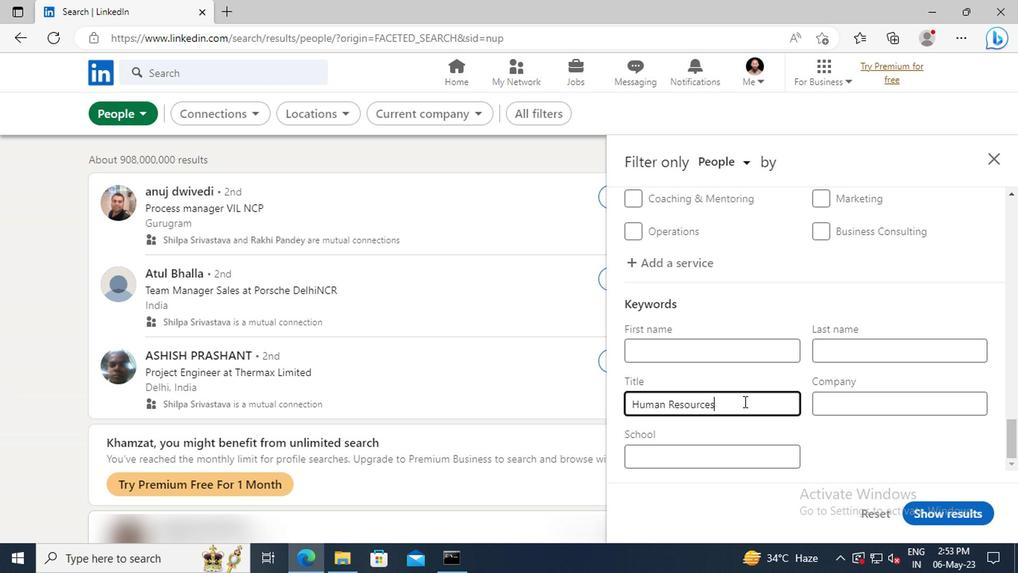 
Action: Mouse moved to (920, 506)
Screenshot: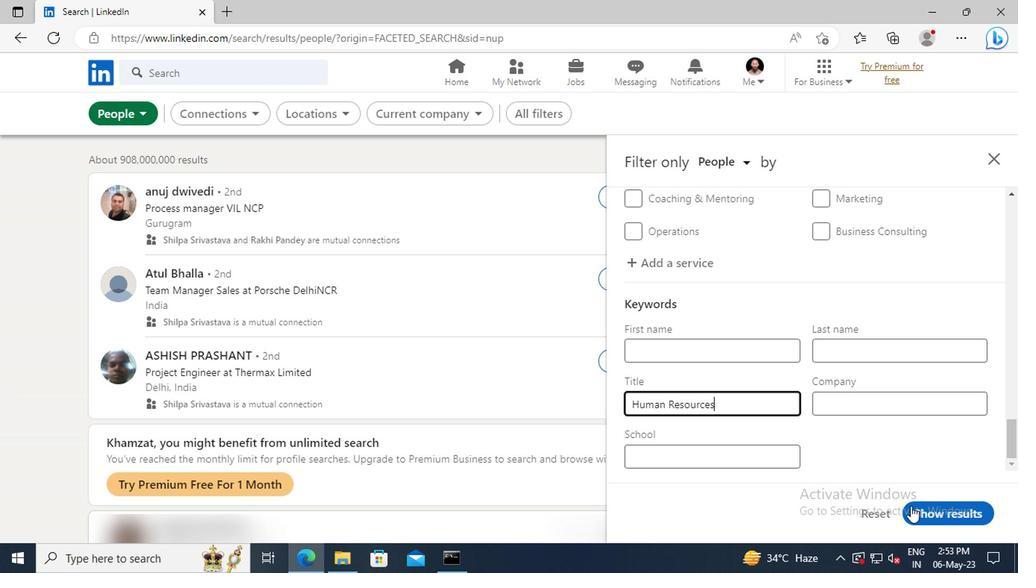 
Action: Mouse pressed left at (920, 506)
Screenshot: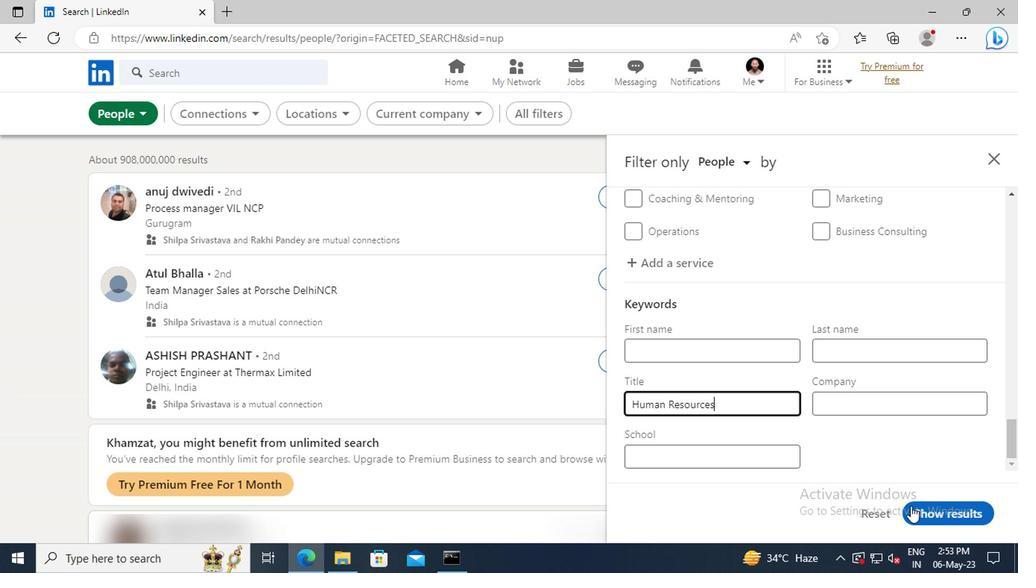 
